 Task: Get the traffic updates for the RFK (Triborough) Bridge.
Action: Mouse moved to (103, 70)
Screenshot: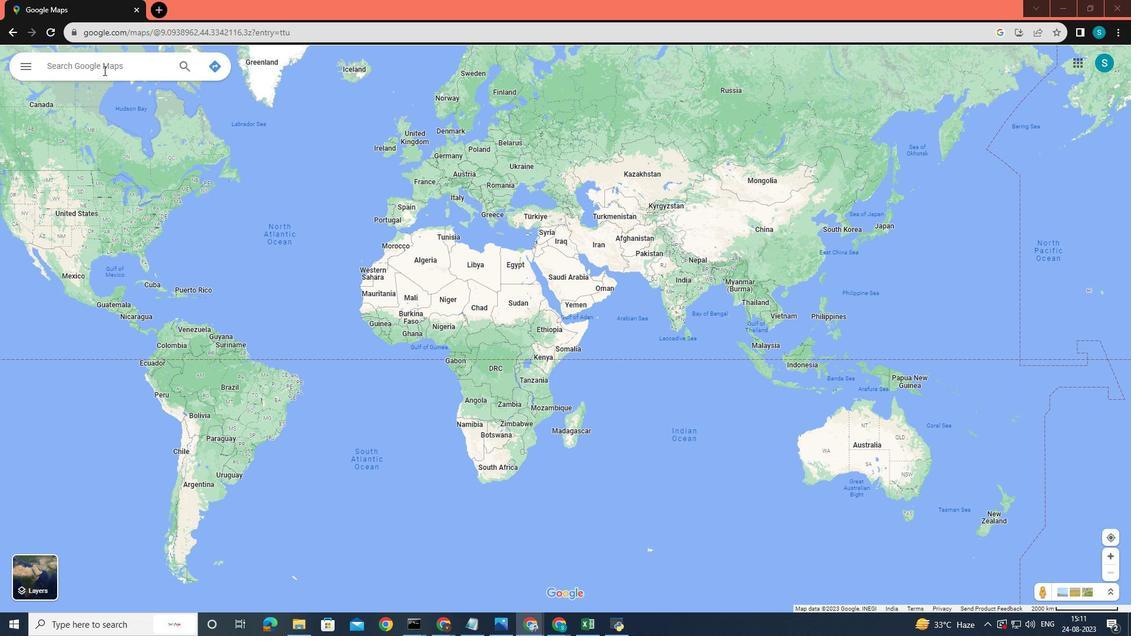 
Action: Mouse pressed left at (103, 70)
Screenshot: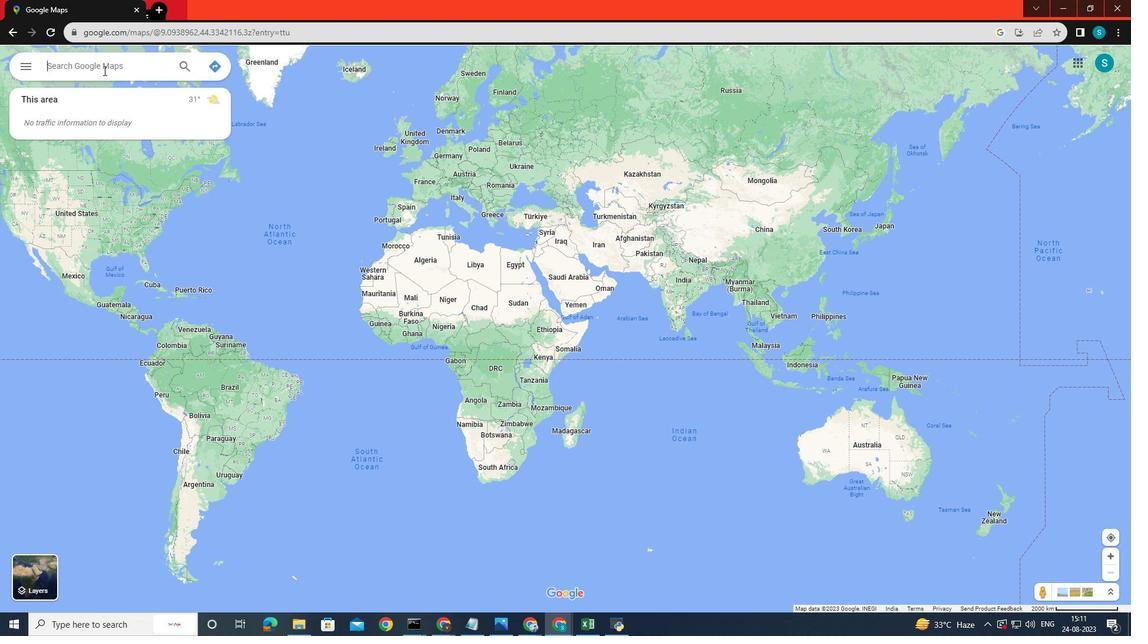 
Action: Key pressed <Key.shift><Key.shift><Key.shift>RFK<Key.space><Key.shift_r><Key.shift_r>(<Key.shift>Triborough<Key.shift_r>)<Key.space><Key.shift>Bridge<Key.enter>
Screenshot: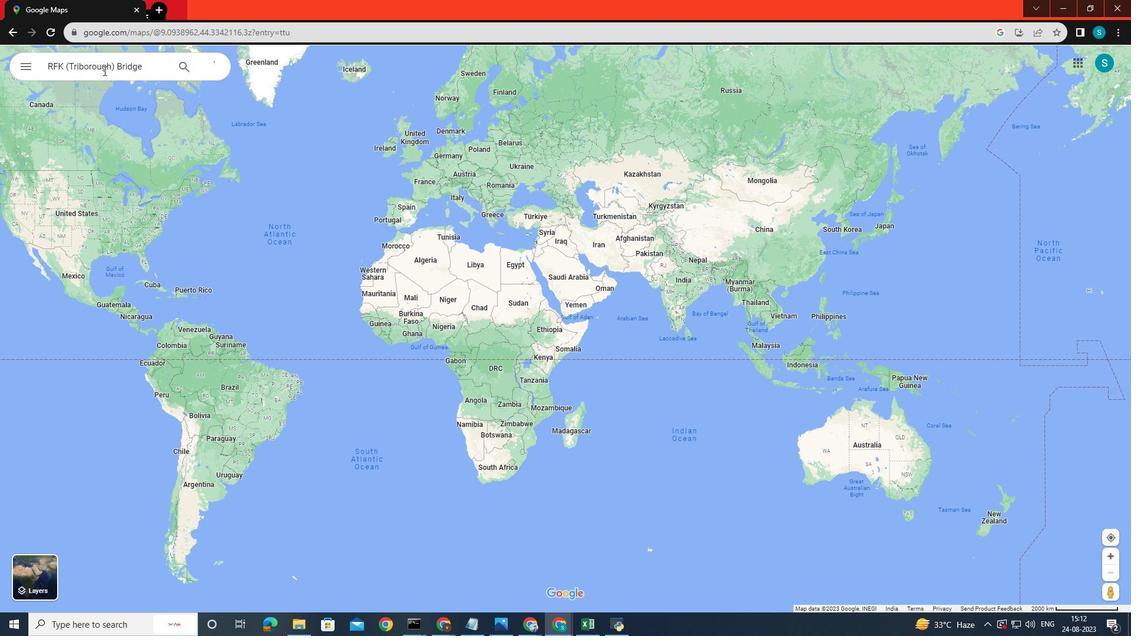 
Action: Mouse moved to (357, 584)
Screenshot: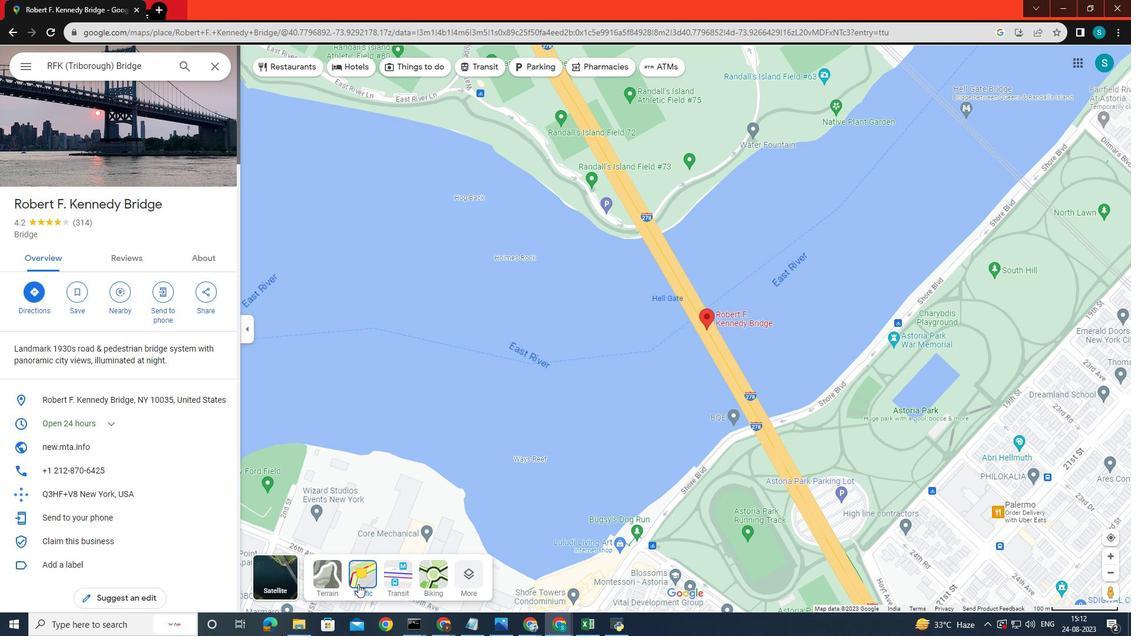 
Action: Mouse pressed left at (357, 584)
Screenshot: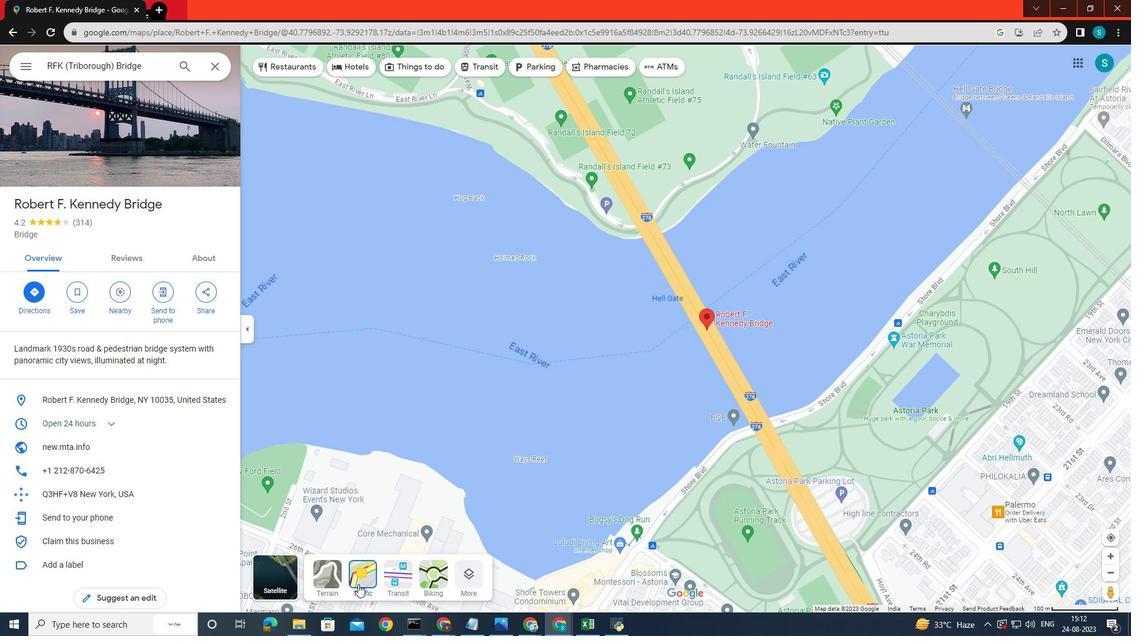 
Action: Mouse moved to (659, 365)
Screenshot: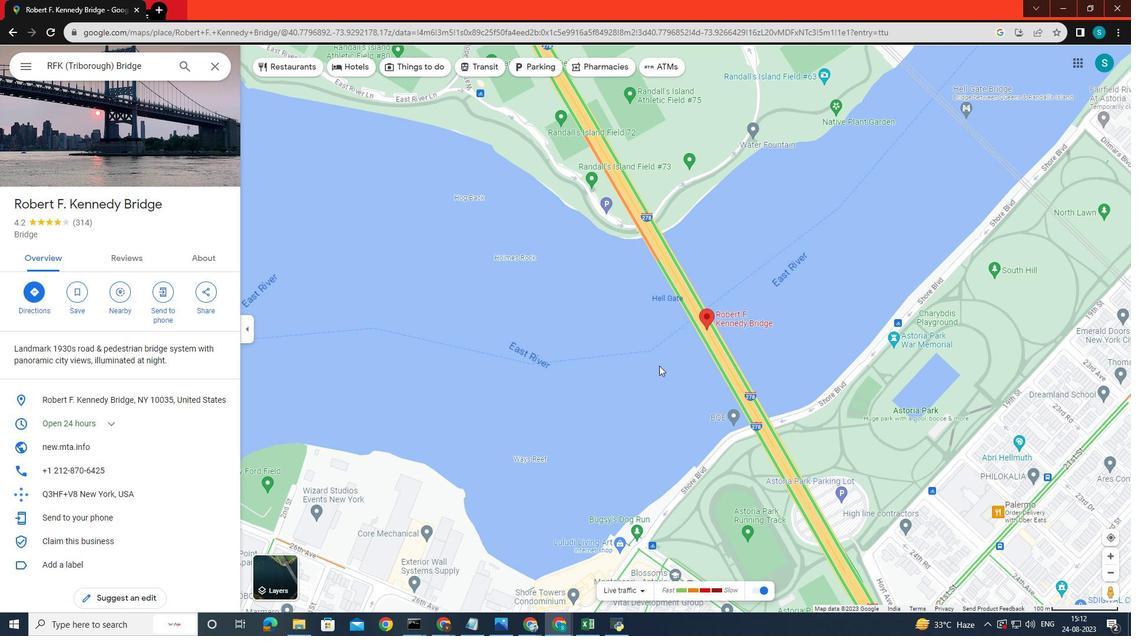 
Action: Mouse scrolled (659, 366) with delta (0, 0)
Screenshot: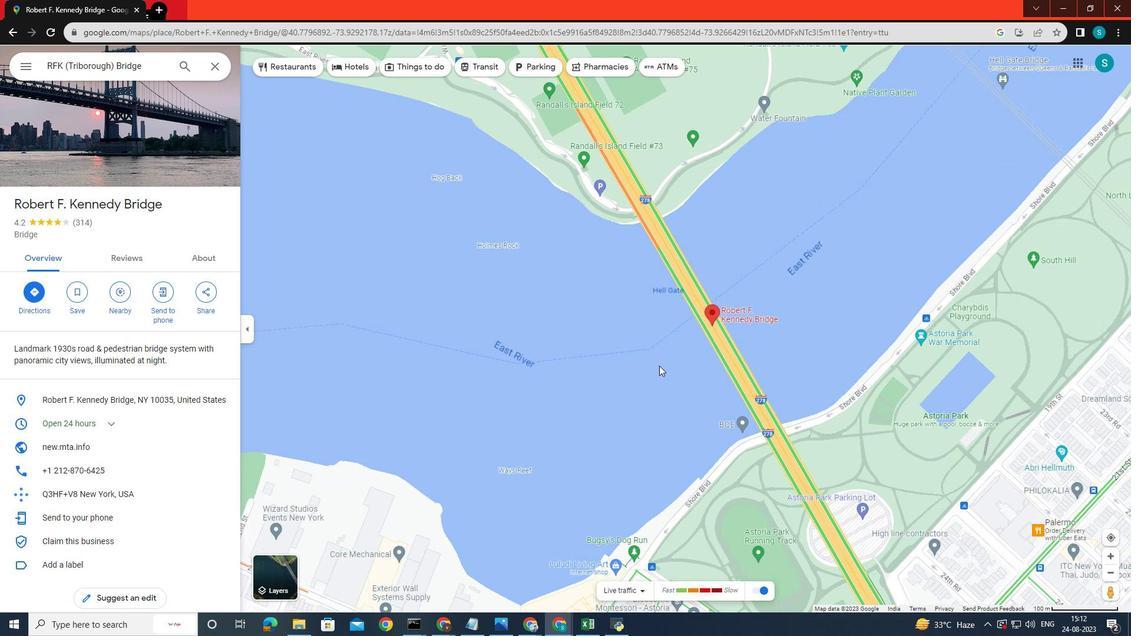 
Action: Mouse scrolled (659, 366) with delta (0, 0)
Screenshot: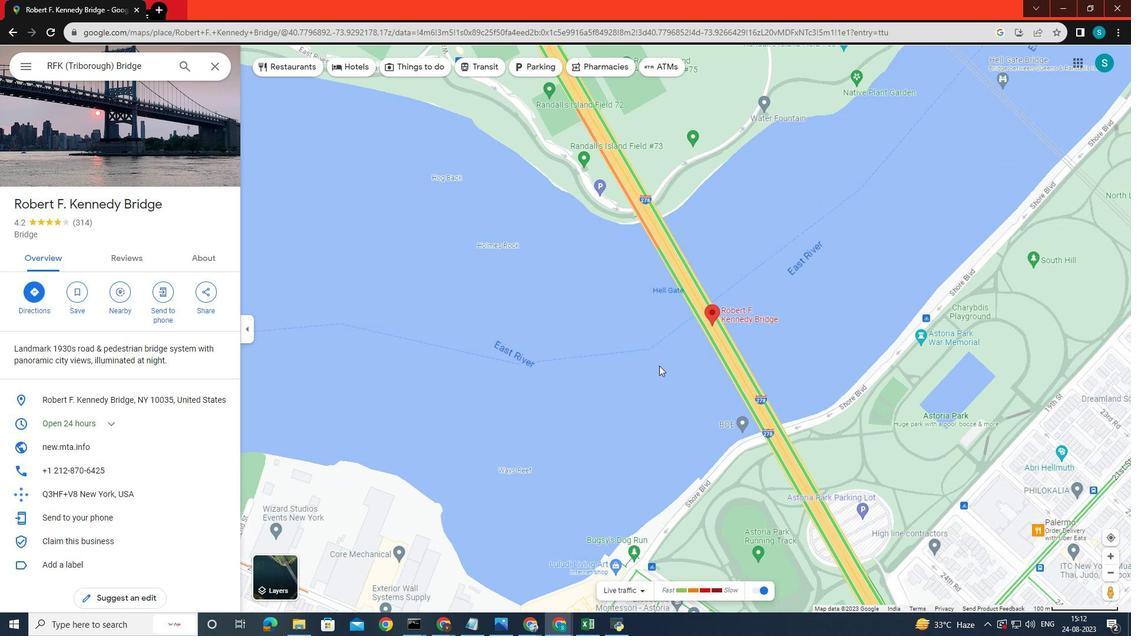 
Action: Mouse scrolled (659, 366) with delta (0, 0)
Screenshot: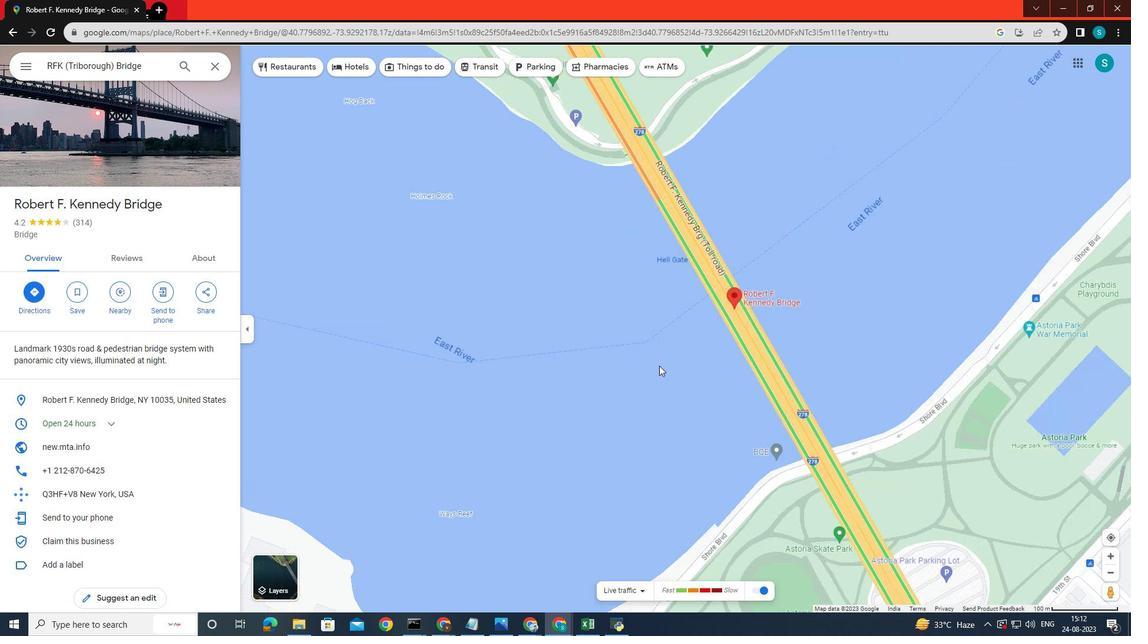 
Action: Mouse scrolled (659, 366) with delta (0, 0)
Screenshot: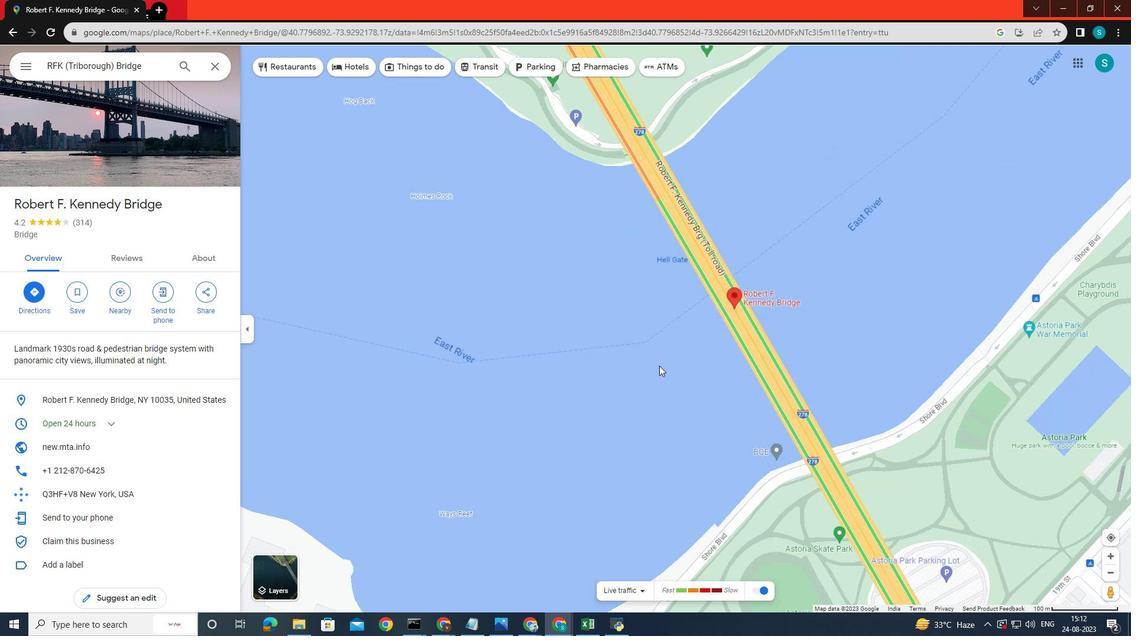
Action: Mouse scrolled (659, 366) with delta (0, 0)
Screenshot: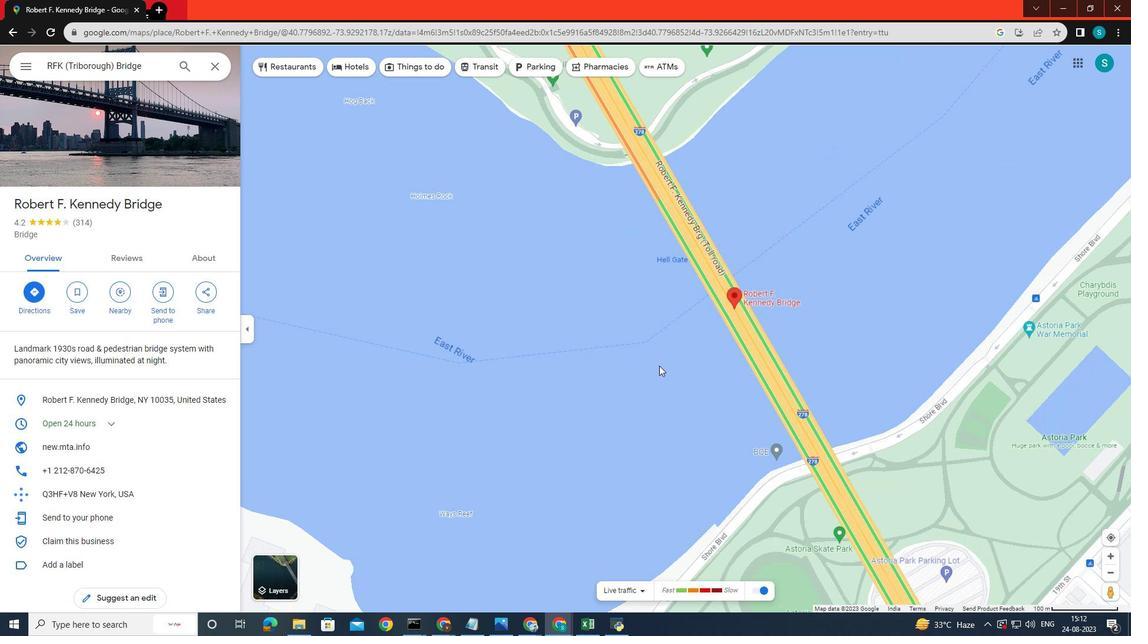 
Action: Mouse moved to (683, 302)
Screenshot: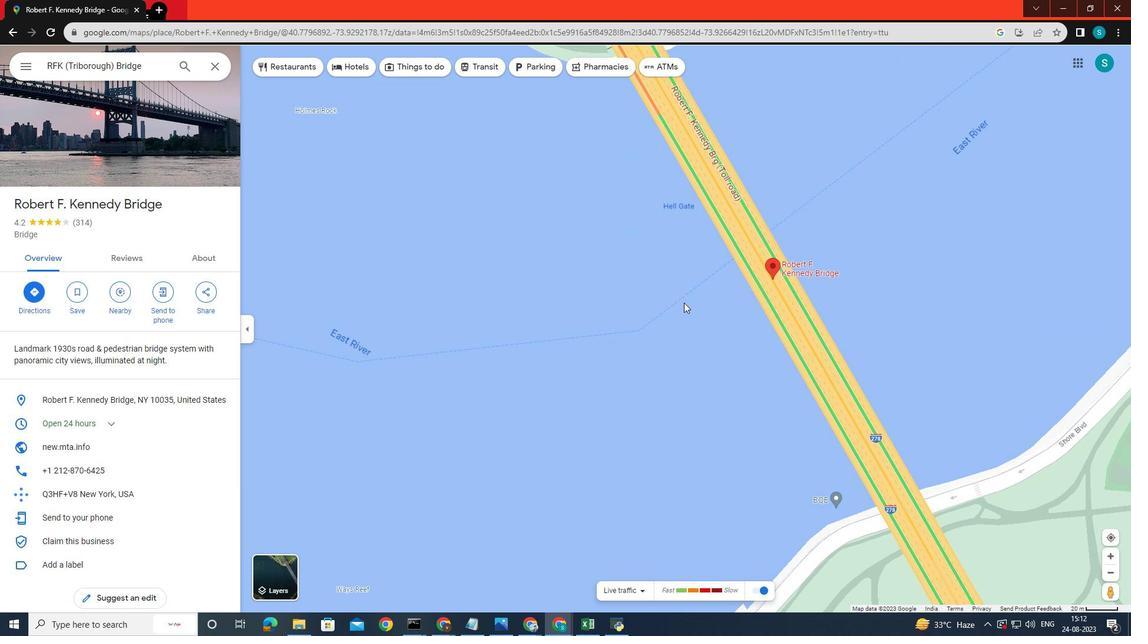 
Action: Mouse pressed left at (683, 302)
Screenshot: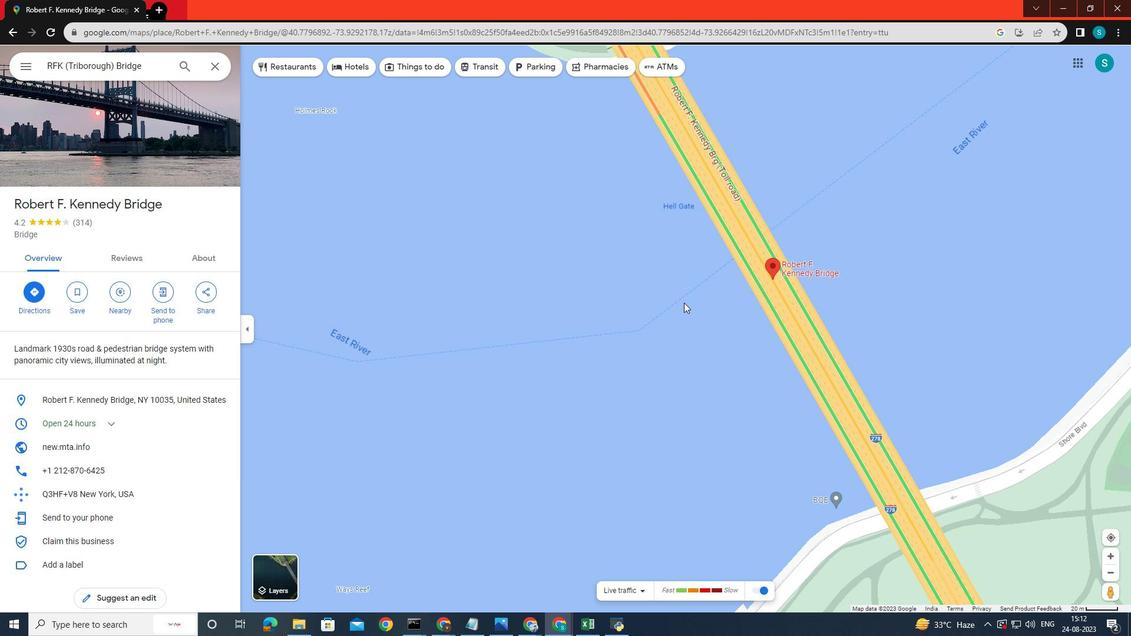 
Action: Mouse moved to (660, 306)
Screenshot: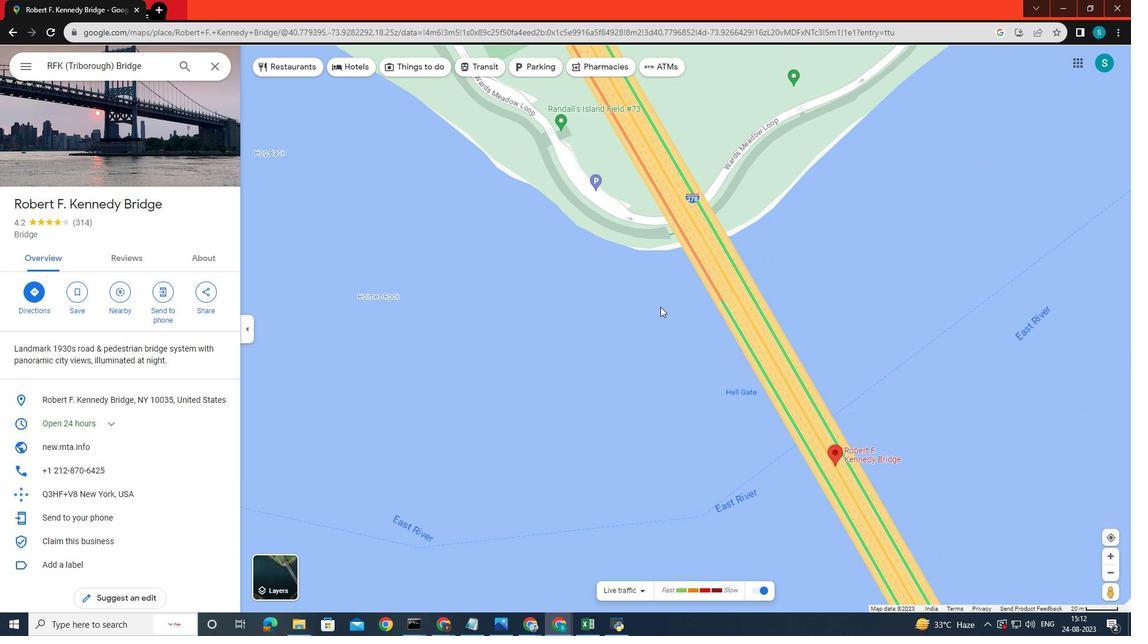 
Action: Mouse scrolled (660, 307) with delta (0, 0)
Screenshot: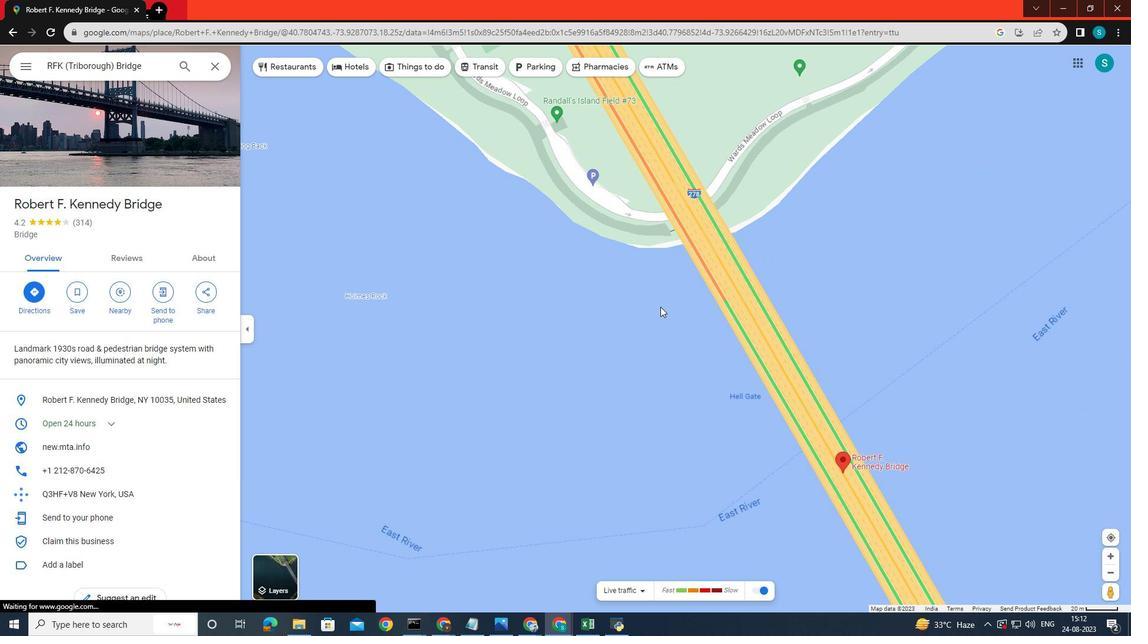 
Action: Mouse scrolled (660, 307) with delta (0, 0)
Screenshot: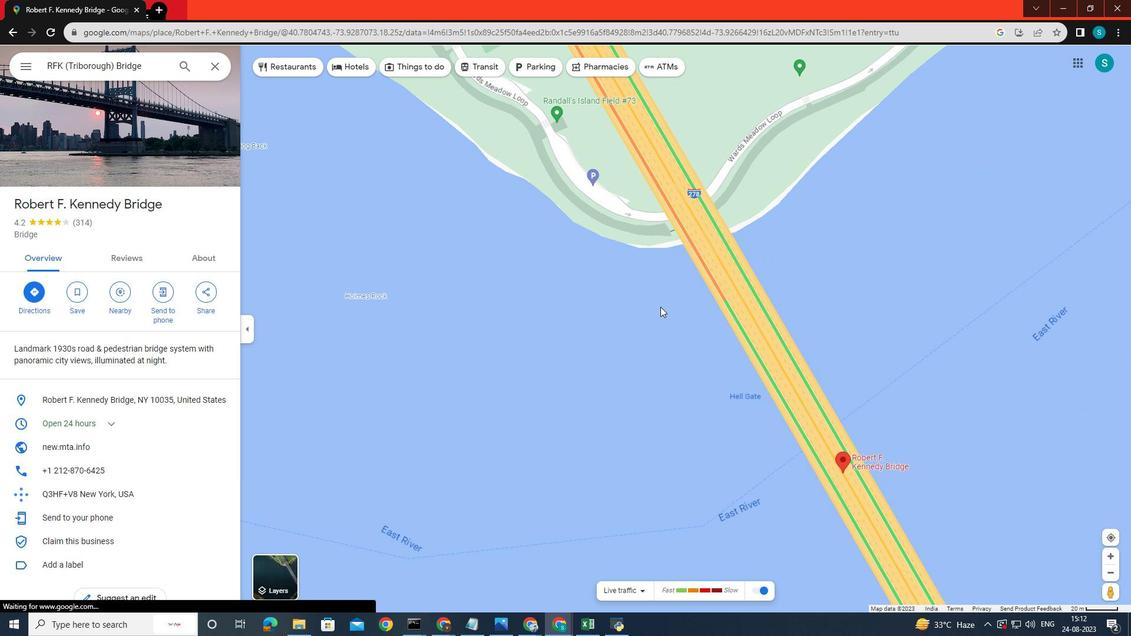
Action: Mouse scrolled (660, 307) with delta (0, 0)
Screenshot: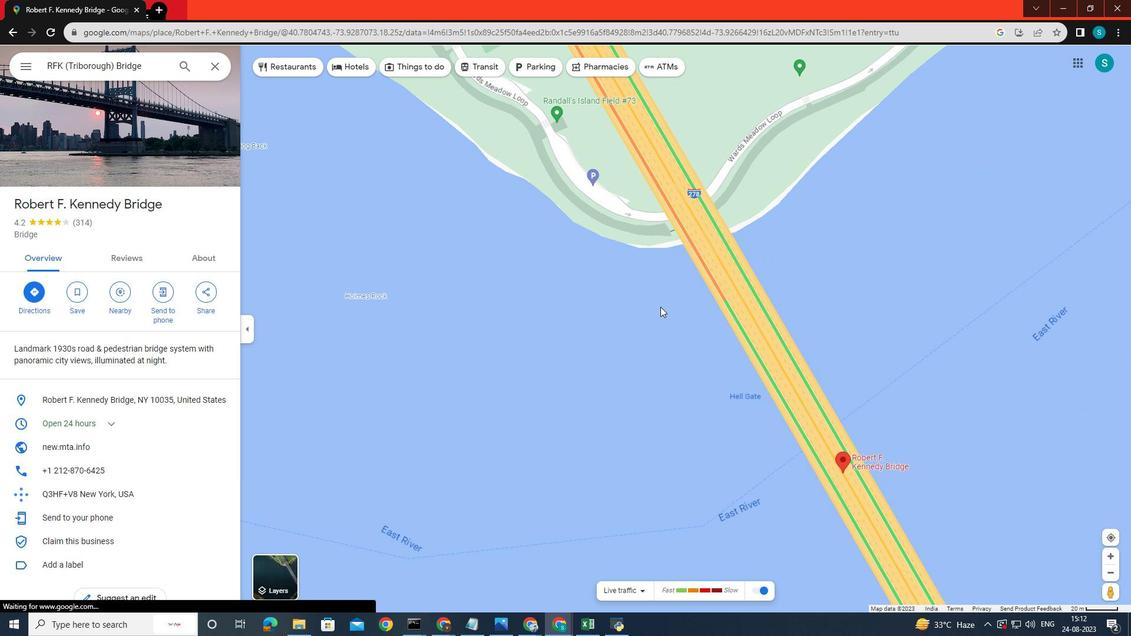 
Action: Mouse scrolled (660, 307) with delta (0, 0)
Screenshot: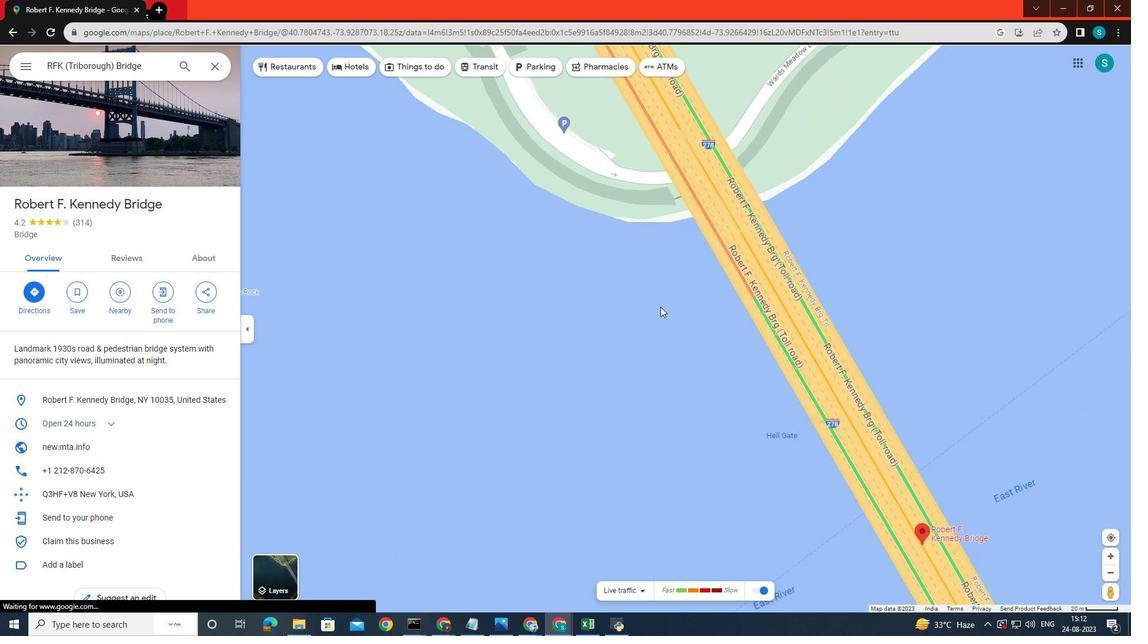 
Action: Mouse scrolled (660, 307) with delta (0, 0)
Screenshot: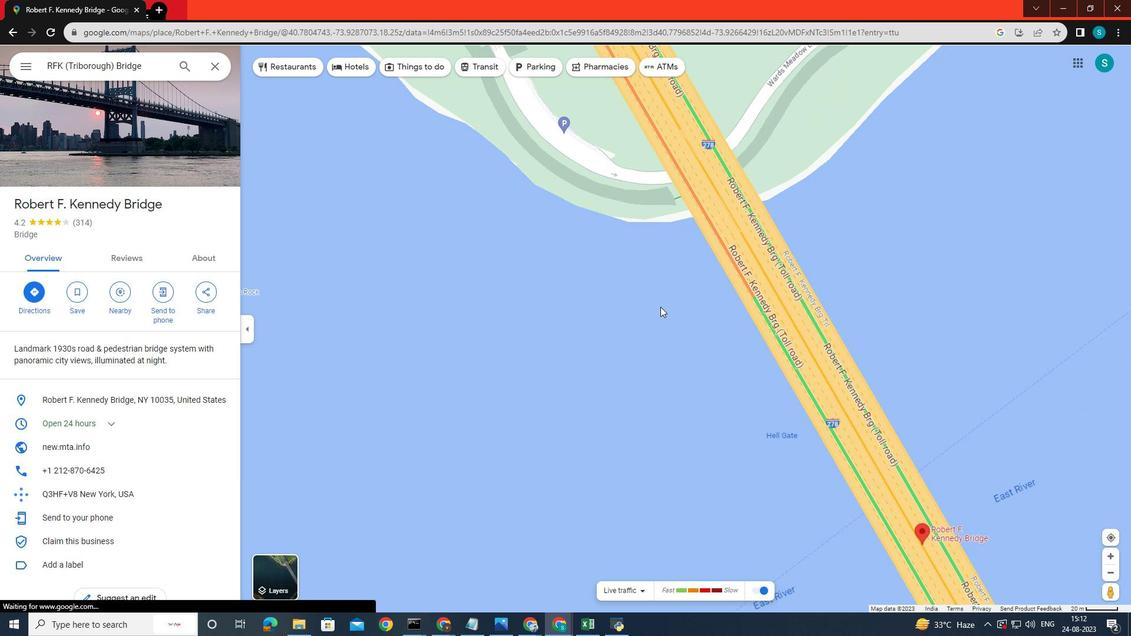 
Action: Mouse scrolled (660, 307) with delta (0, 0)
Screenshot: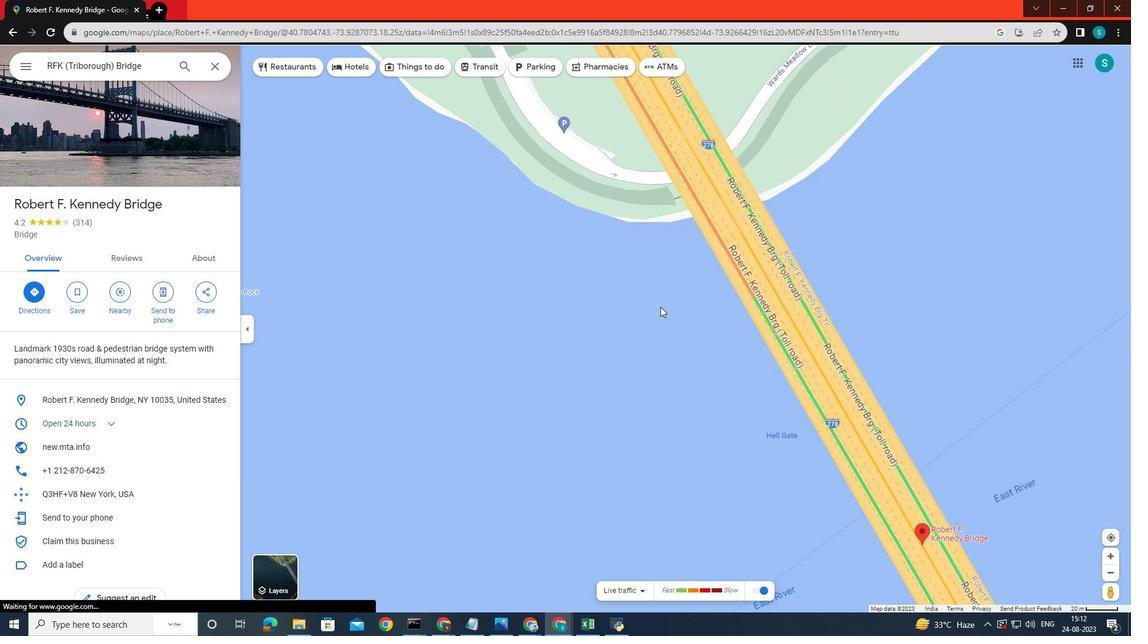 
Action: Mouse moved to (736, 252)
Screenshot: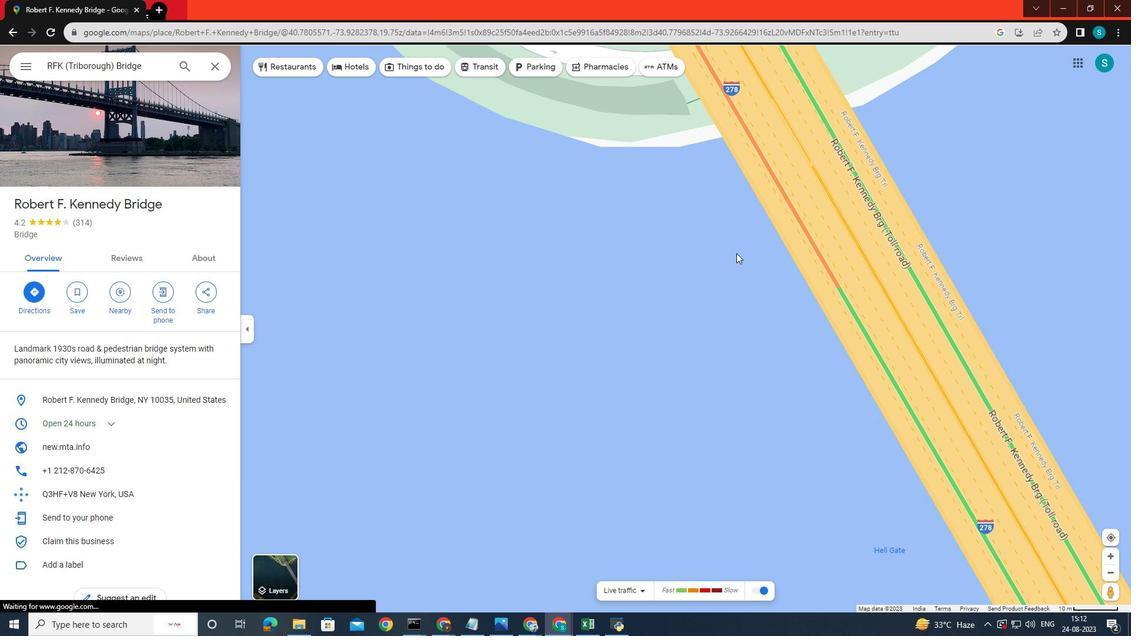 
Action: Mouse pressed left at (736, 252)
Screenshot: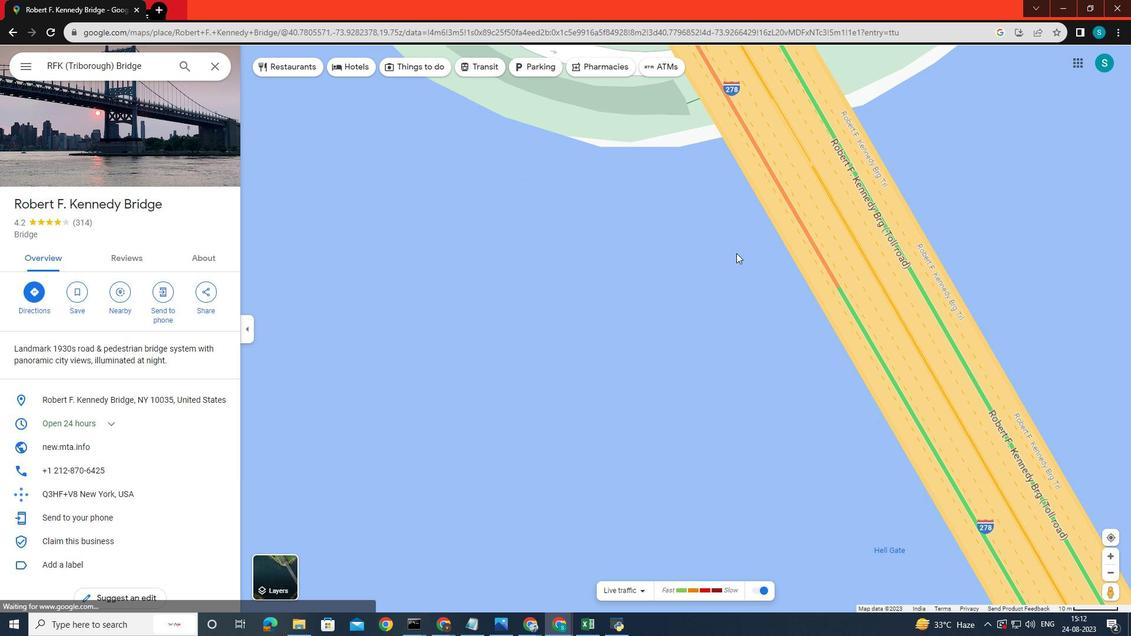 
Action: Mouse moved to (790, 275)
Screenshot: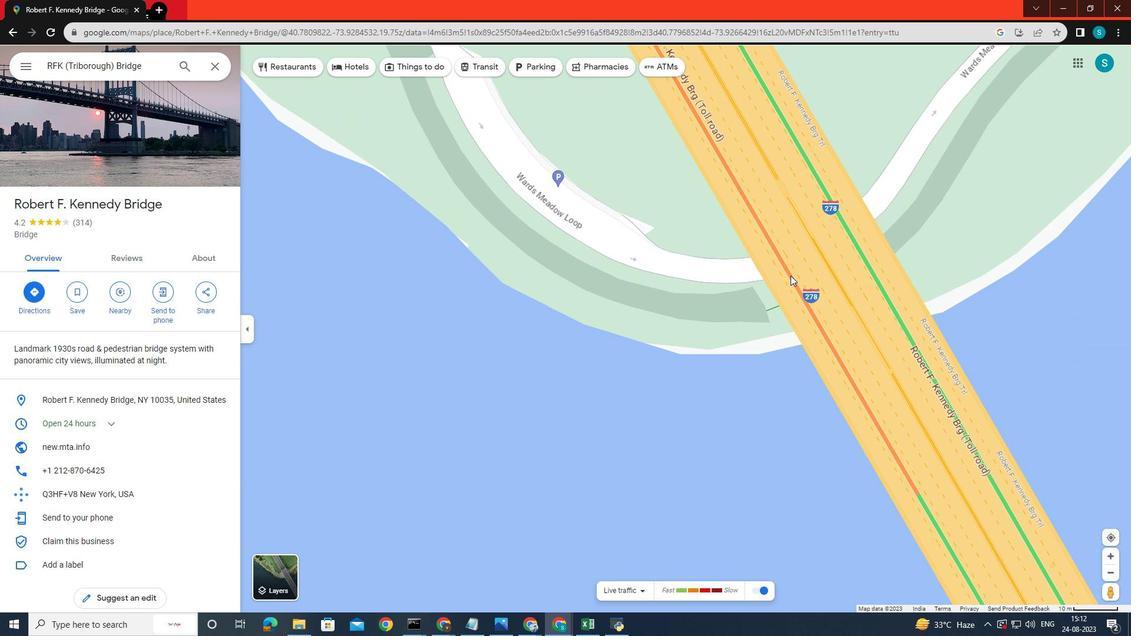 
Action: Mouse pressed left at (790, 275)
Screenshot: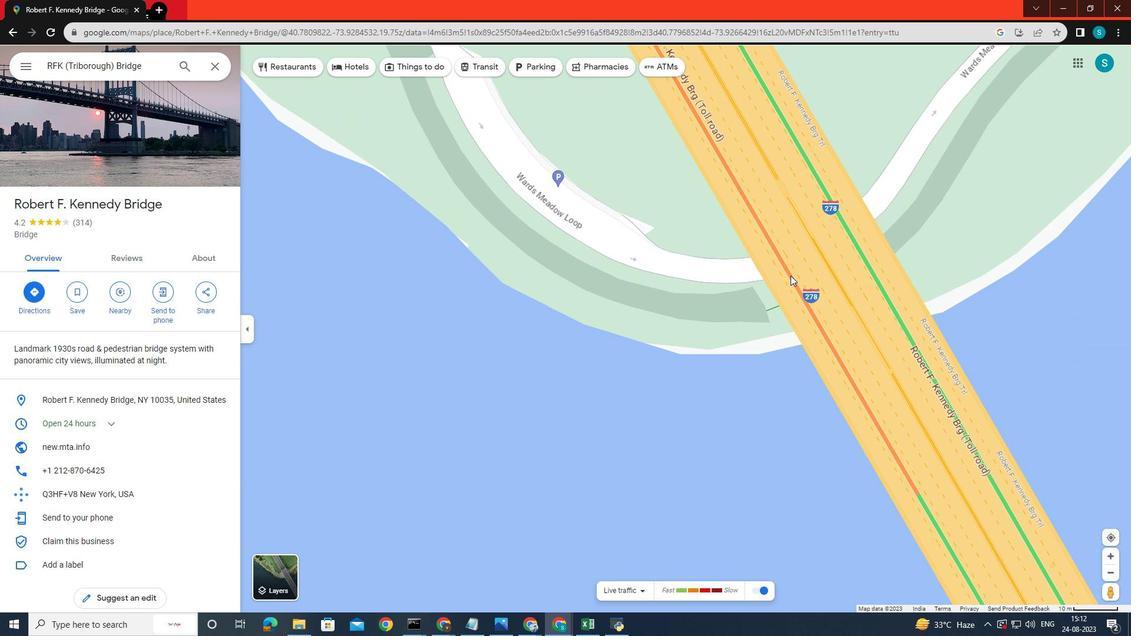 
Action: Mouse moved to (758, 262)
Screenshot: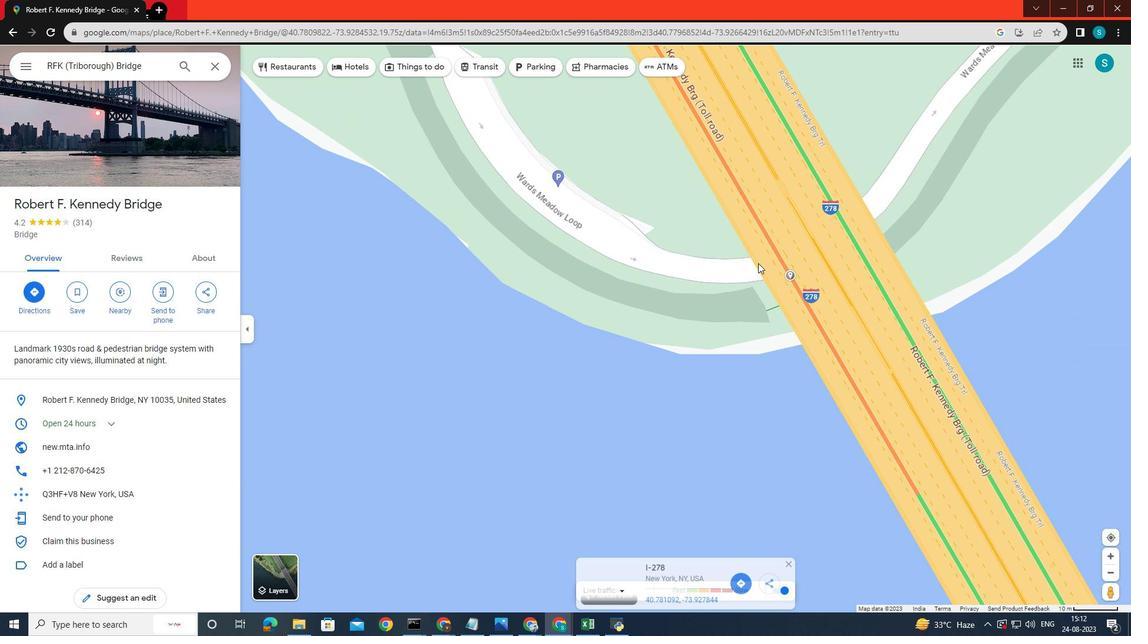 
Action: Mouse pressed left at (758, 262)
Screenshot: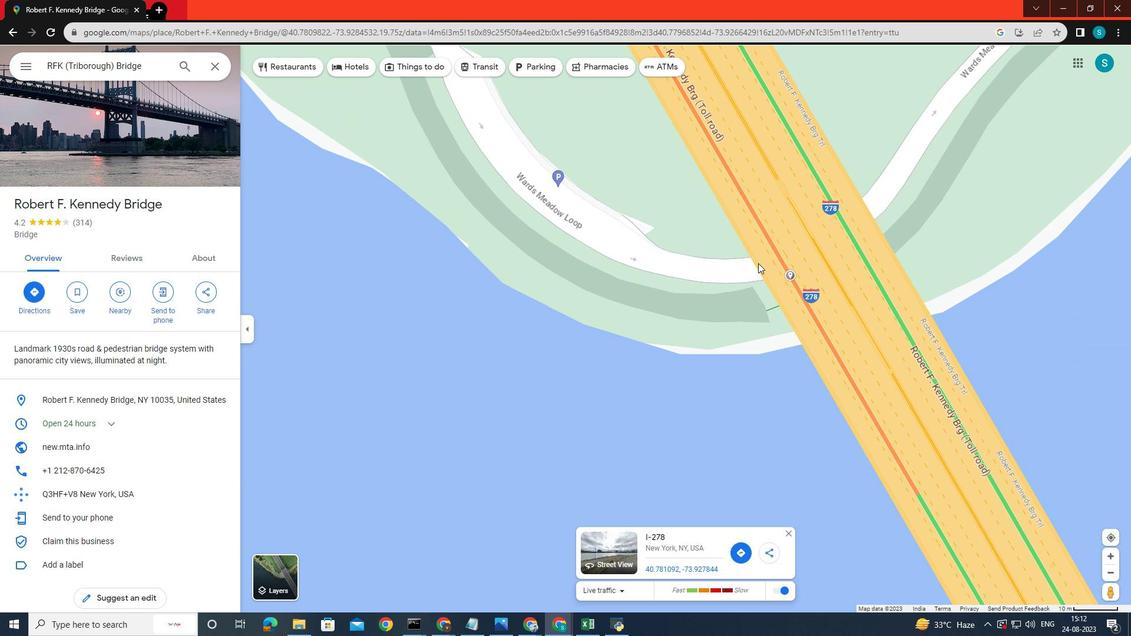 
Action: Mouse moved to (787, 334)
Screenshot: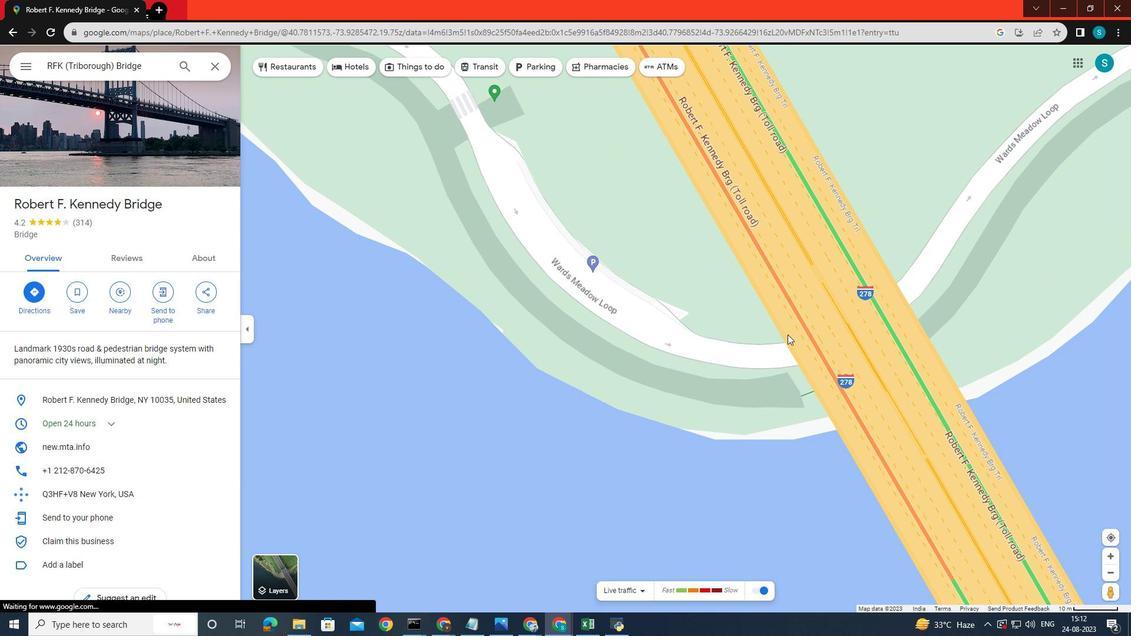 
Action: Mouse scrolled (787, 333) with delta (0, 0)
Screenshot: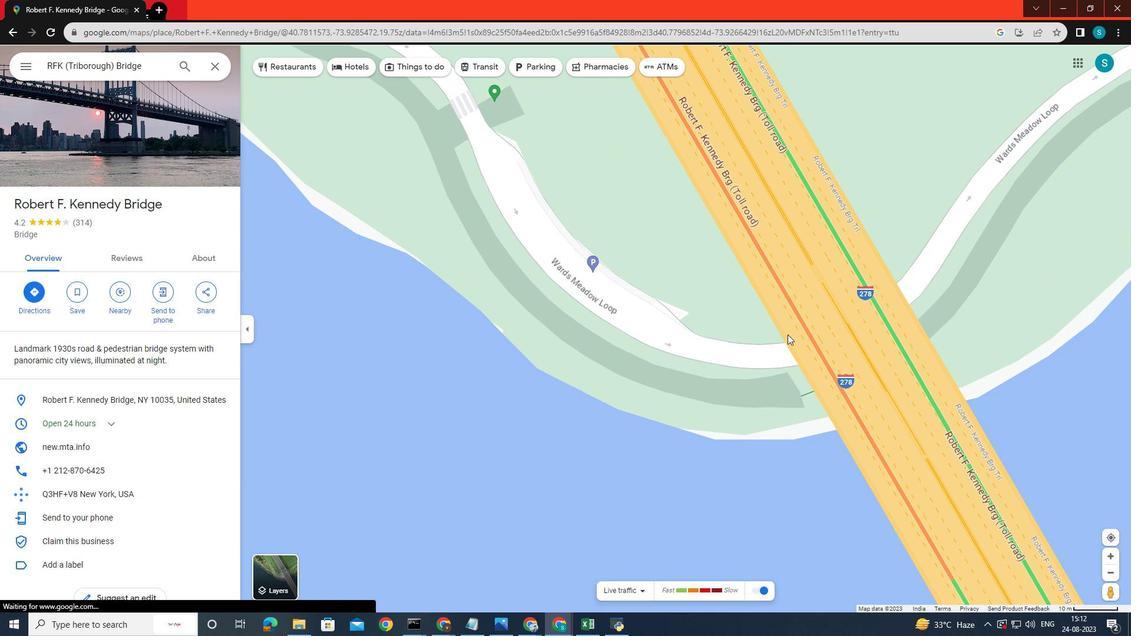 
Action: Mouse scrolled (787, 333) with delta (0, 0)
Screenshot: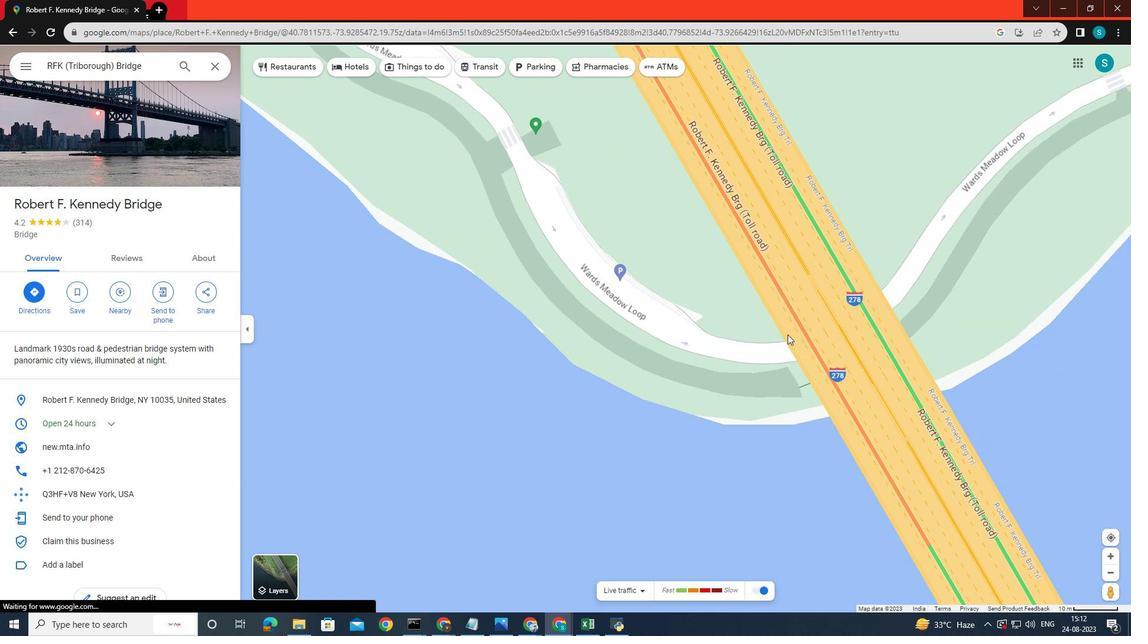 
Action: Mouse scrolled (787, 333) with delta (0, 0)
Screenshot: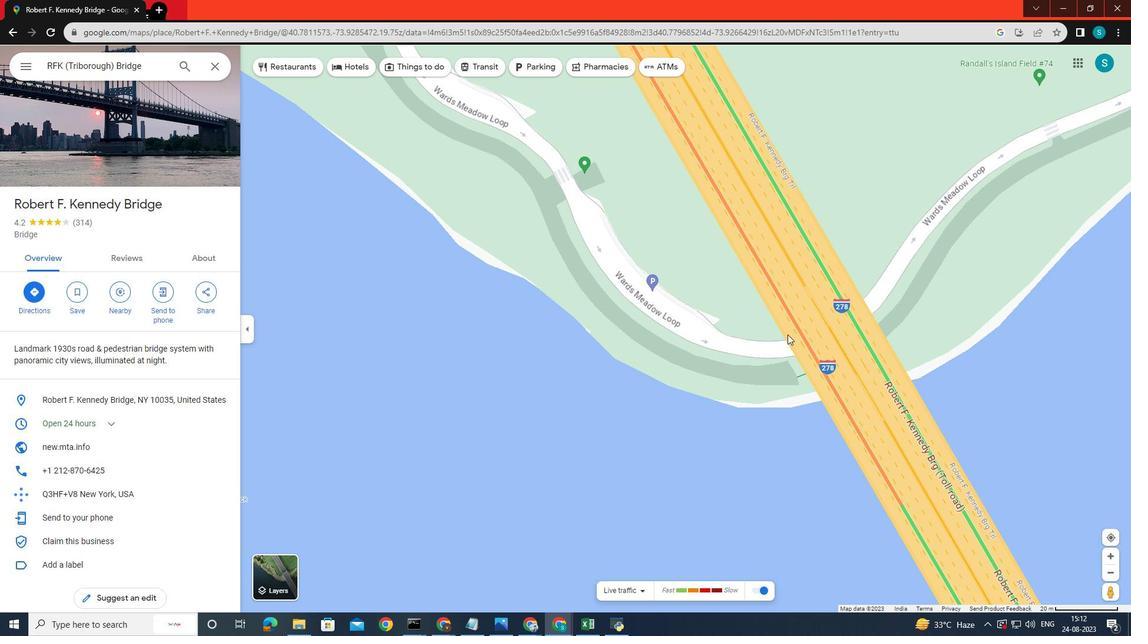 
Action: Mouse scrolled (787, 333) with delta (0, 0)
Screenshot: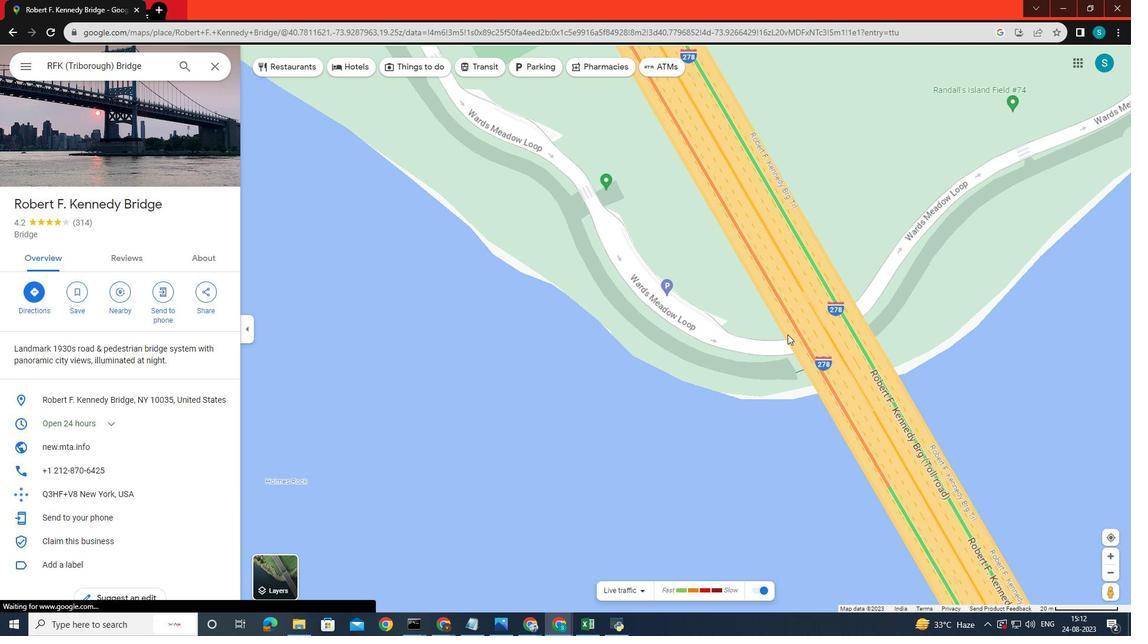 
Action: Mouse moved to (771, 290)
Screenshot: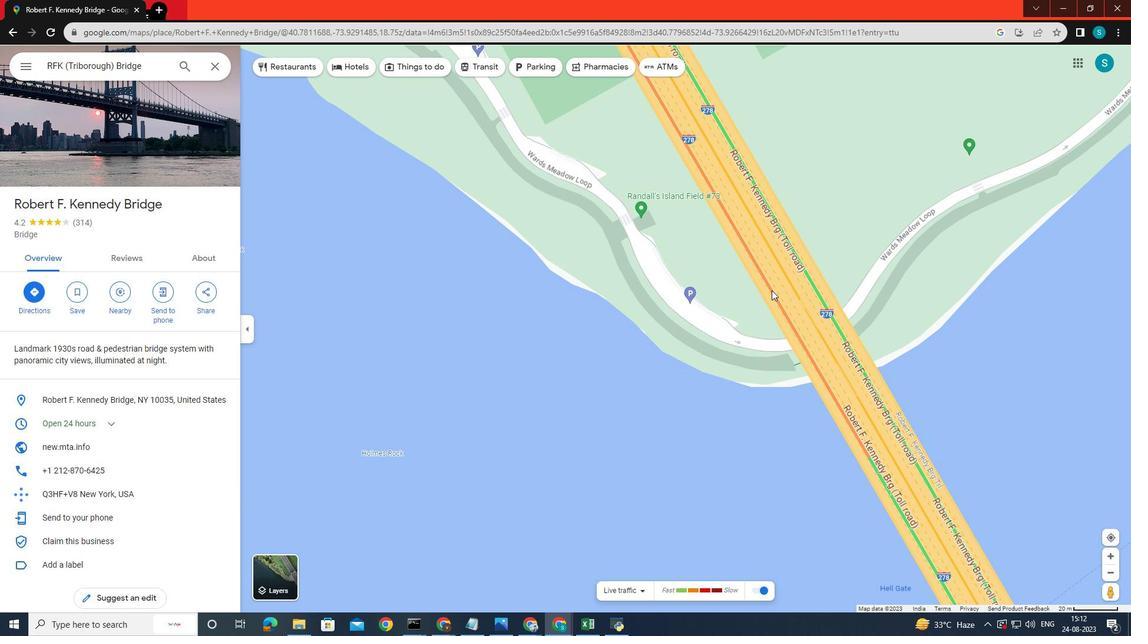 
Action: Mouse pressed left at (771, 290)
Screenshot: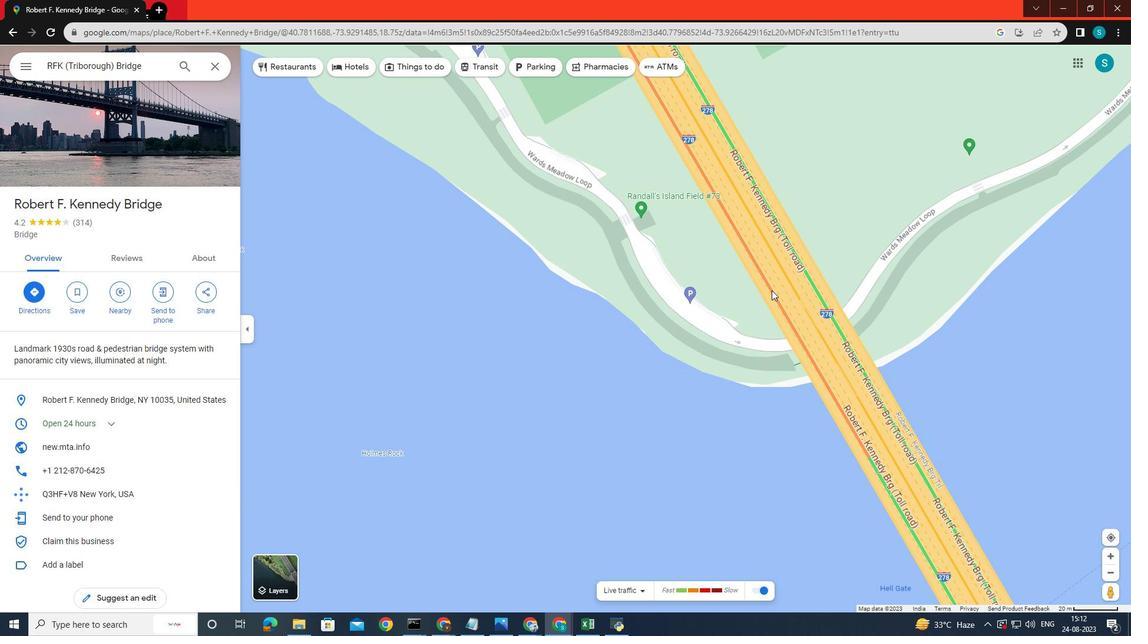 
Action: Mouse moved to (641, 593)
Screenshot: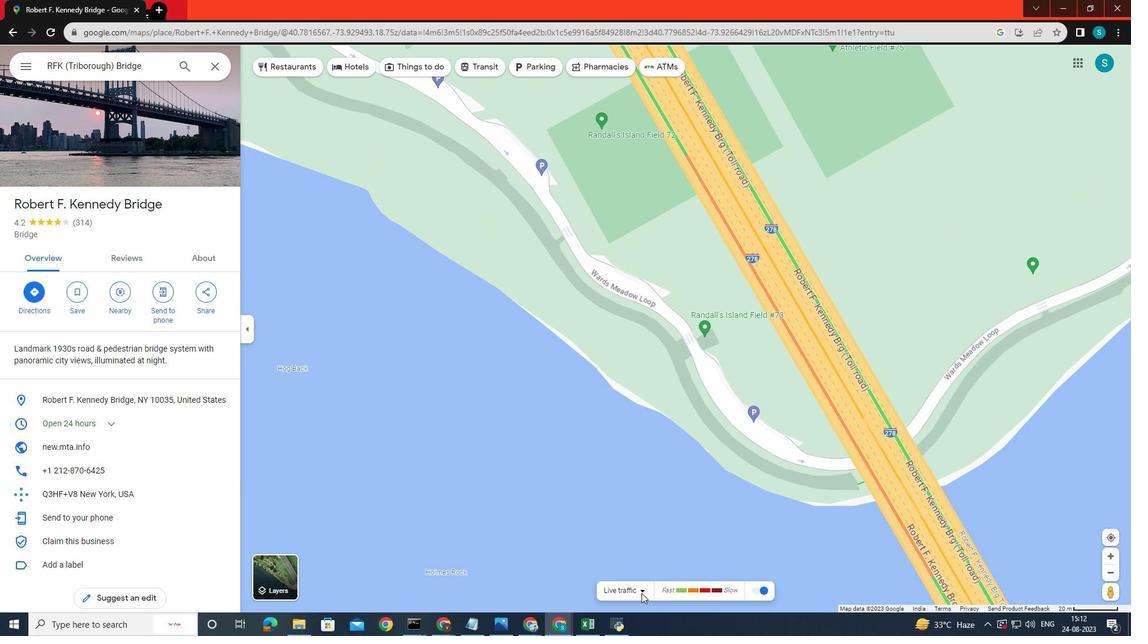 
Action: Mouse pressed left at (641, 593)
Screenshot: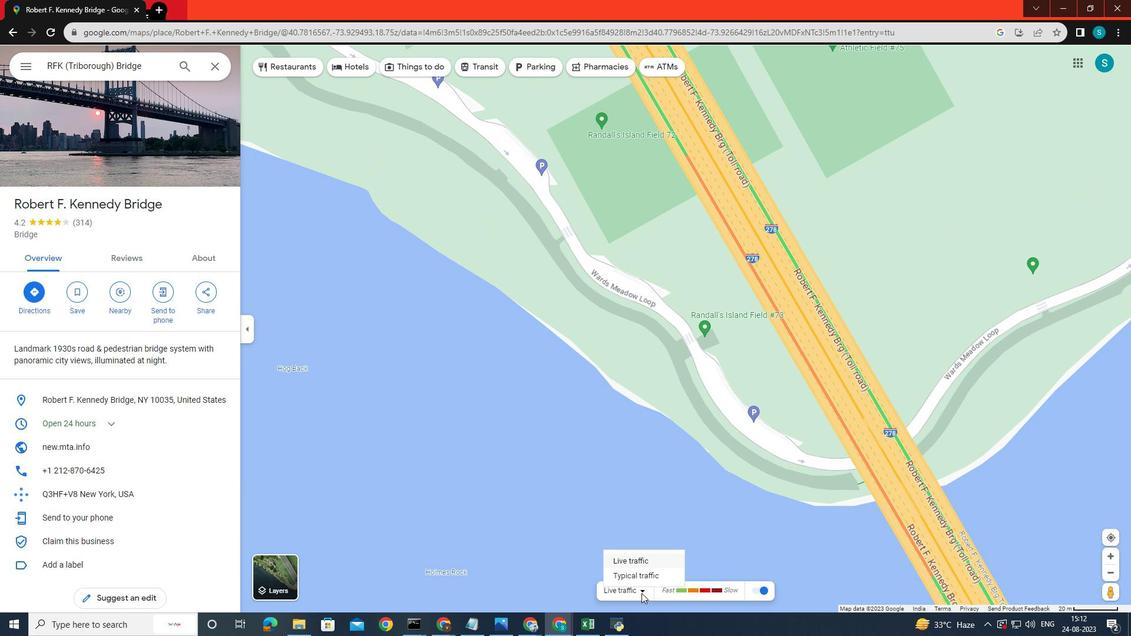 
Action: Mouse moved to (639, 558)
Screenshot: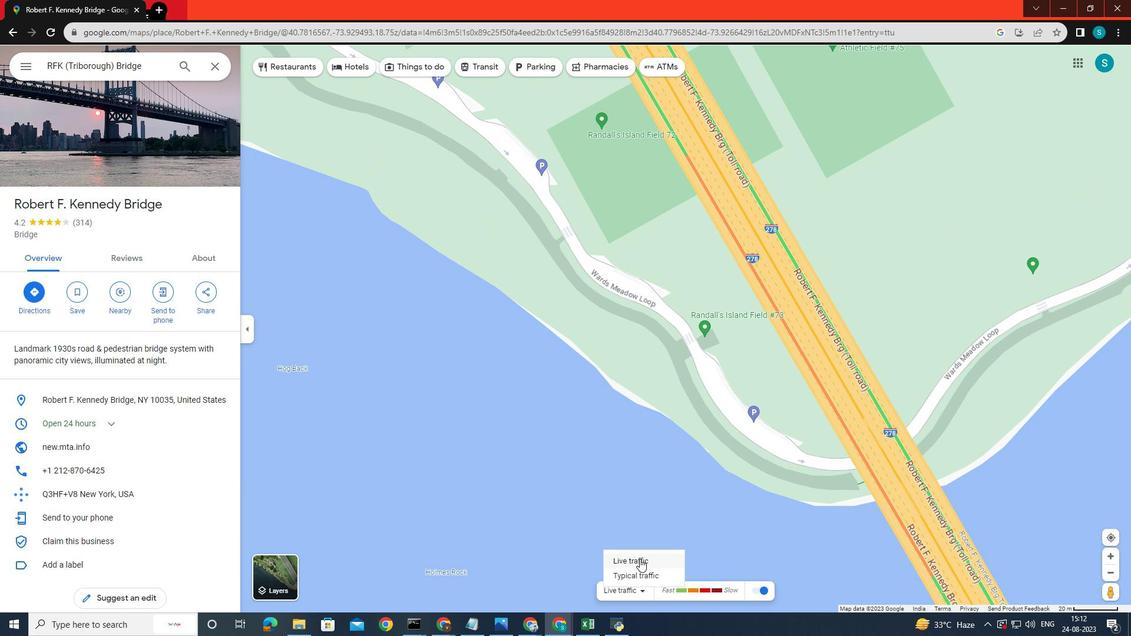 
Action: Mouse pressed left at (639, 558)
Screenshot: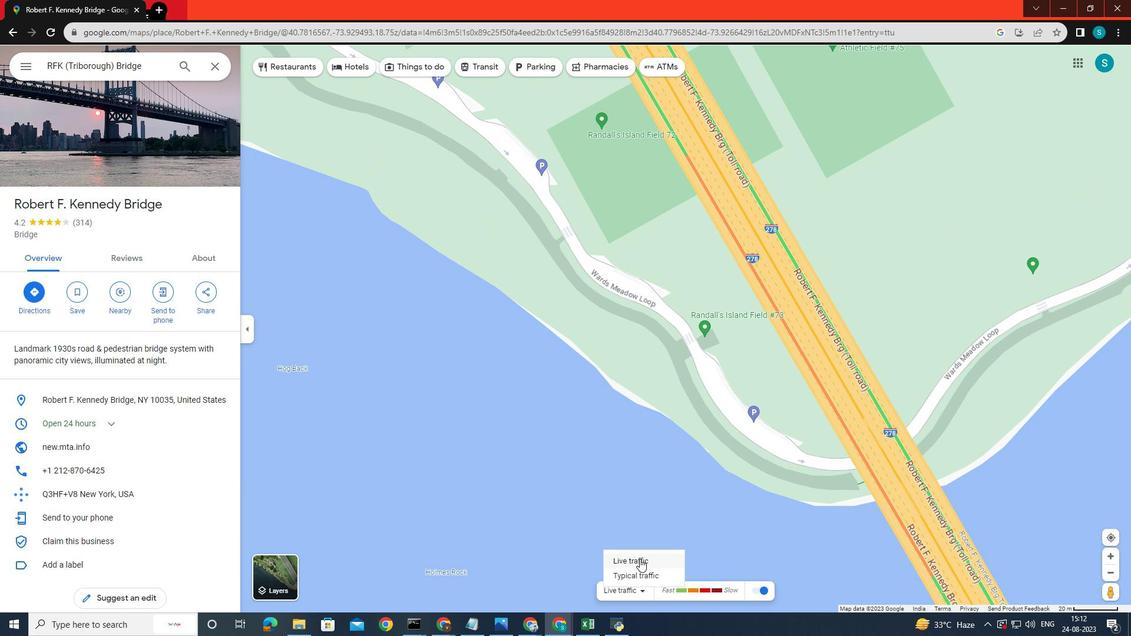 
Action: Mouse moved to (675, 531)
Screenshot: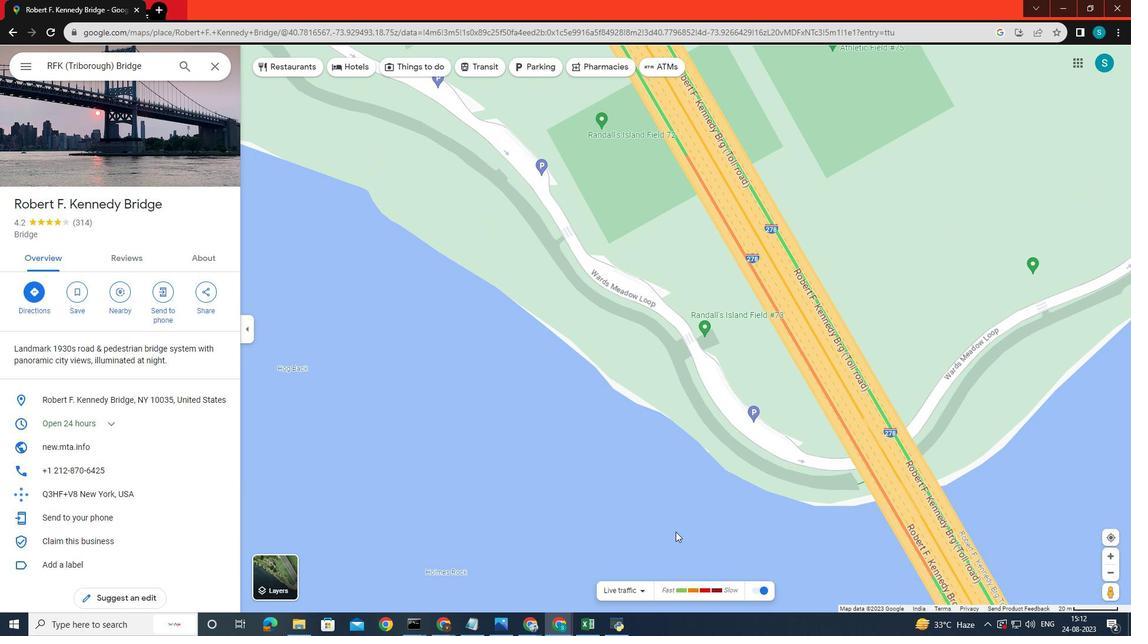 
Action: Mouse scrolled (675, 531) with delta (0, 0)
Screenshot: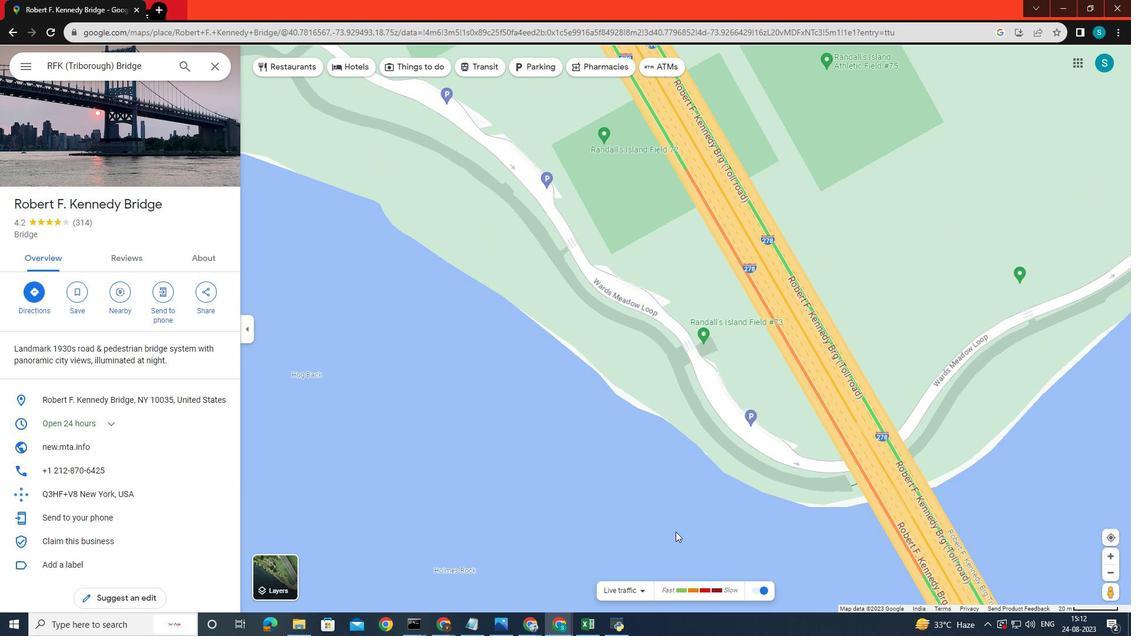
Action: Mouse scrolled (675, 531) with delta (0, 0)
Screenshot: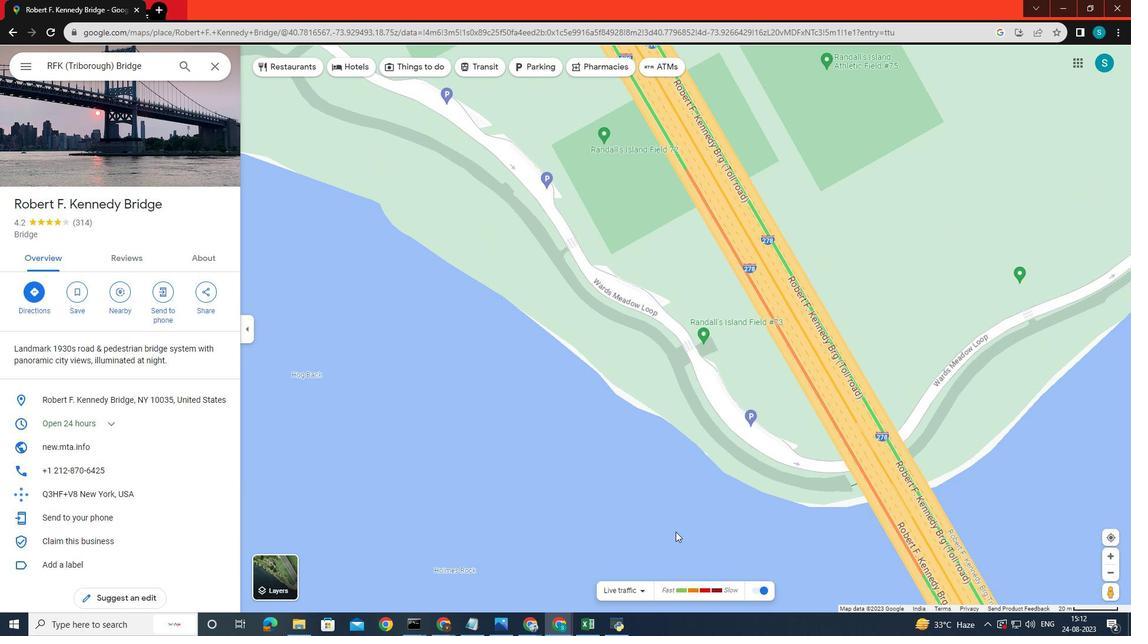
Action: Mouse scrolled (675, 531) with delta (0, 0)
Screenshot: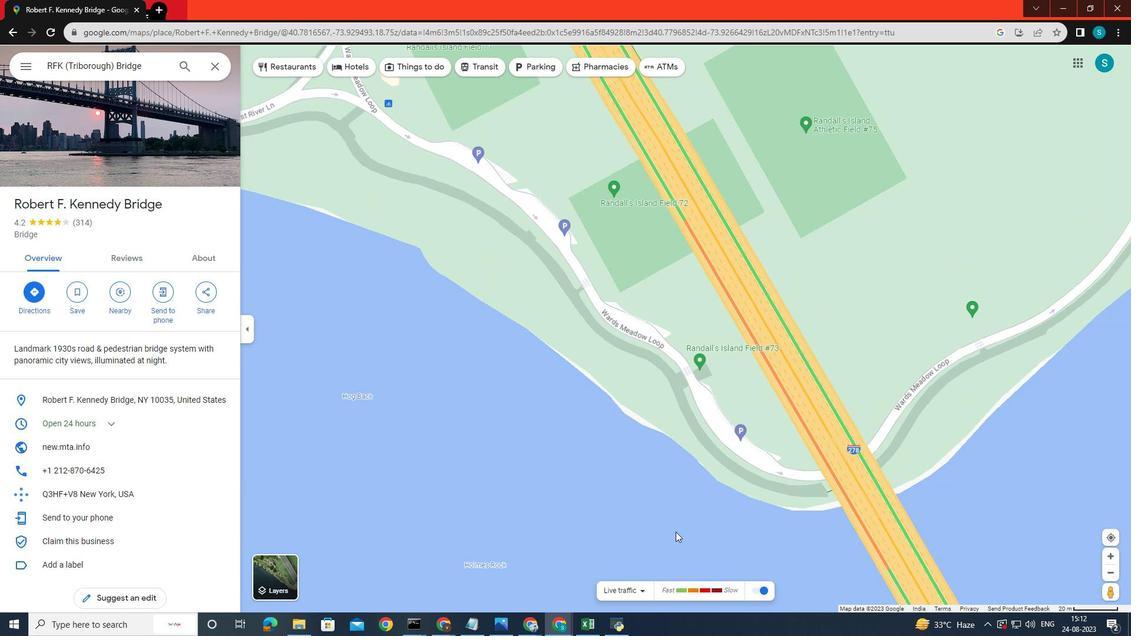
Action: Mouse scrolled (675, 531) with delta (0, 0)
Screenshot: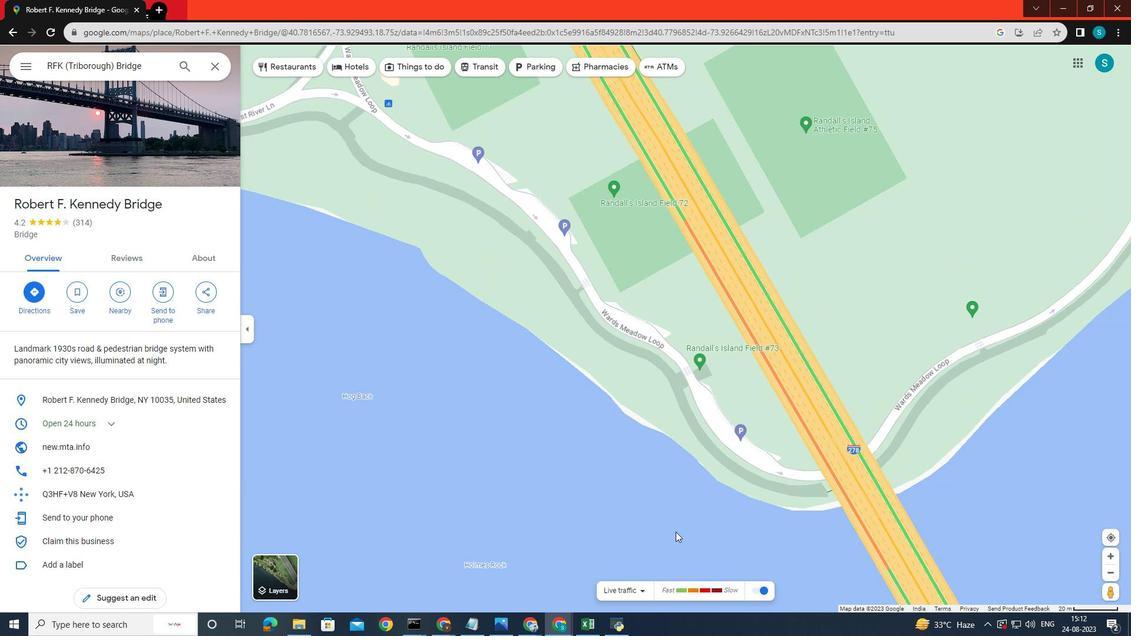 
Action: Mouse scrolled (675, 531) with delta (0, 0)
Screenshot: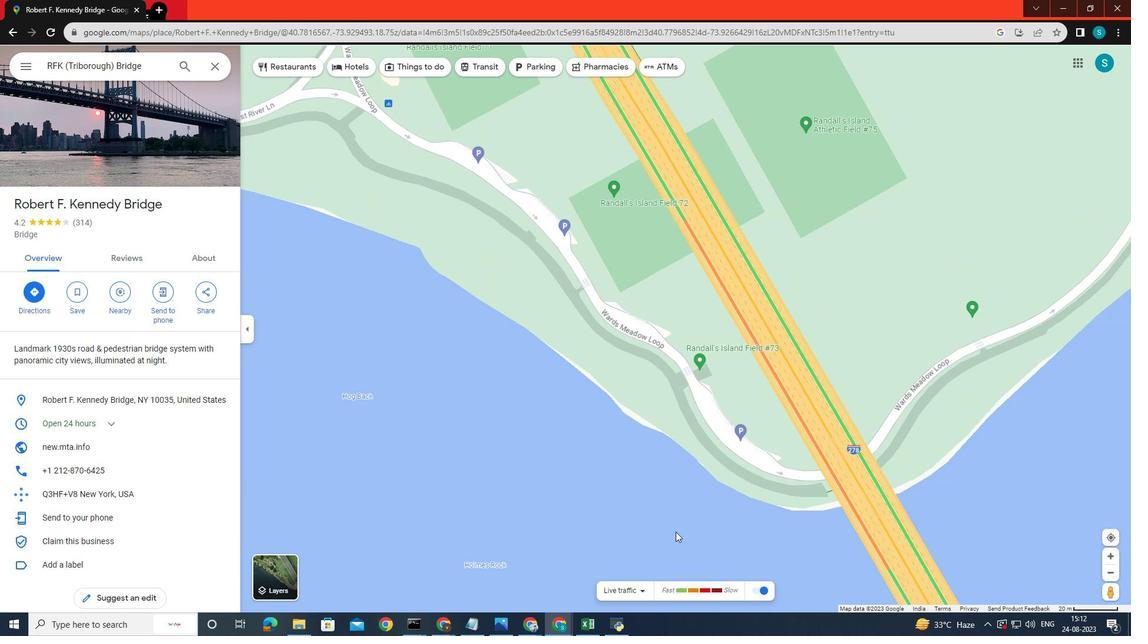 
Action: Mouse moved to (695, 504)
Screenshot: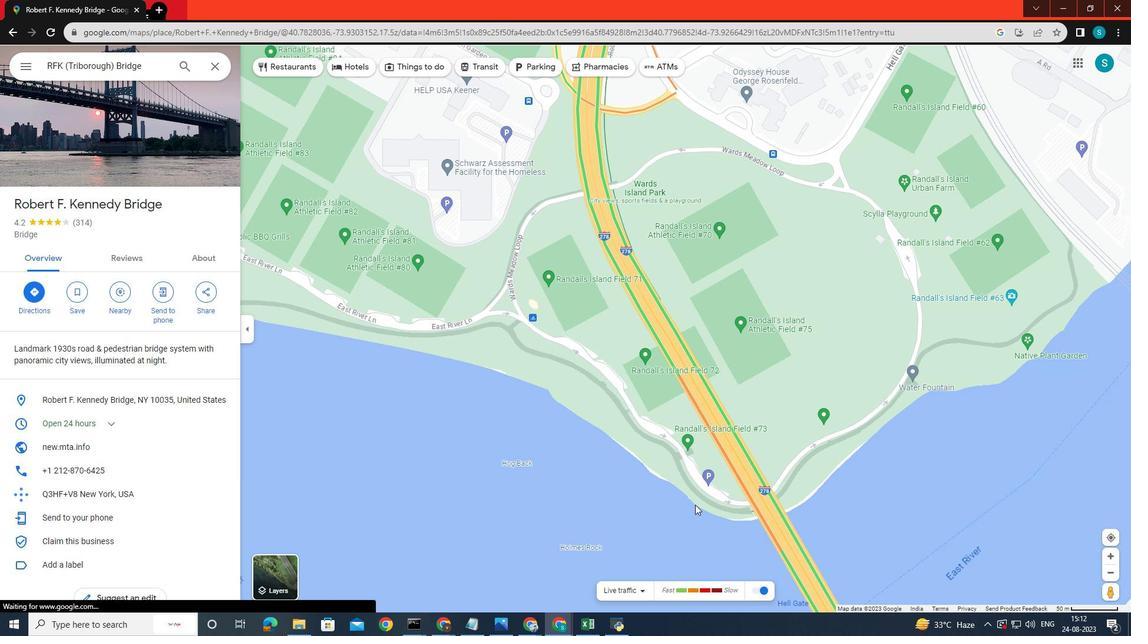 
Action: Mouse scrolled (695, 504) with delta (0, 0)
Screenshot: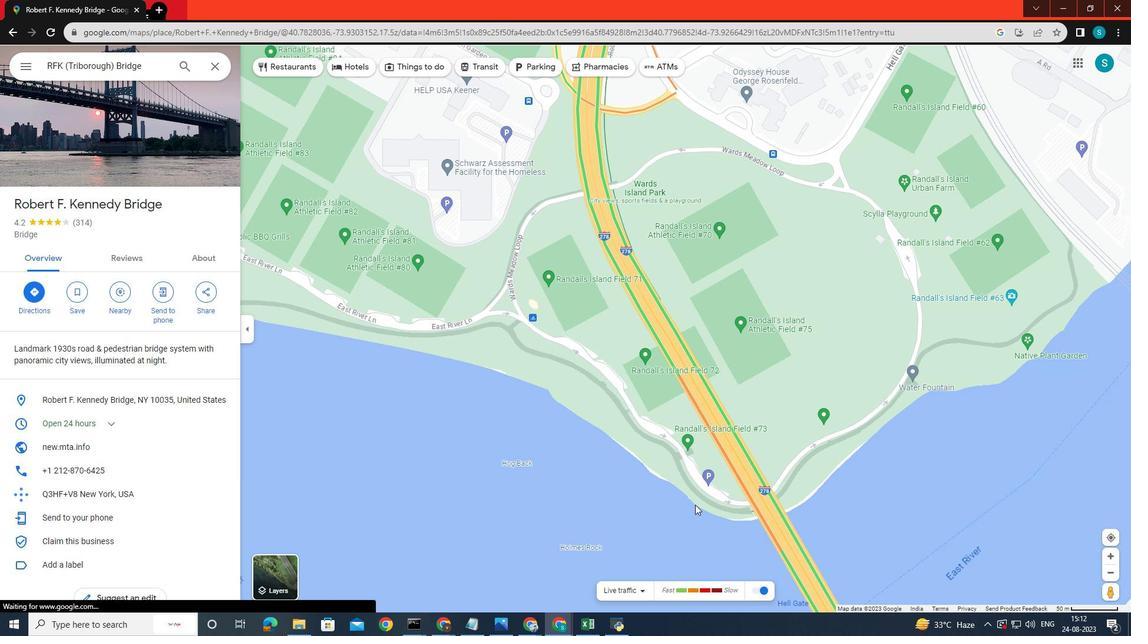 
Action: Mouse scrolled (695, 504) with delta (0, 0)
Screenshot: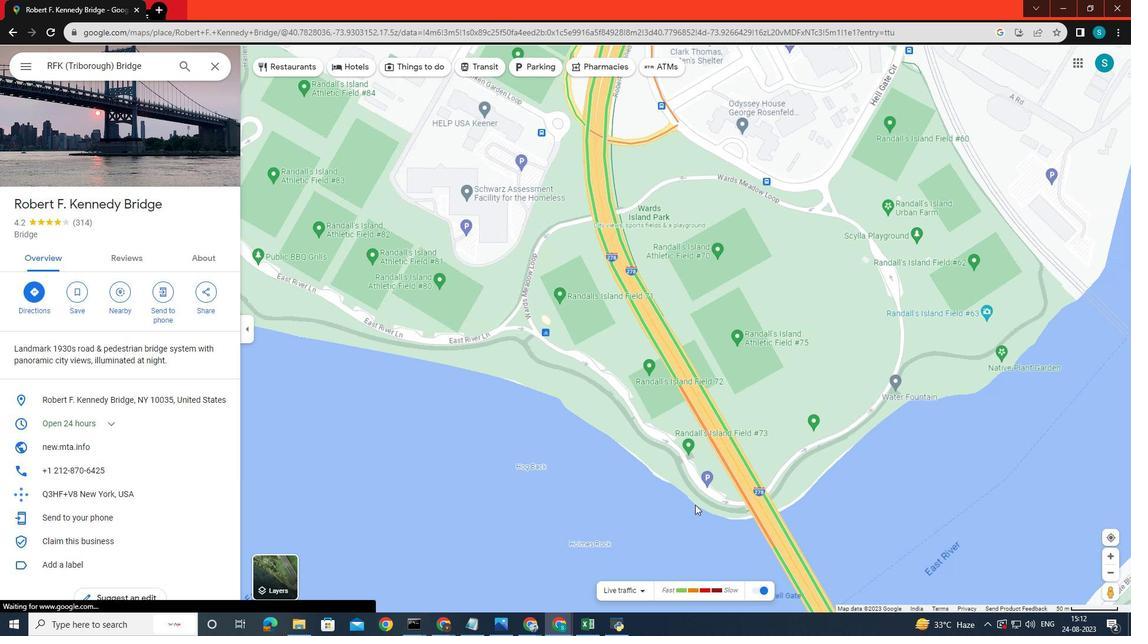 
Action: Mouse scrolled (695, 504) with delta (0, 0)
Screenshot: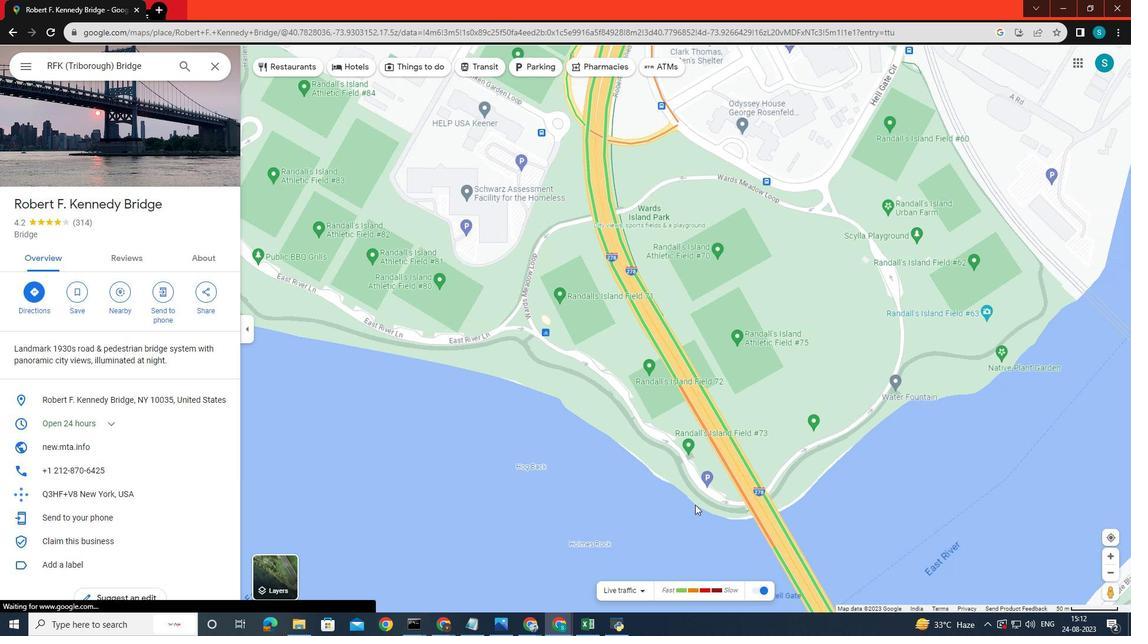 
Action: Mouse scrolled (695, 504) with delta (0, 0)
Screenshot: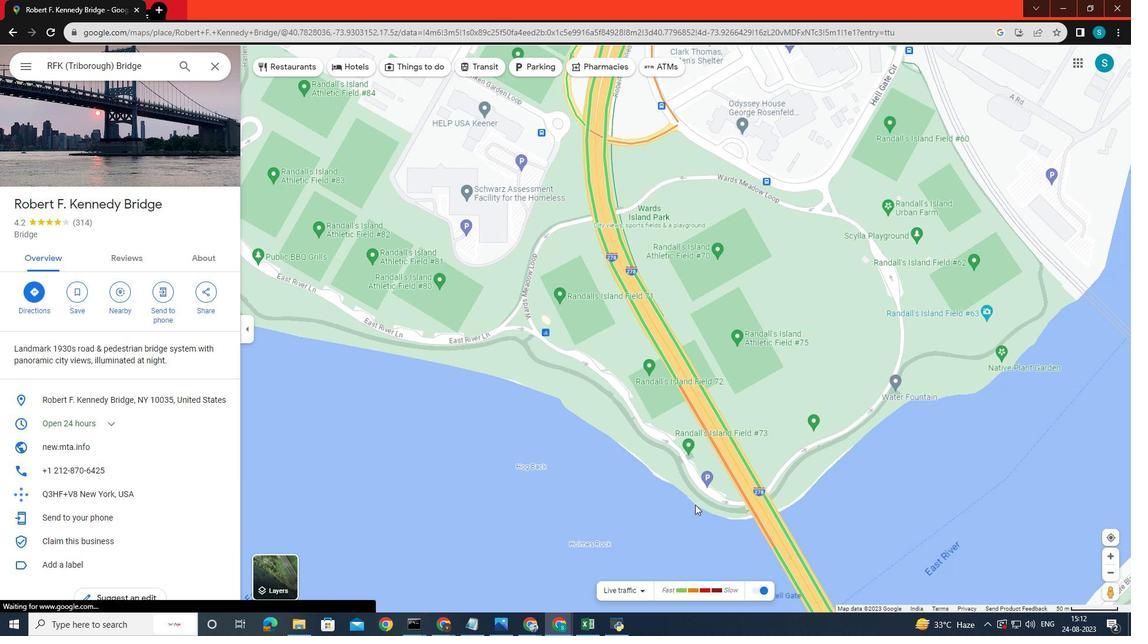 
Action: Mouse moved to (722, 502)
Screenshot: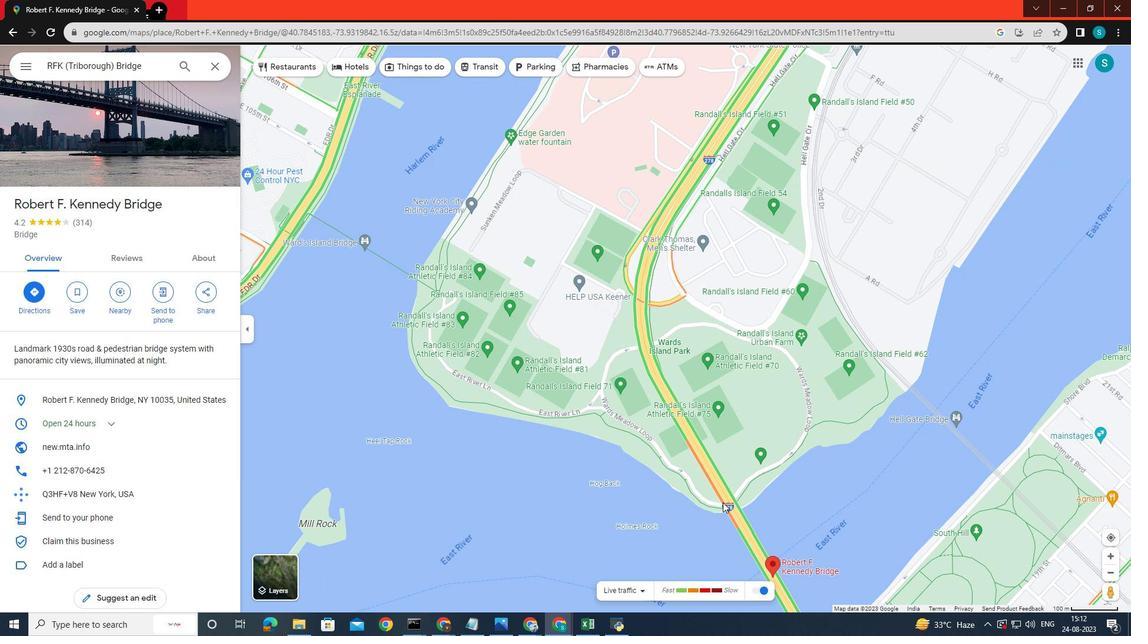 
Action: Mouse pressed left at (722, 502)
Screenshot: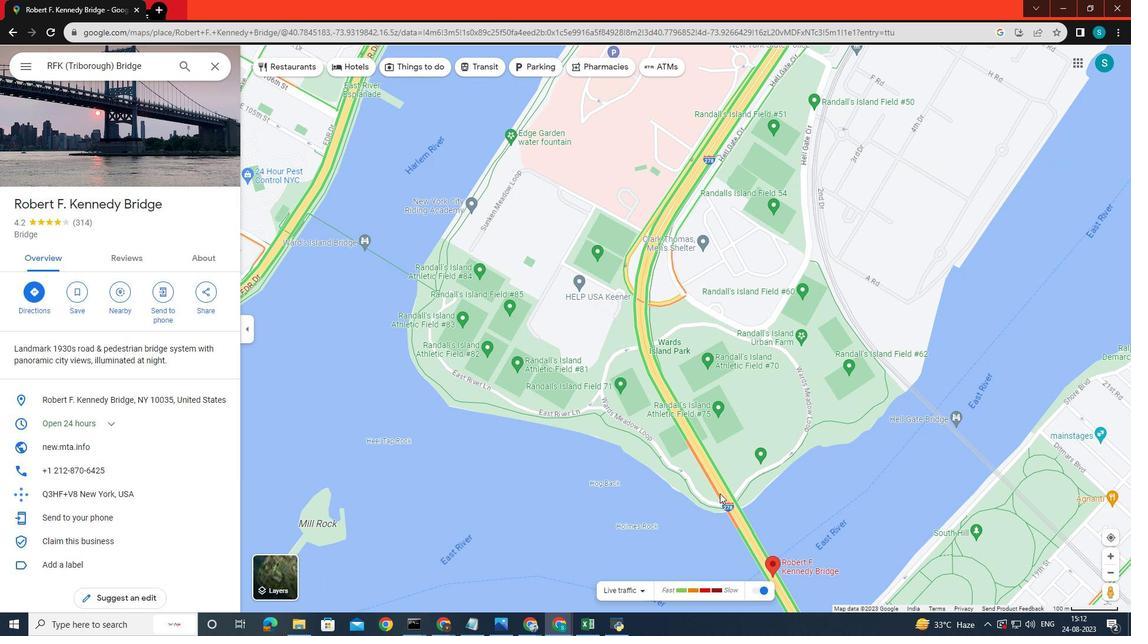 
Action: Mouse moved to (771, 476)
Screenshot: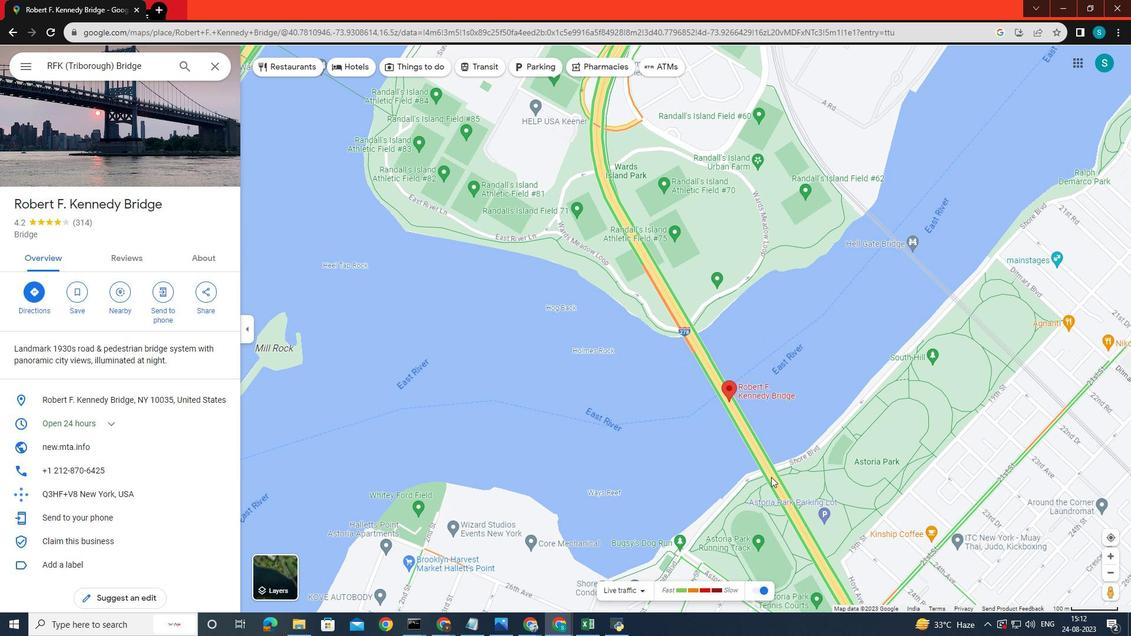 
Action: Mouse scrolled (771, 476) with delta (0, 0)
Screenshot: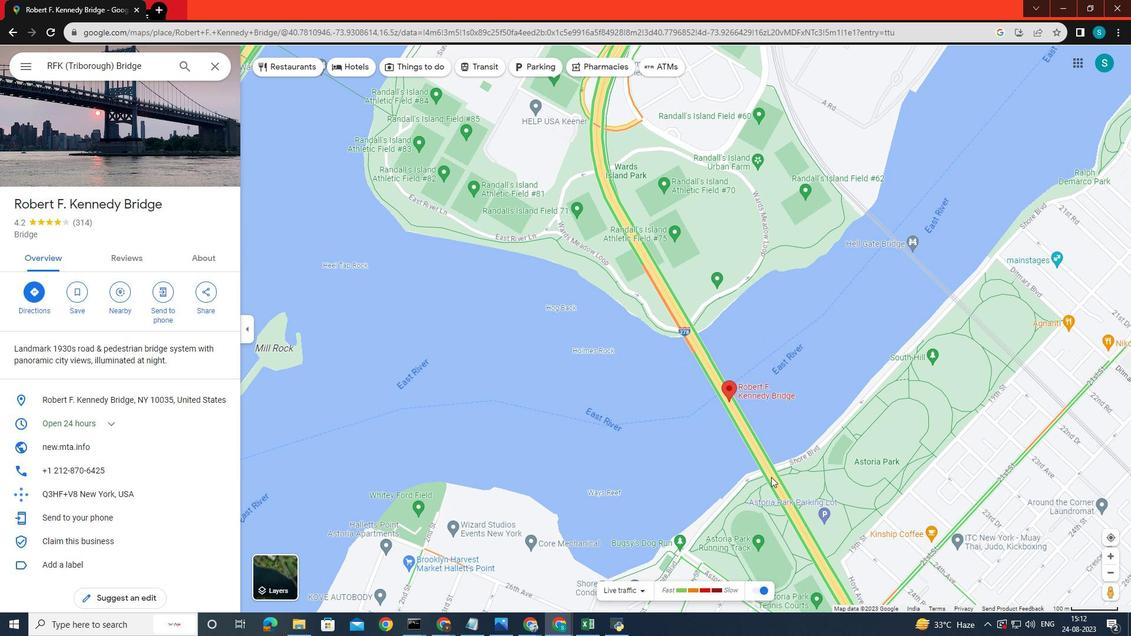 
Action: Mouse scrolled (771, 476) with delta (0, 0)
Screenshot: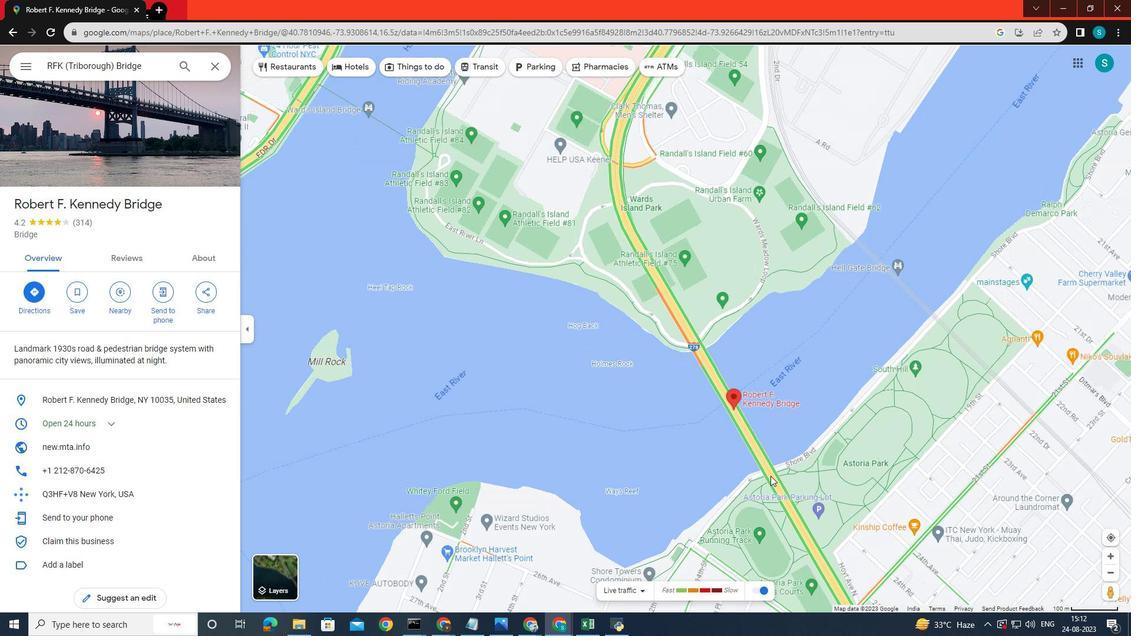 
Action: Mouse scrolled (771, 476) with delta (0, 0)
Screenshot: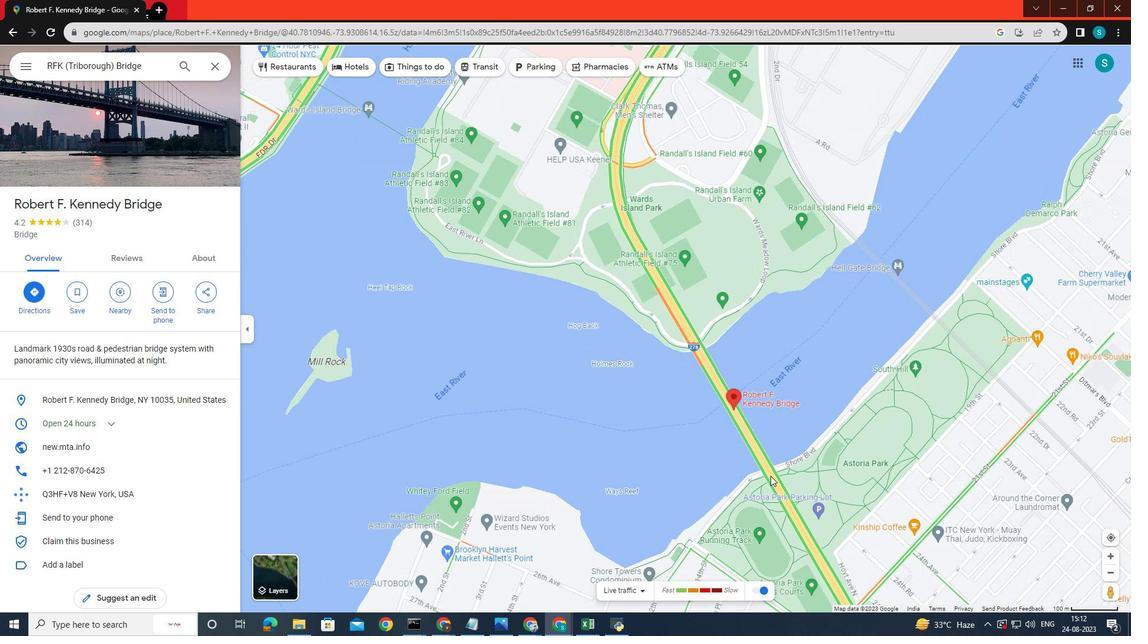 
Action: Mouse moved to (770, 475)
Screenshot: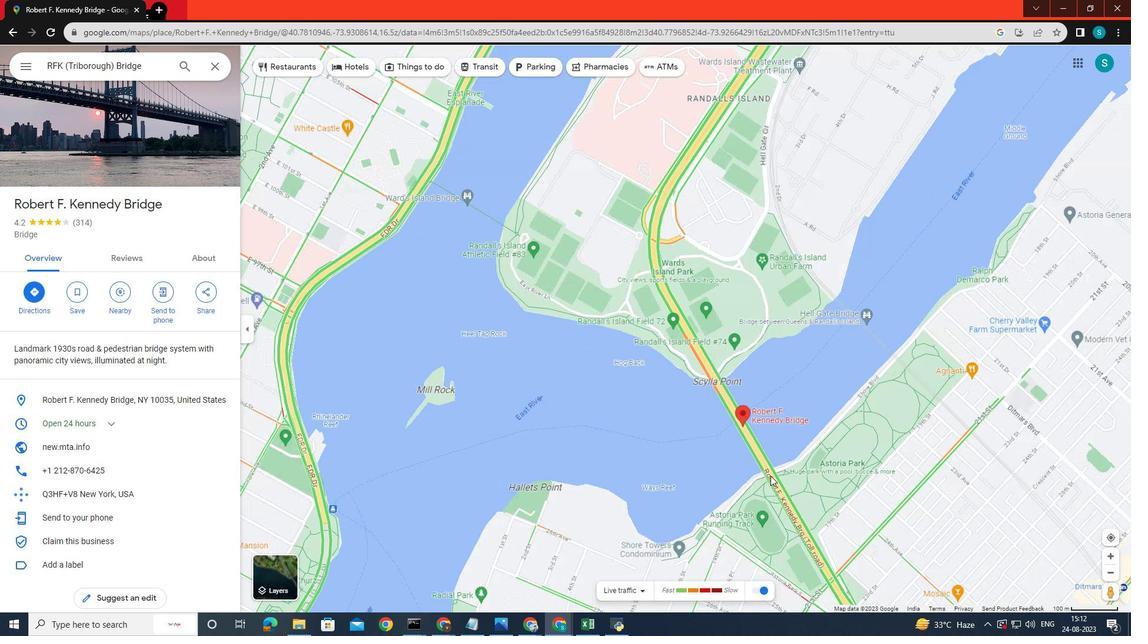 
Action: Mouse scrolled (770, 476) with delta (0, 0)
Screenshot: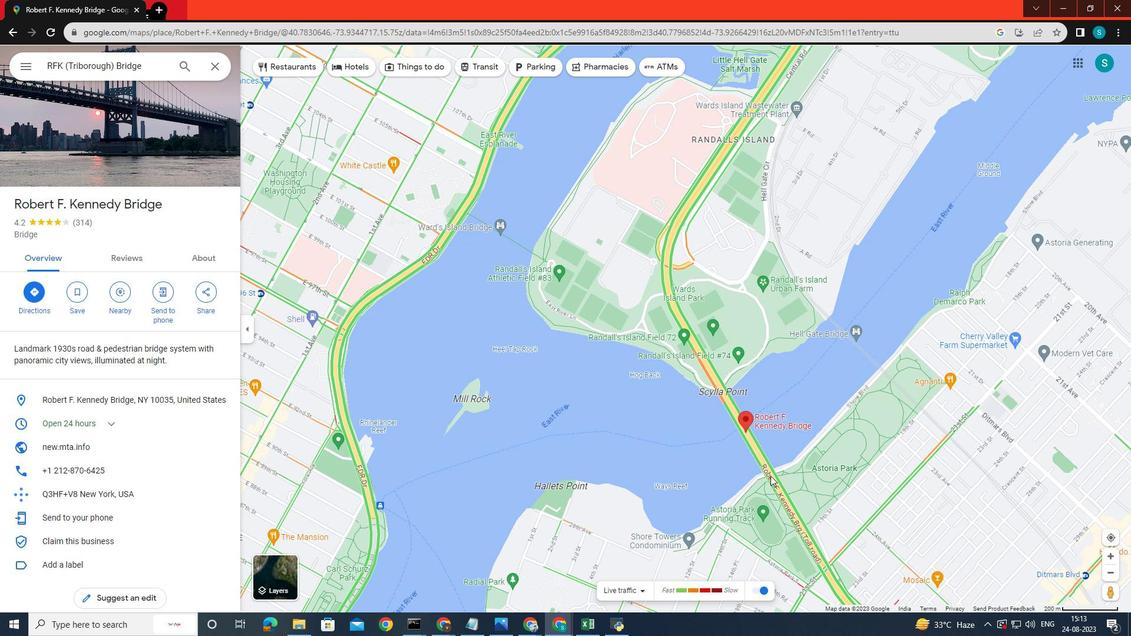 
Action: Mouse scrolled (770, 476) with delta (0, 0)
Screenshot: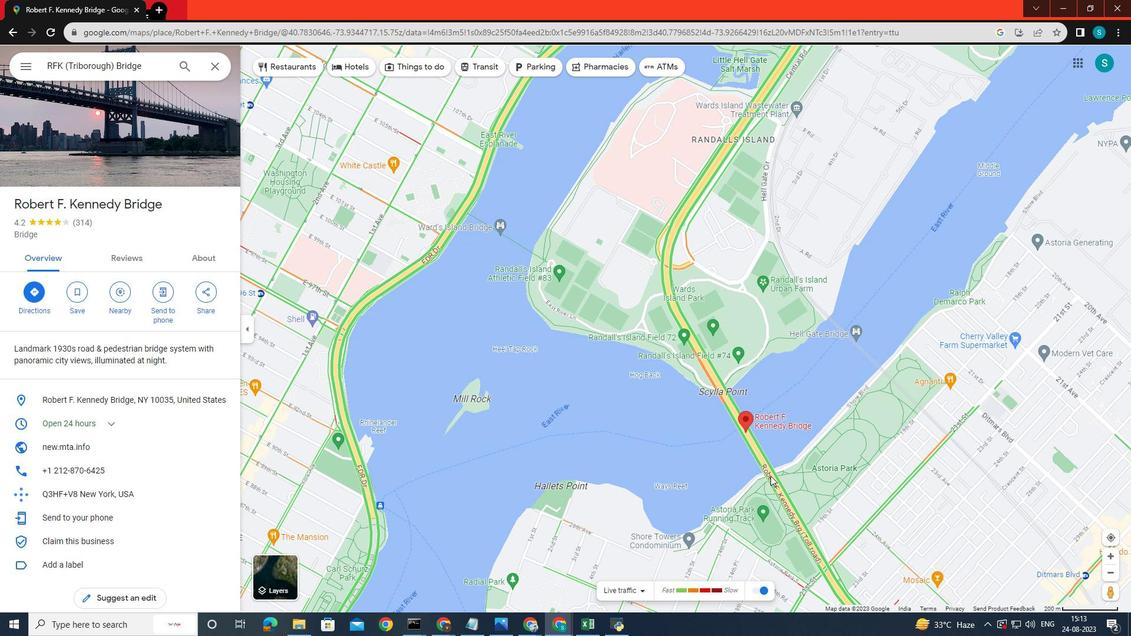 
Action: Mouse scrolled (770, 476) with delta (0, 0)
Screenshot: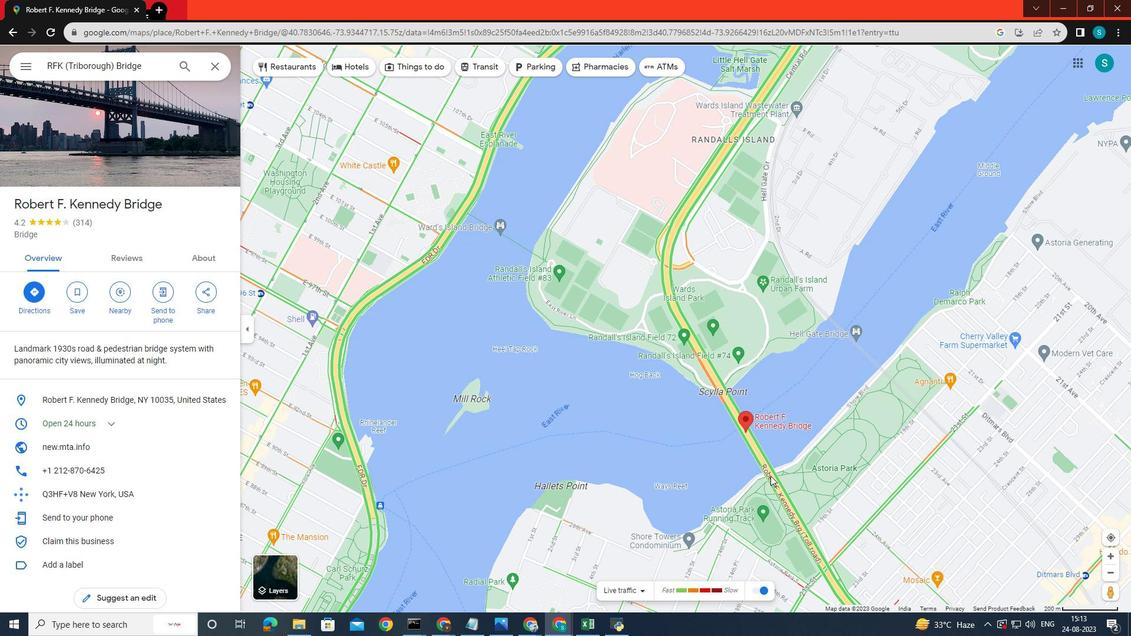 
Action: Mouse scrolled (770, 476) with delta (0, 0)
Screenshot: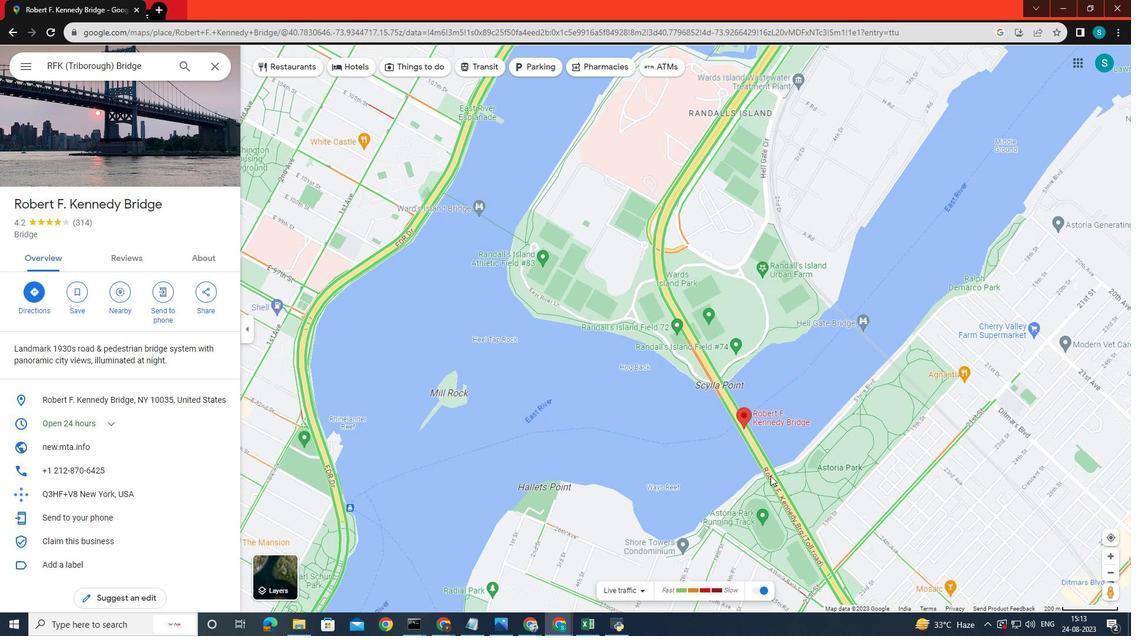 
Action: Mouse moved to (815, 527)
Screenshot: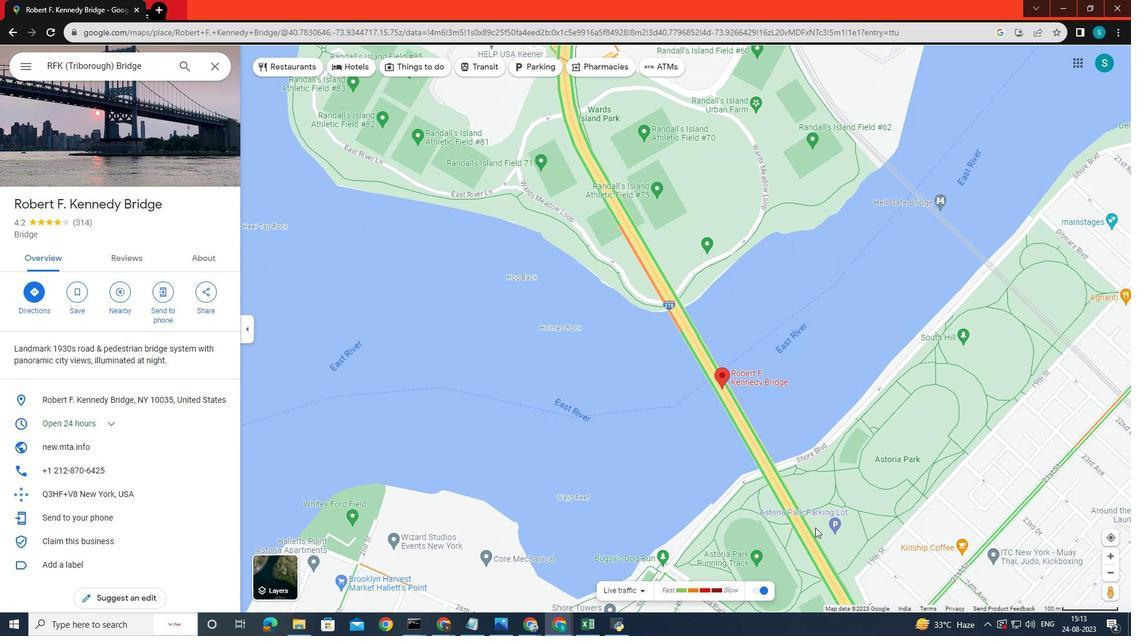 
Action: Mouse pressed left at (815, 527)
Screenshot: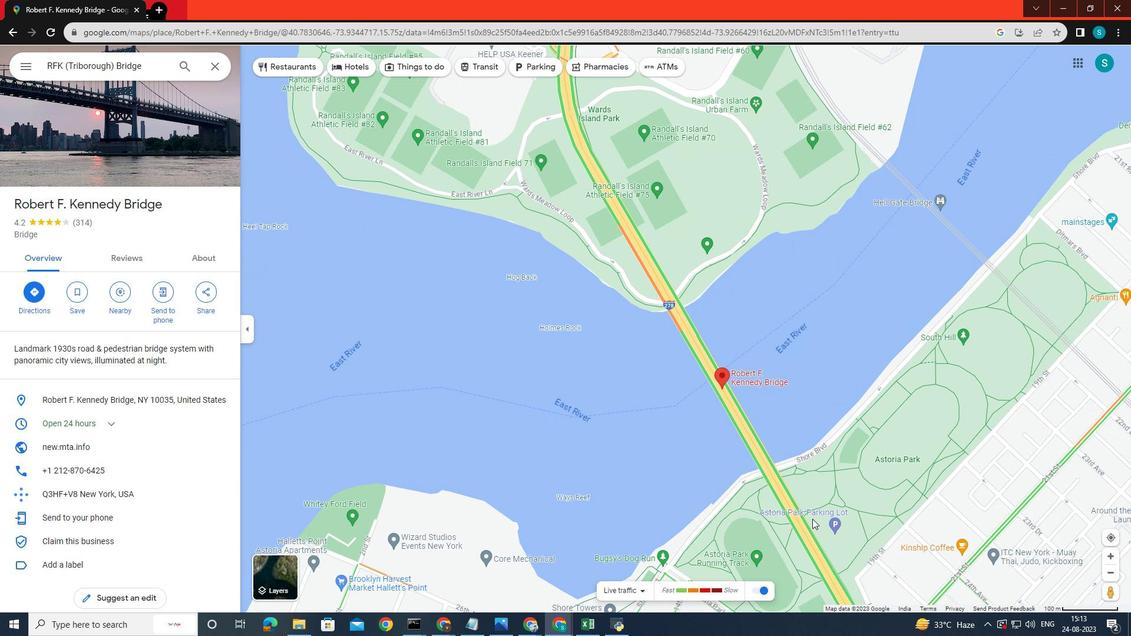 
Action: Mouse moved to (817, 475)
Screenshot: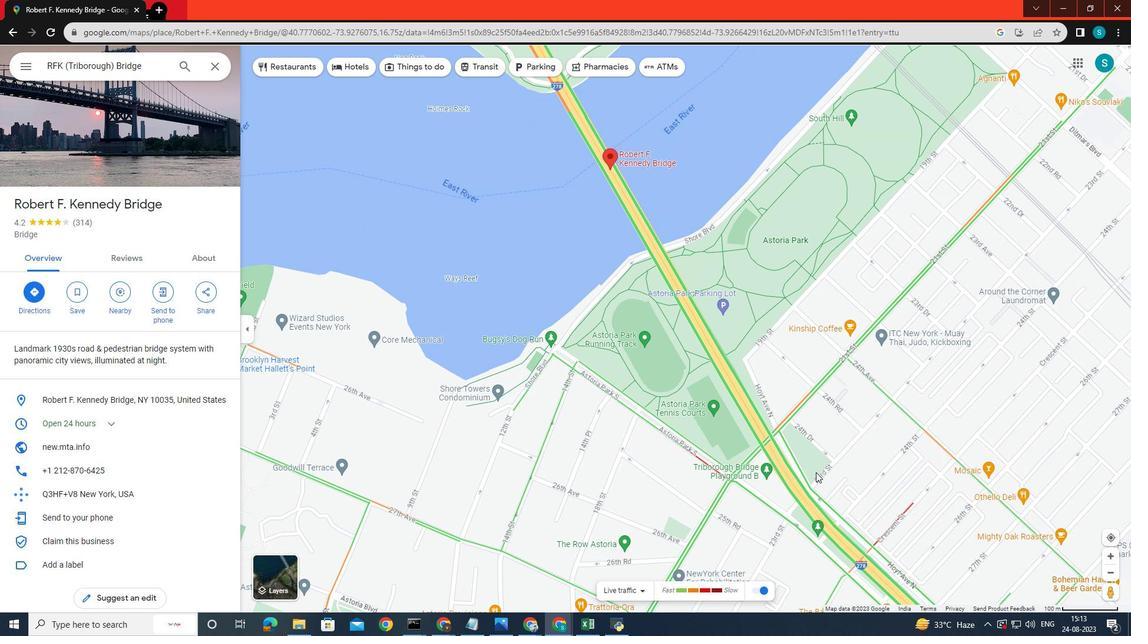 
Action: Mouse pressed left at (817, 475)
Screenshot: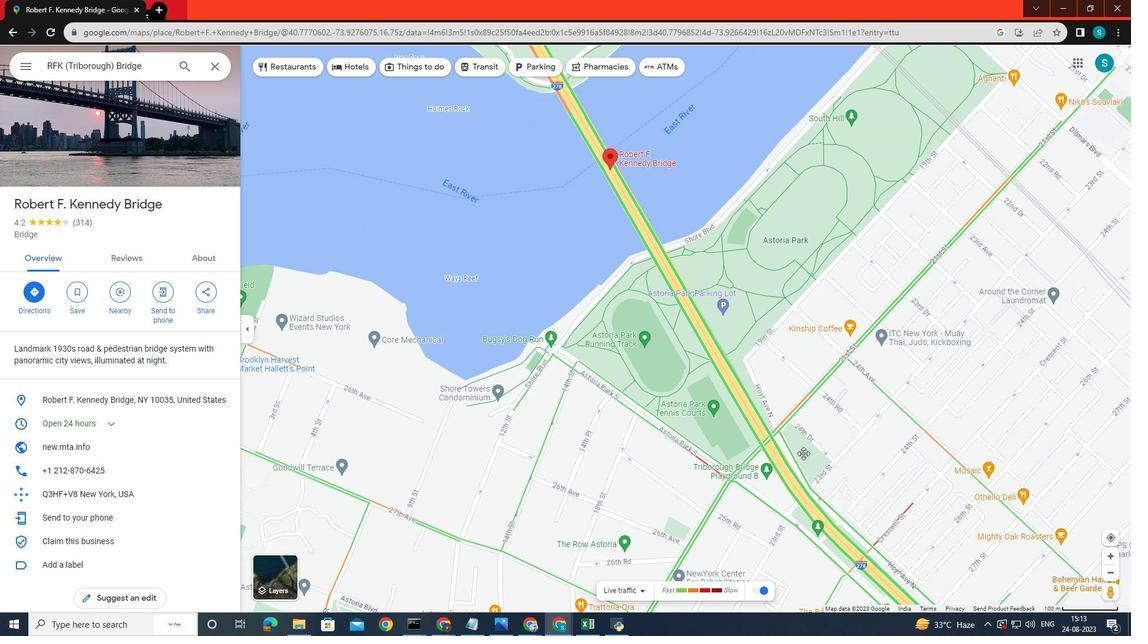 
Action: Mouse moved to (902, 468)
Screenshot: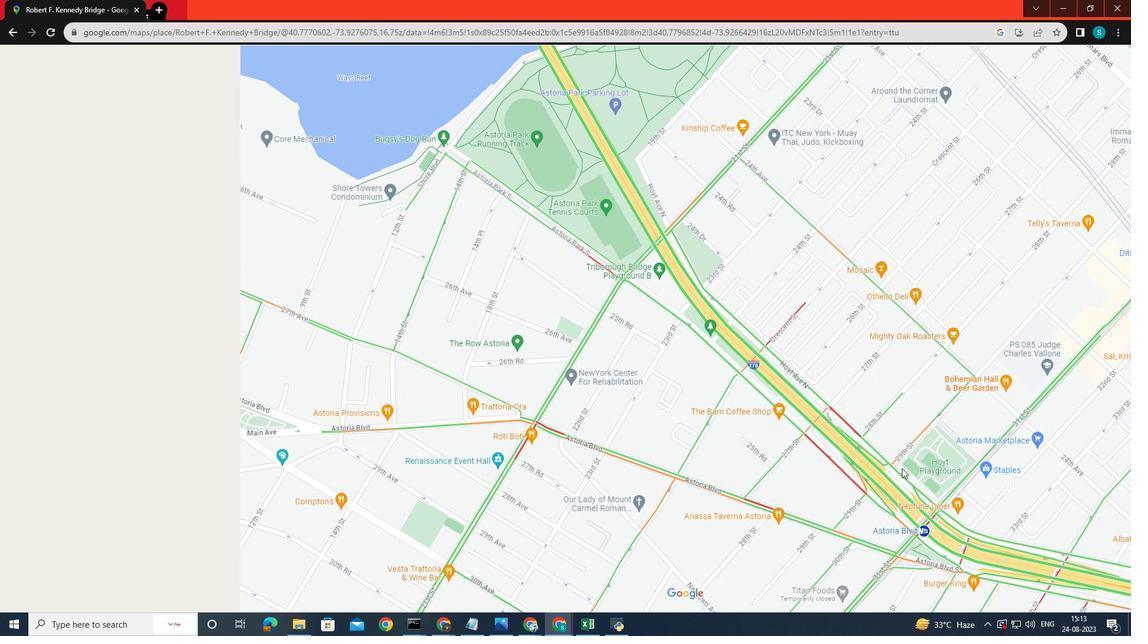 
Action: Mouse pressed left at (902, 468)
Screenshot: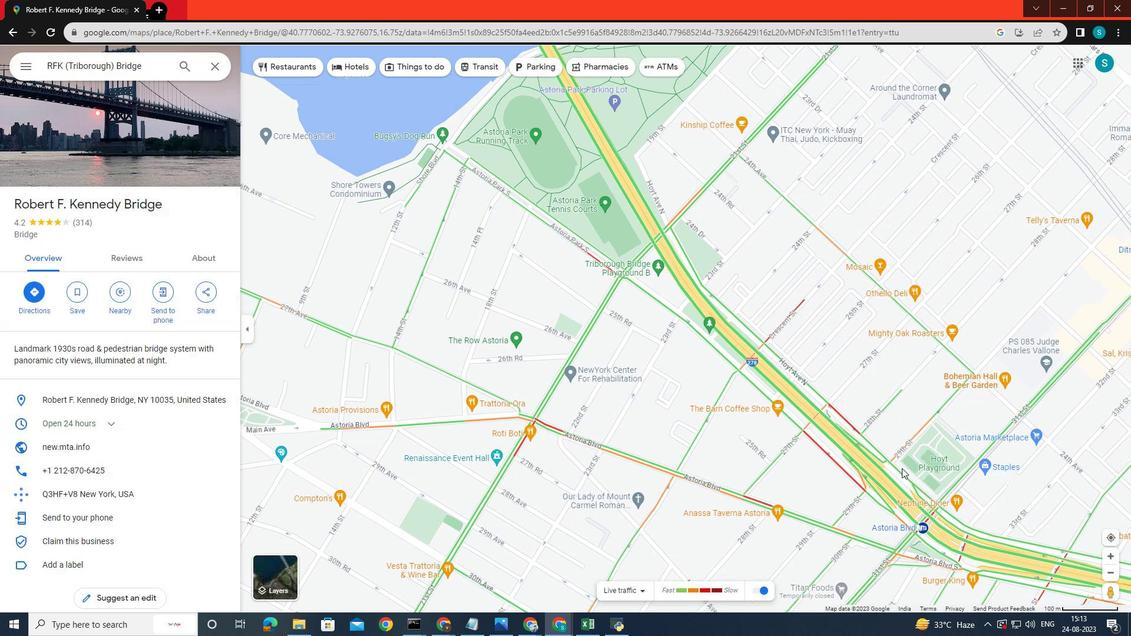 
Action: Mouse moved to (1014, 446)
Screenshot: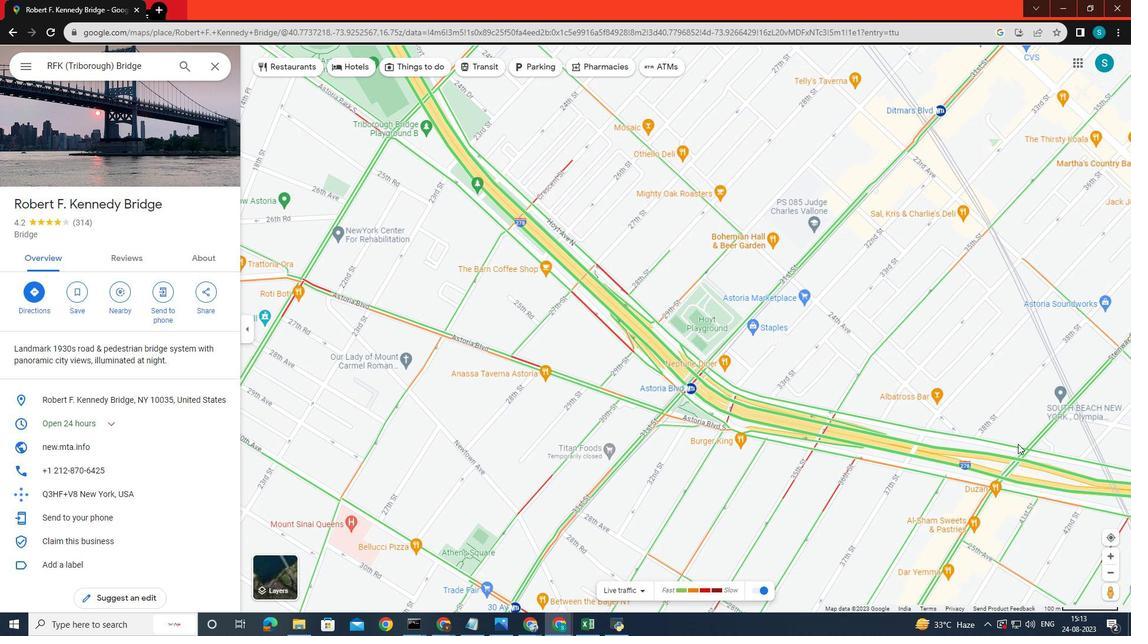 
Action: Mouse pressed left at (1014, 446)
Screenshot: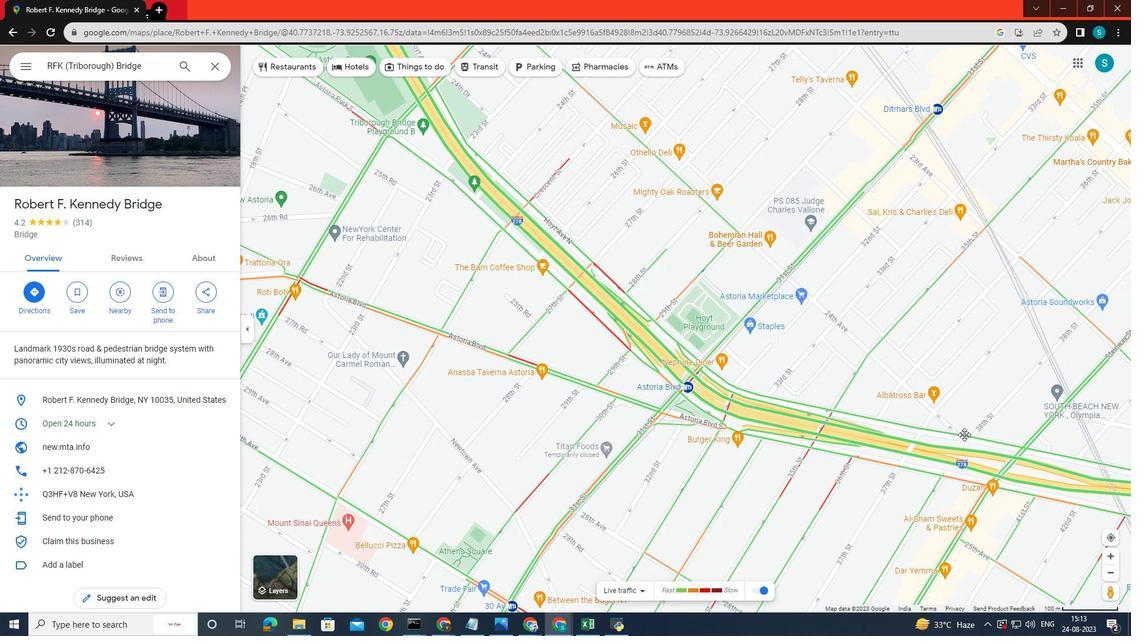 
Action: Mouse moved to (1081, 450)
Screenshot: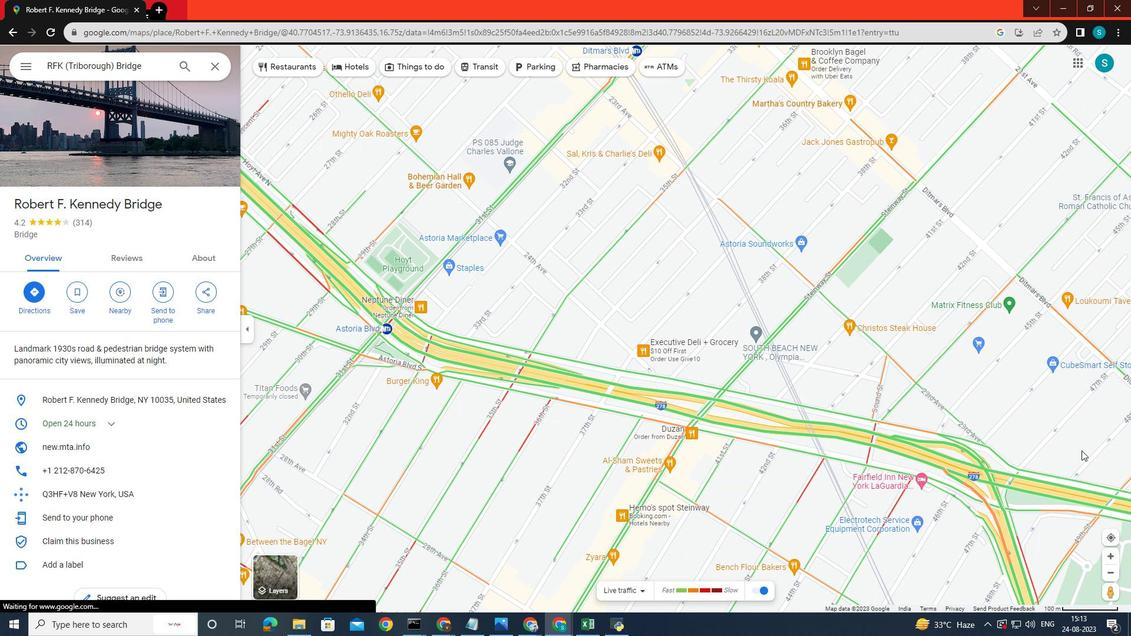 
Action: Mouse pressed left at (1081, 450)
Screenshot: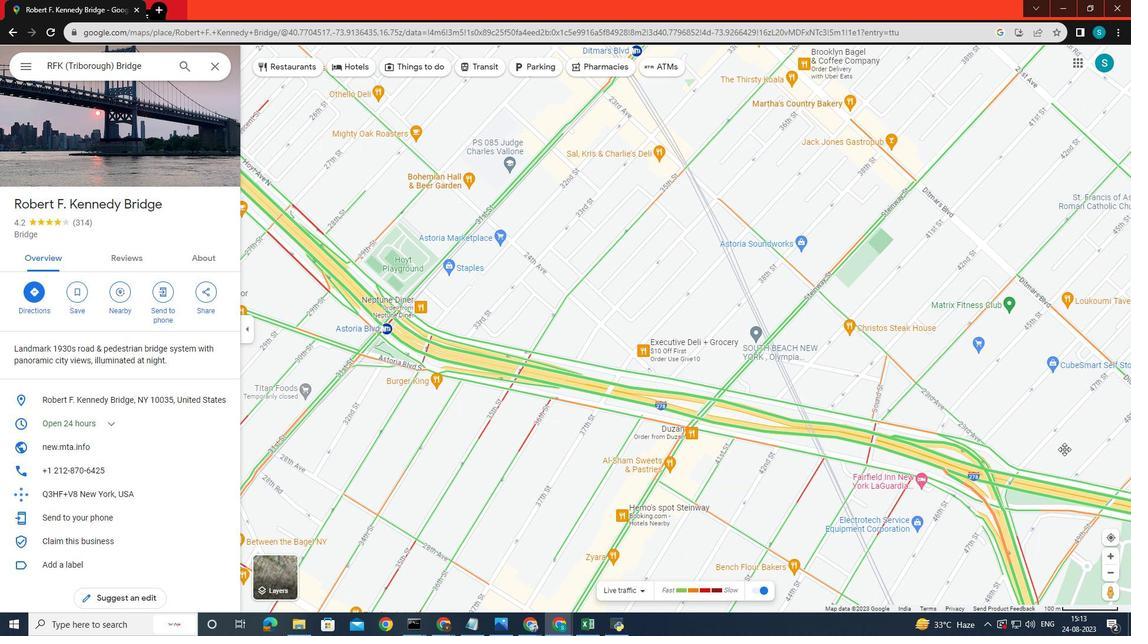 
Action: Mouse moved to (499, 380)
Screenshot: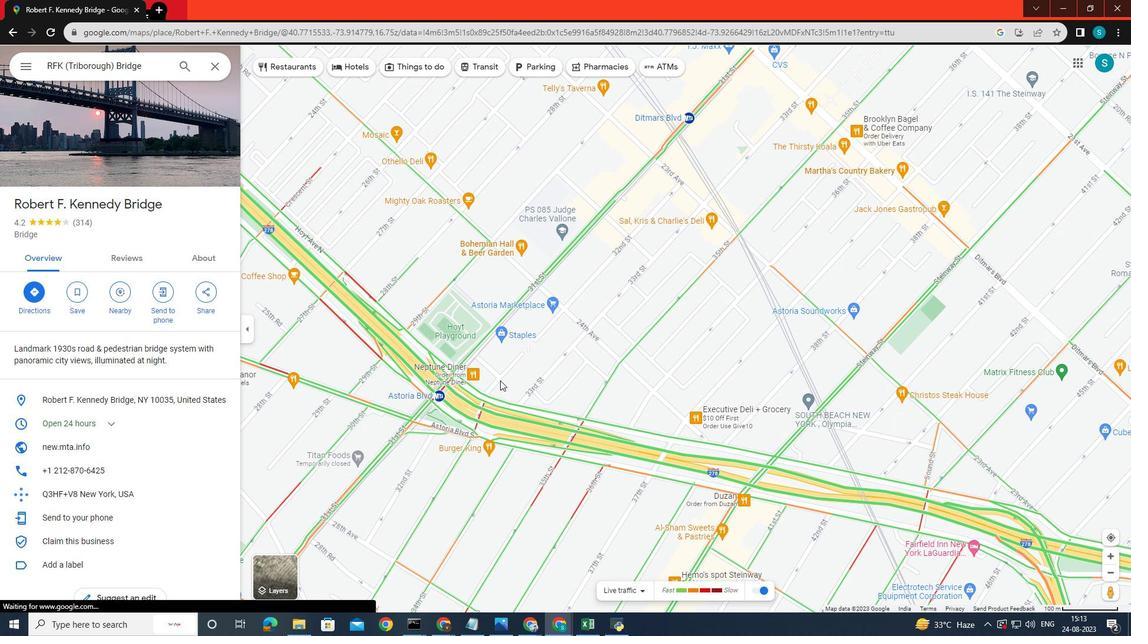 
Action: Mouse pressed left at (499, 380)
Screenshot: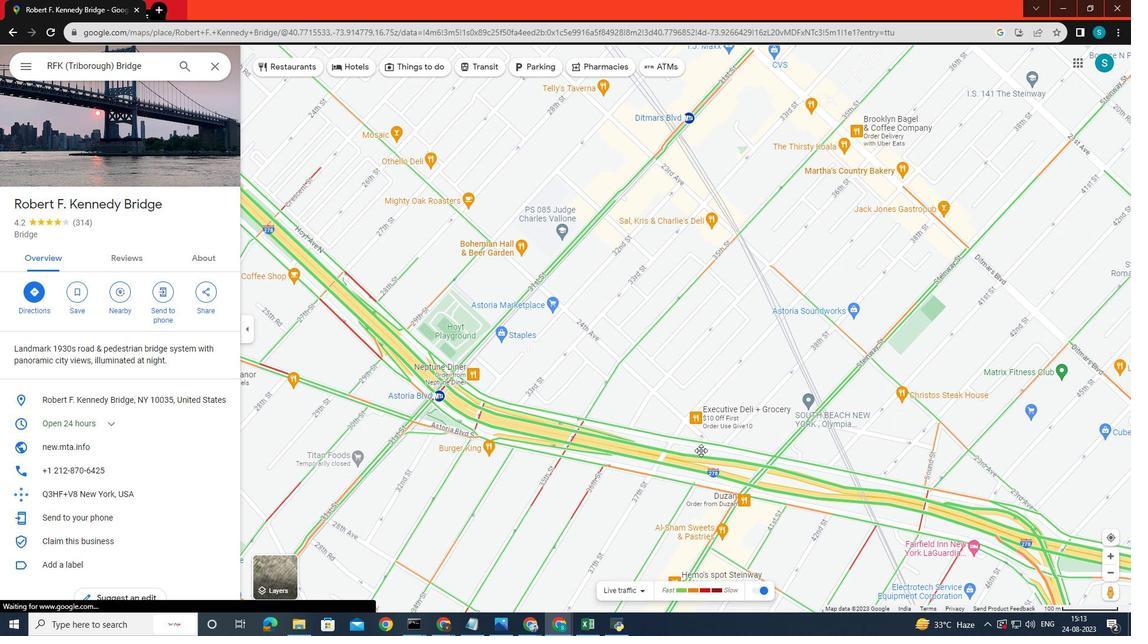 
Action: Mouse moved to (797, 411)
Screenshot: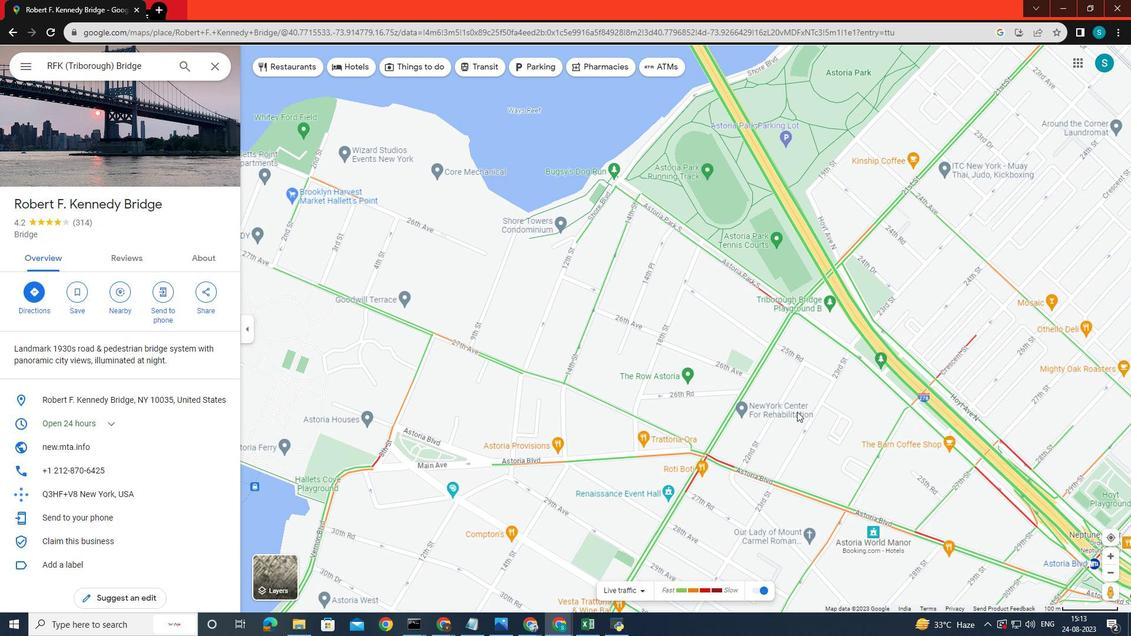 
Action: Mouse scrolled (797, 410) with delta (0, 0)
Screenshot: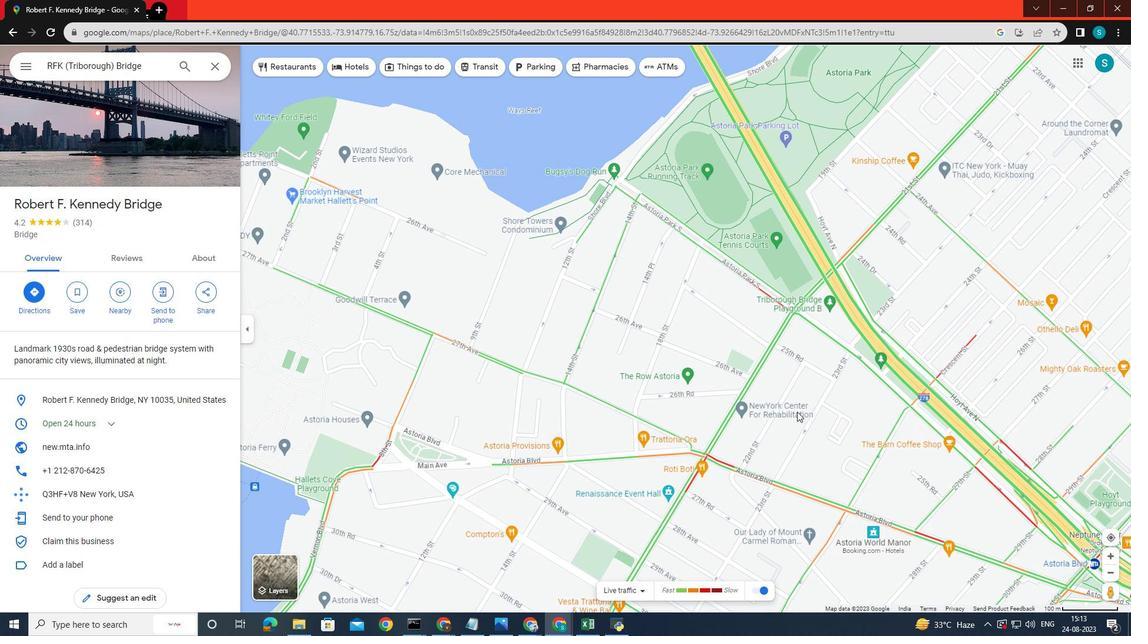 
Action: Mouse scrolled (797, 410) with delta (0, 0)
Screenshot: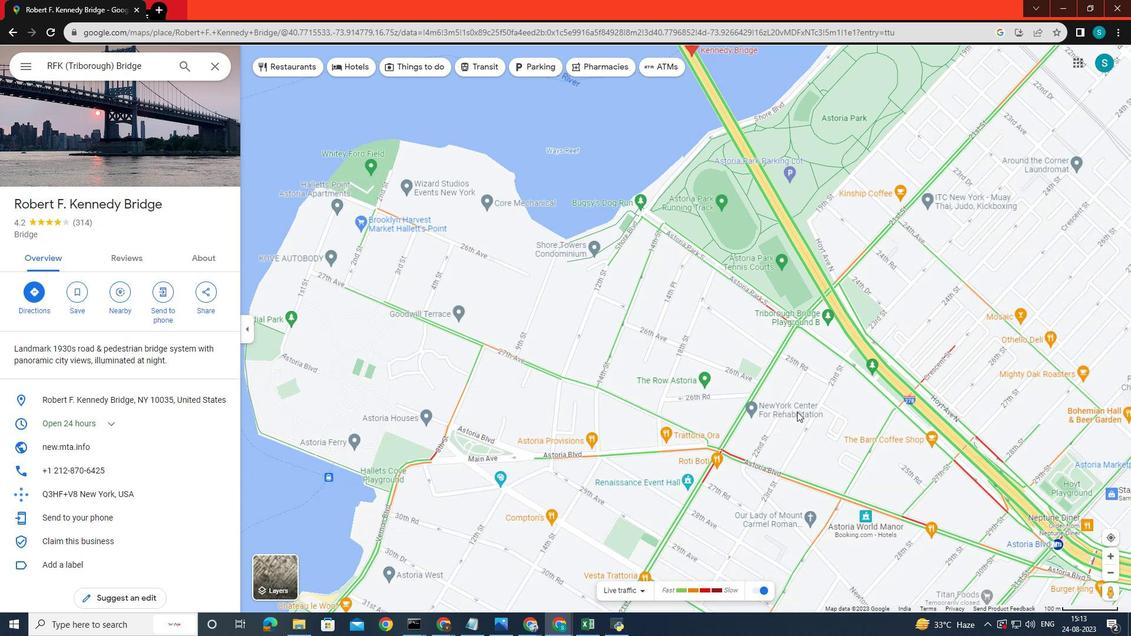 
Action: Mouse scrolled (797, 410) with delta (0, 0)
Screenshot: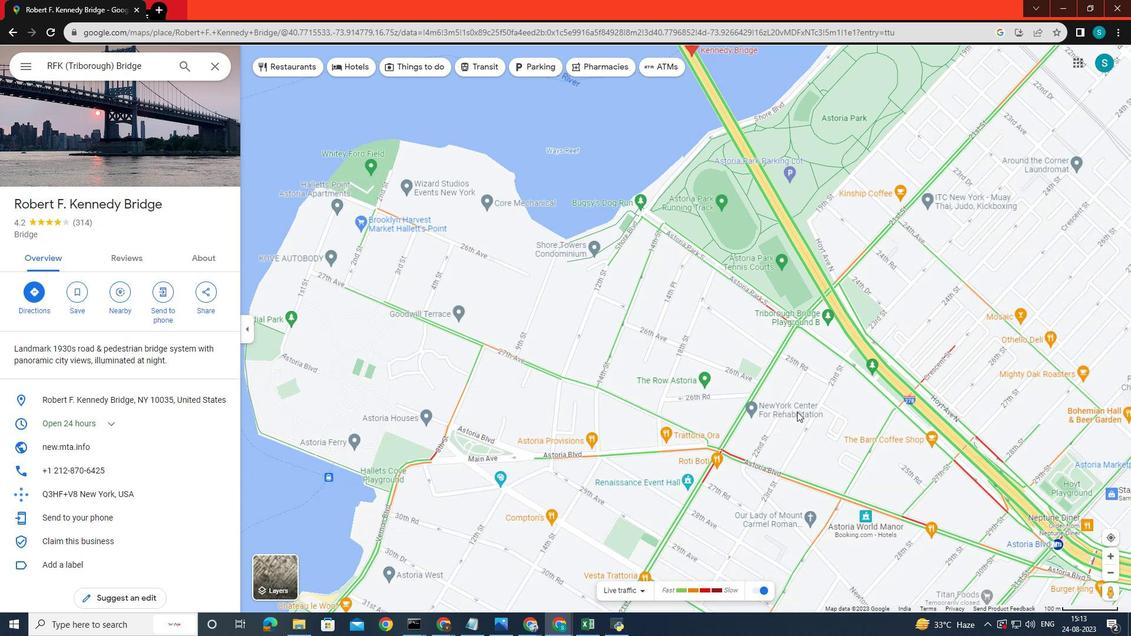 
Action: Mouse scrolled (797, 410) with delta (0, 0)
Screenshot: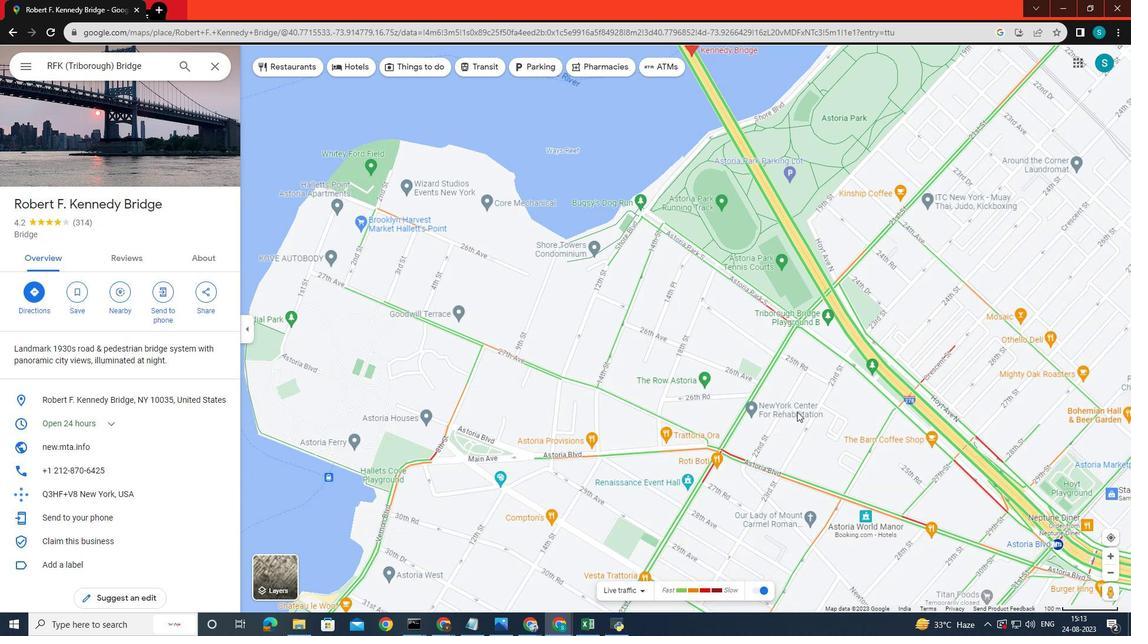 
Action: Mouse scrolled (797, 410) with delta (0, 0)
Screenshot: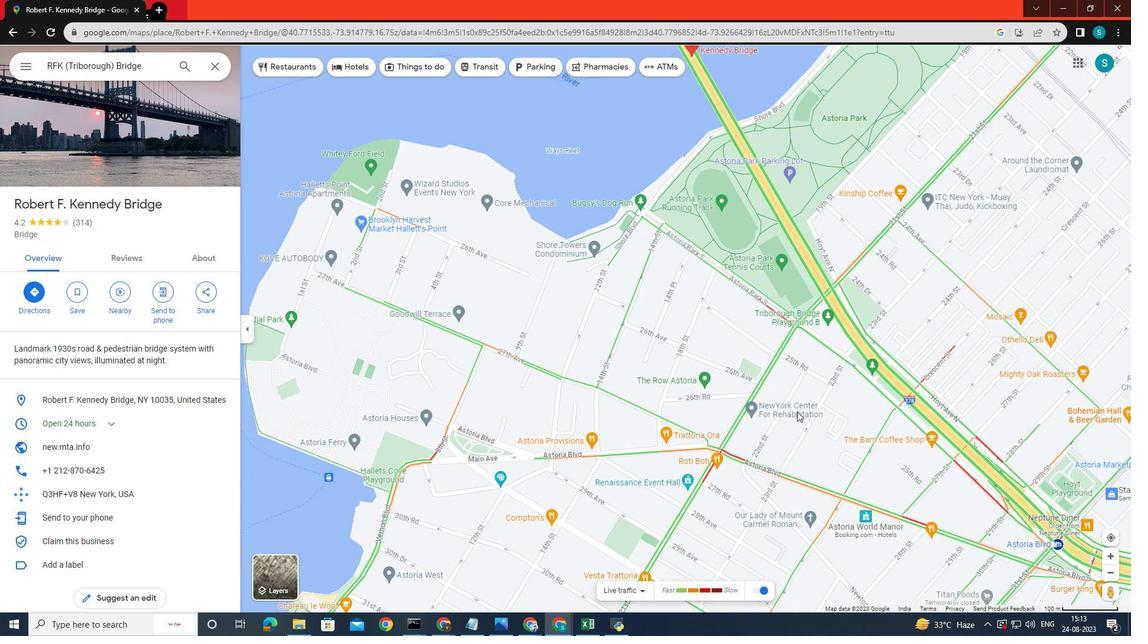
Action: Mouse scrolled (797, 412) with delta (0, 0)
Screenshot: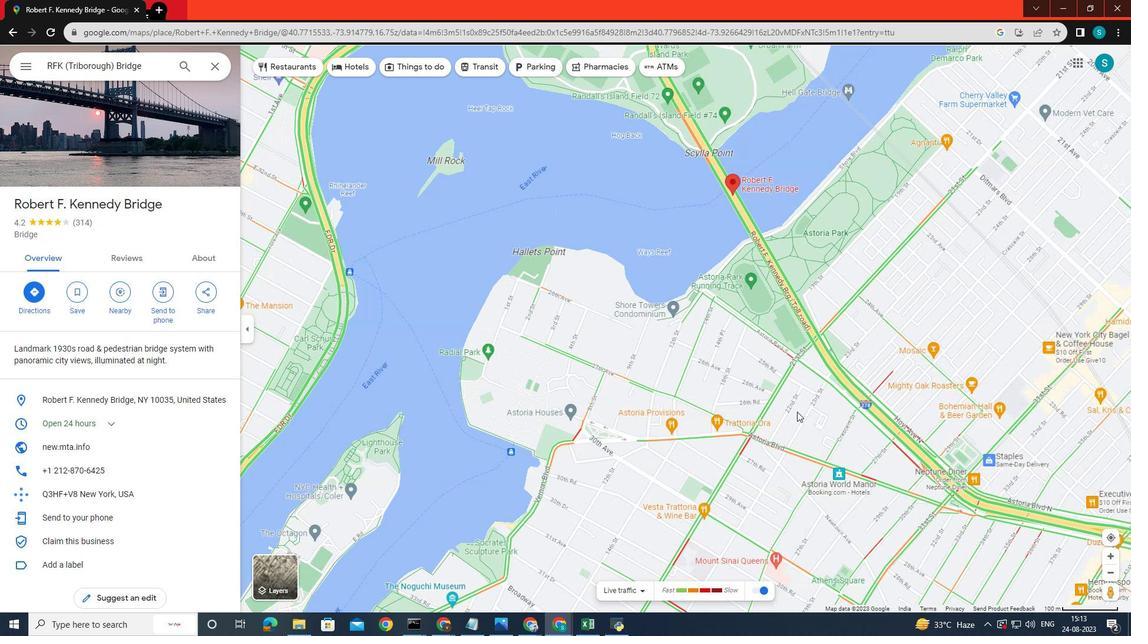 
Action: Mouse scrolled (797, 410) with delta (0, 0)
Screenshot: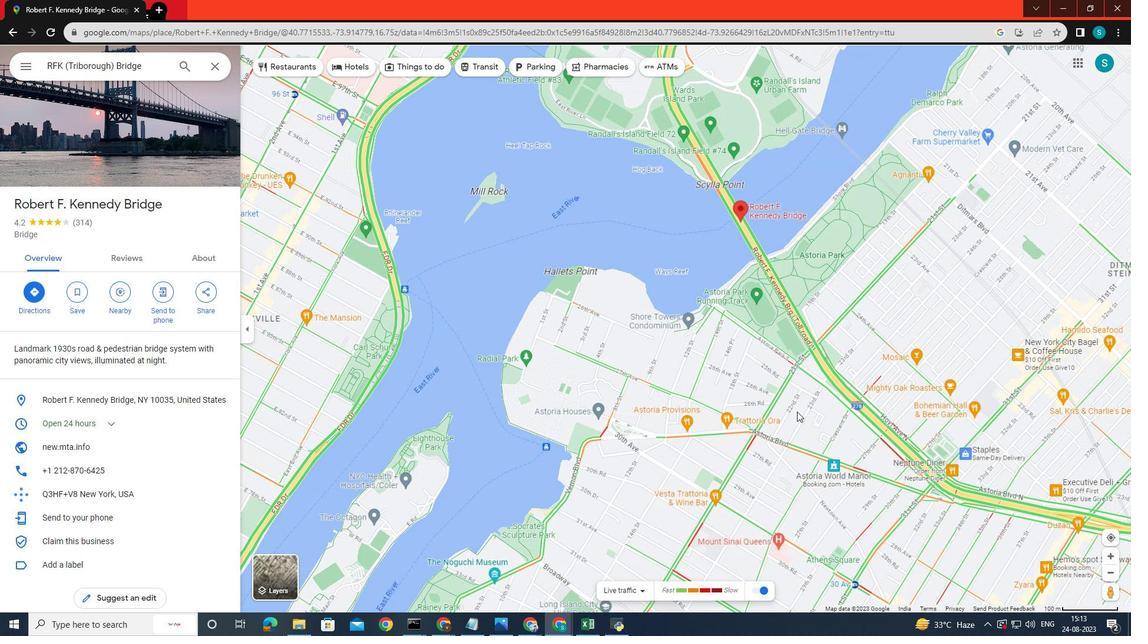 
Action: Mouse scrolled (797, 410) with delta (0, 0)
Screenshot: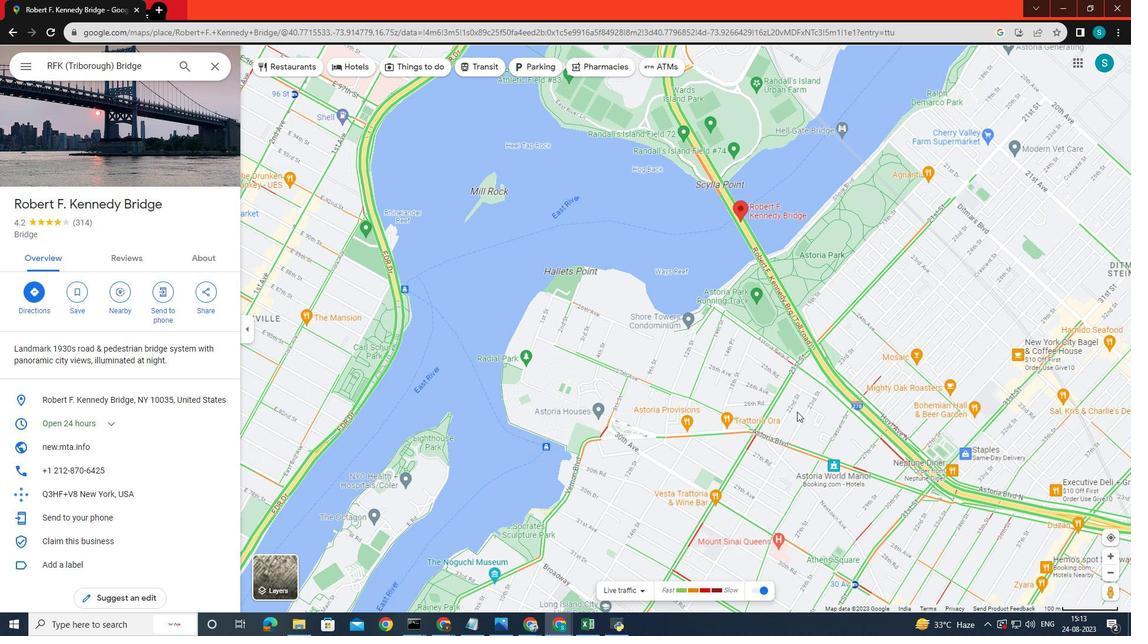 
Action: Mouse scrolled (797, 410) with delta (0, 0)
Screenshot: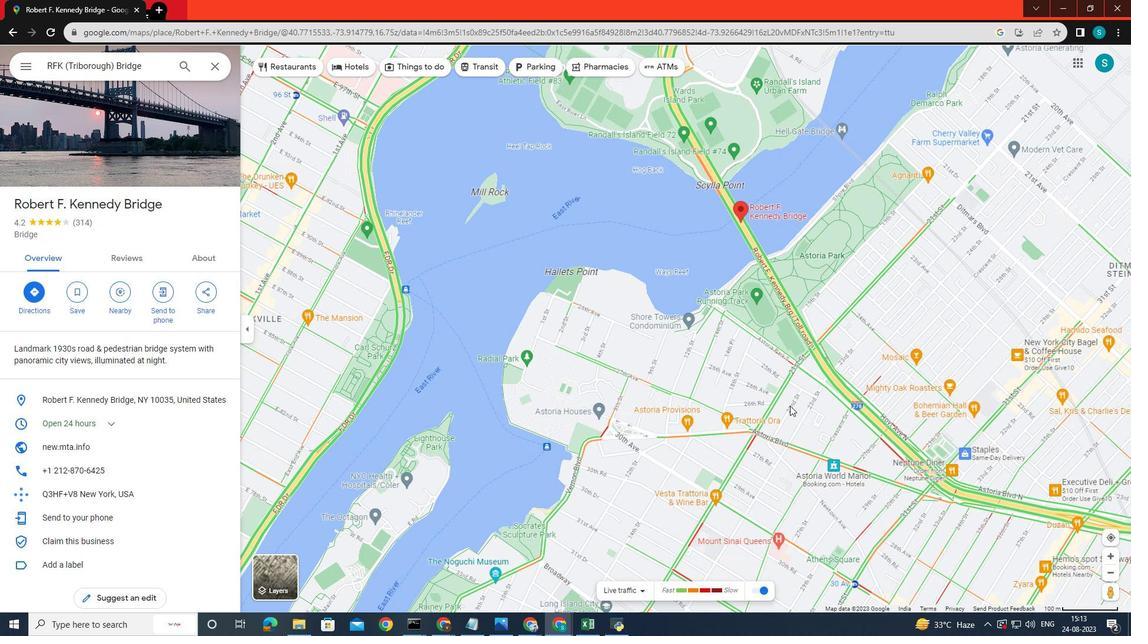 
Action: Mouse moved to (762, 317)
Screenshot: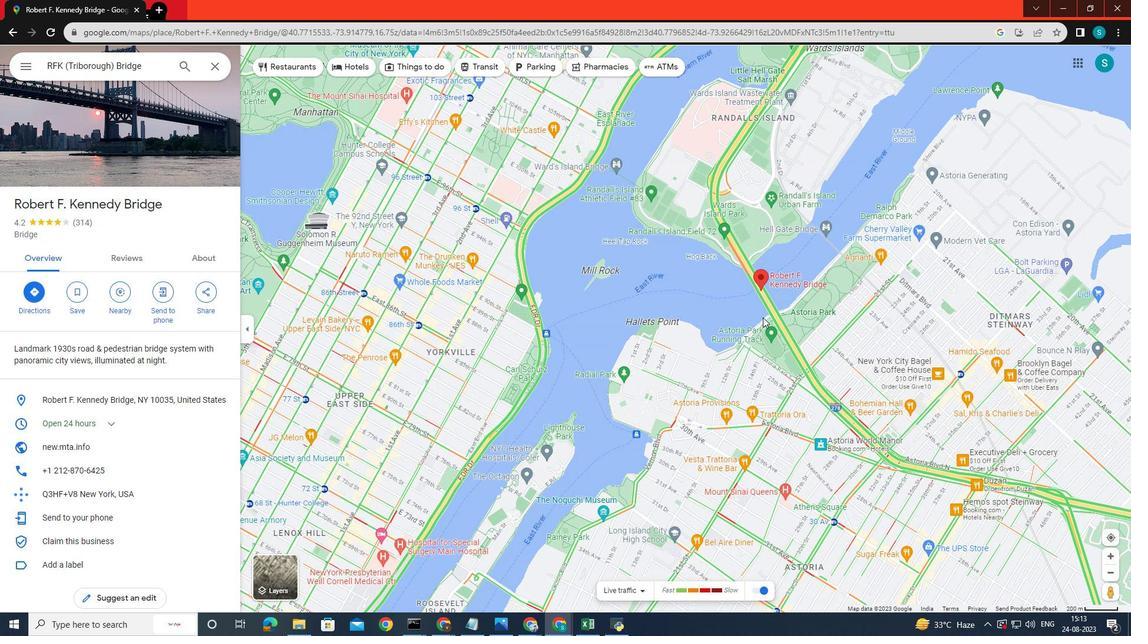 
Action: Mouse scrolled (762, 316) with delta (0, 0)
Screenshot: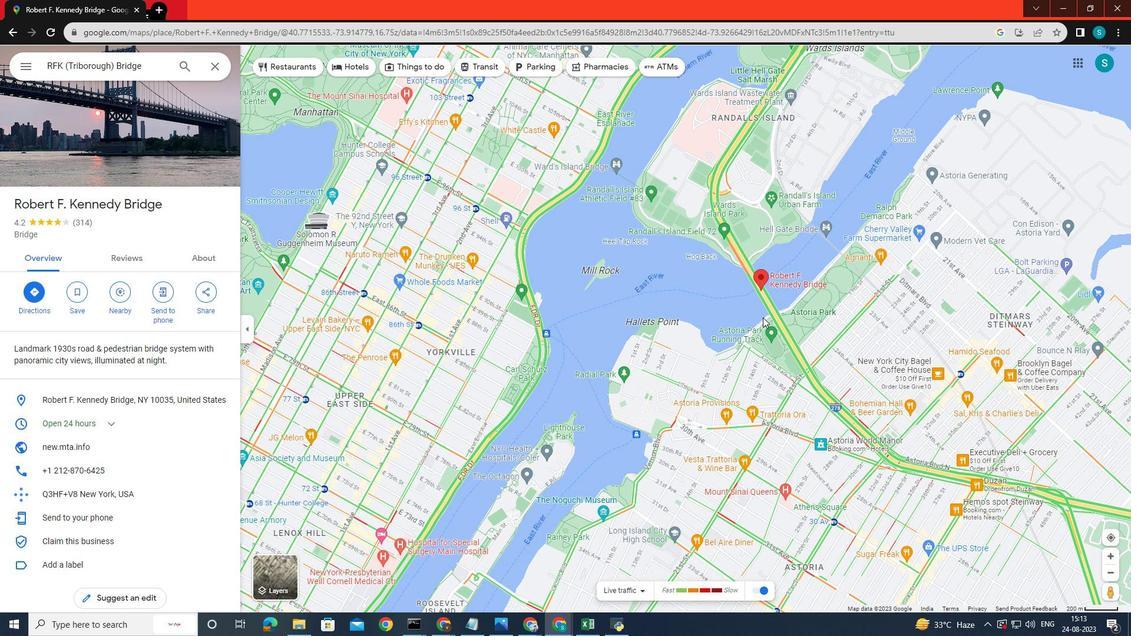 
Action: Mouse scrolled (762, 316) with delta (0, 0)
Screenshot: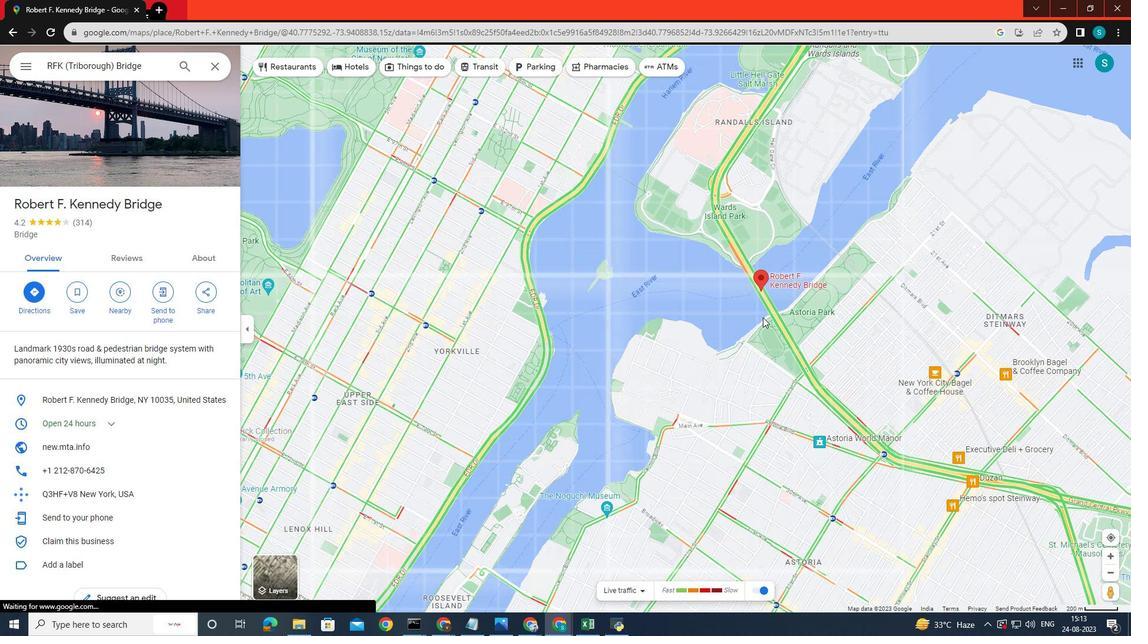 
Action: Mouse scrolled (762, 316) with delta (0, 0)
Screenshot: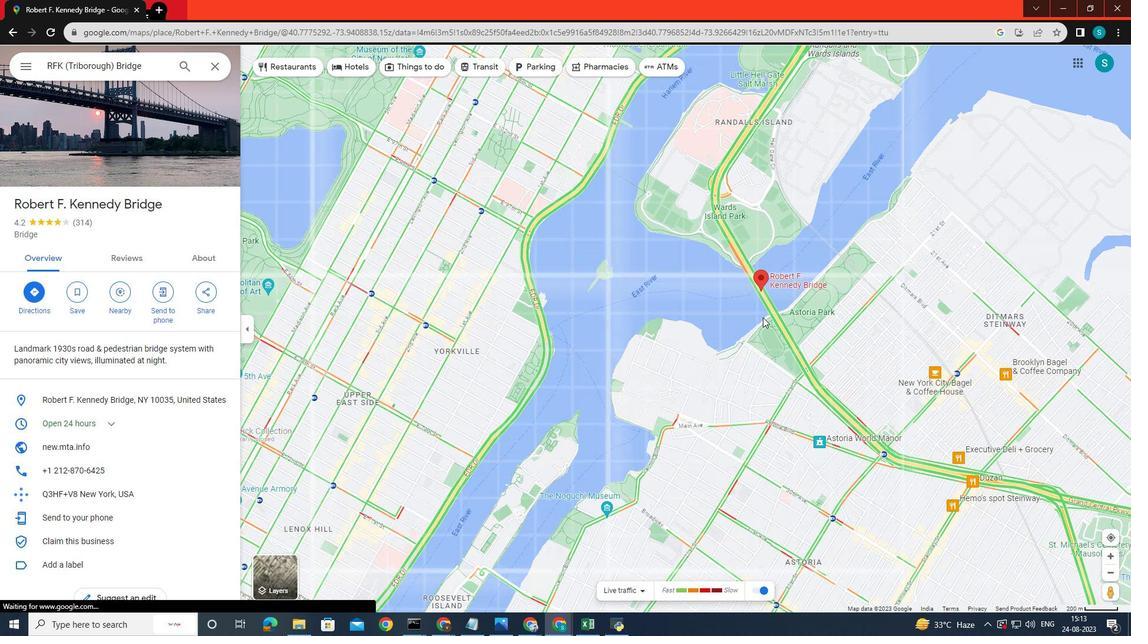 
Action: Mouse moved to (734, 271)
Screenshot: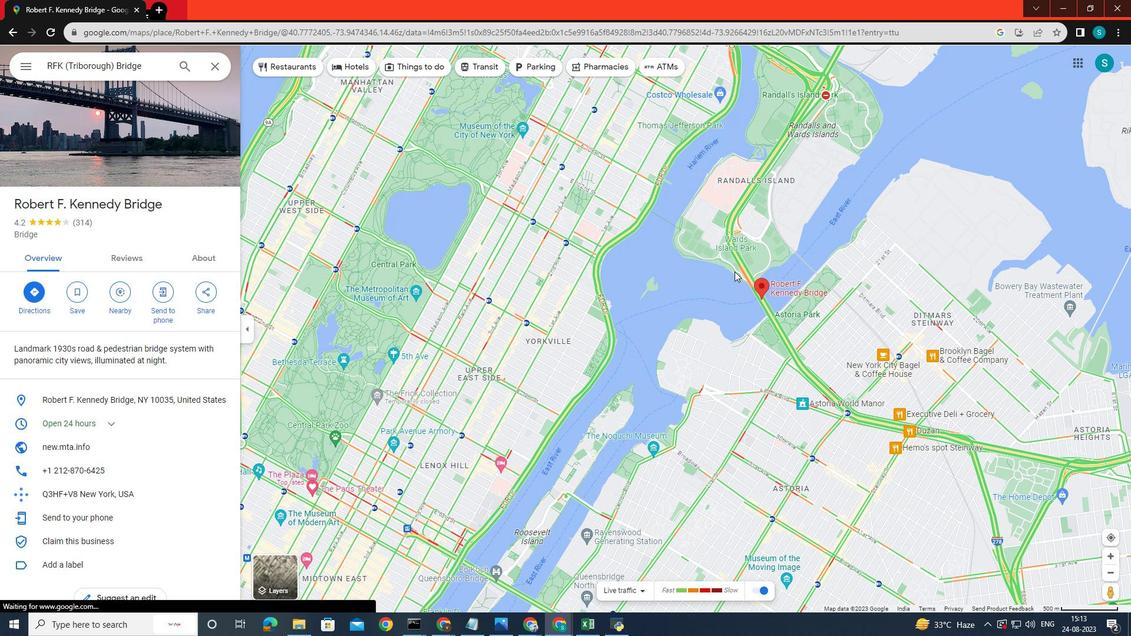 
Action: Mouse scrolled (734, 270) with delta (0, 0)
Screenshot: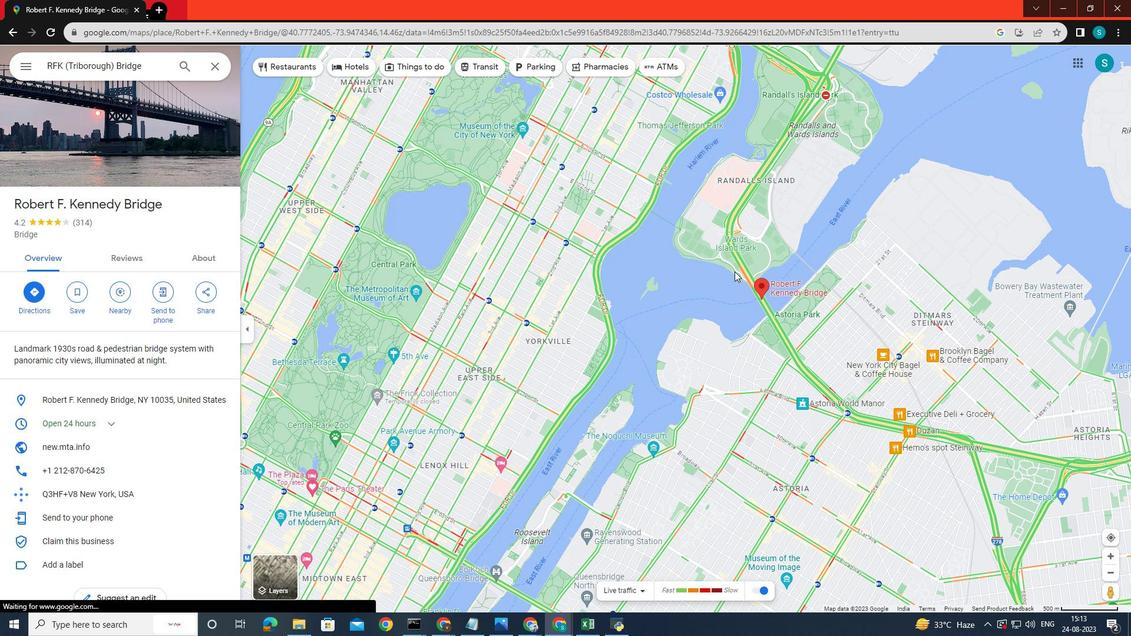 
Action: Mouse scrolled (734, 270) with delta (0, 0)
Screenshot: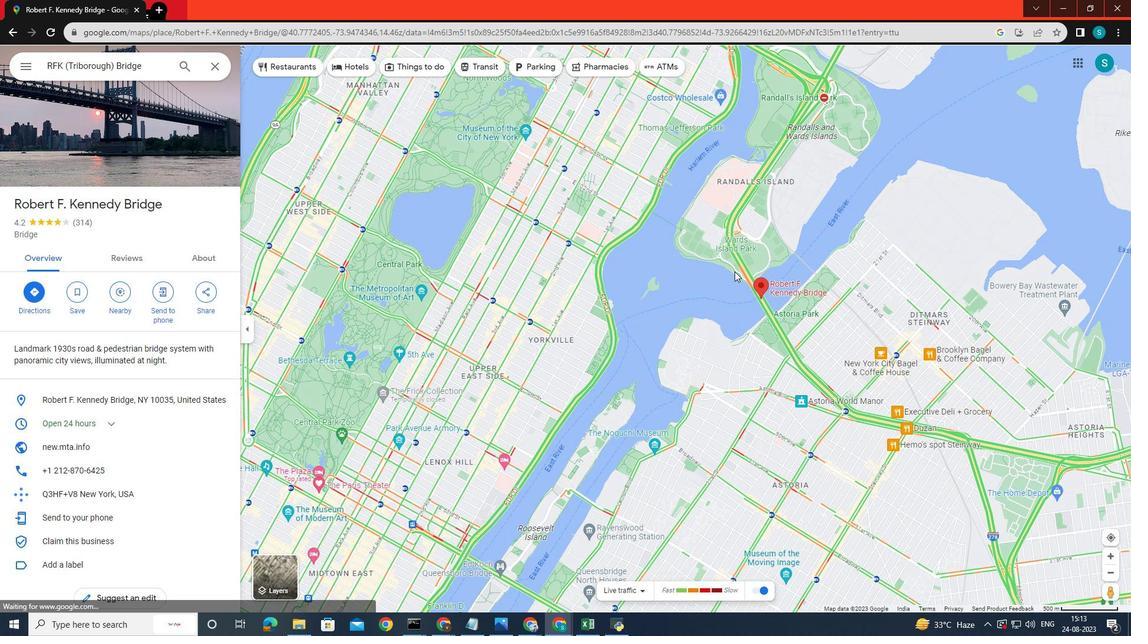 
Action: Mouse moved to (705, 270)
Screenshot: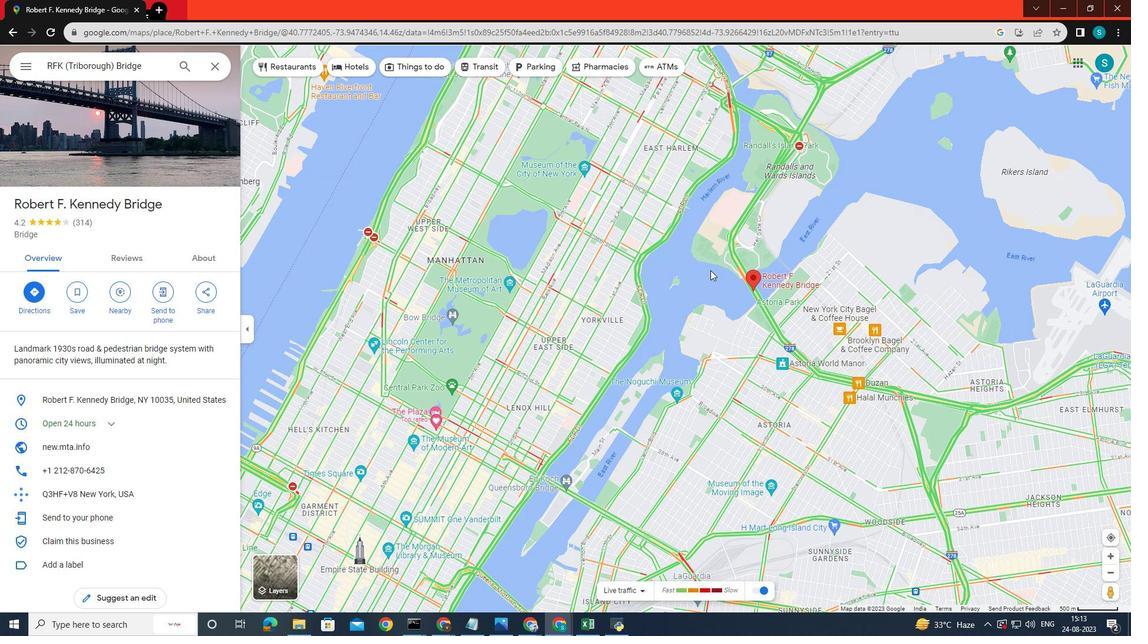 
Action: Mouse pressed left at (705, 270)
Screenshot: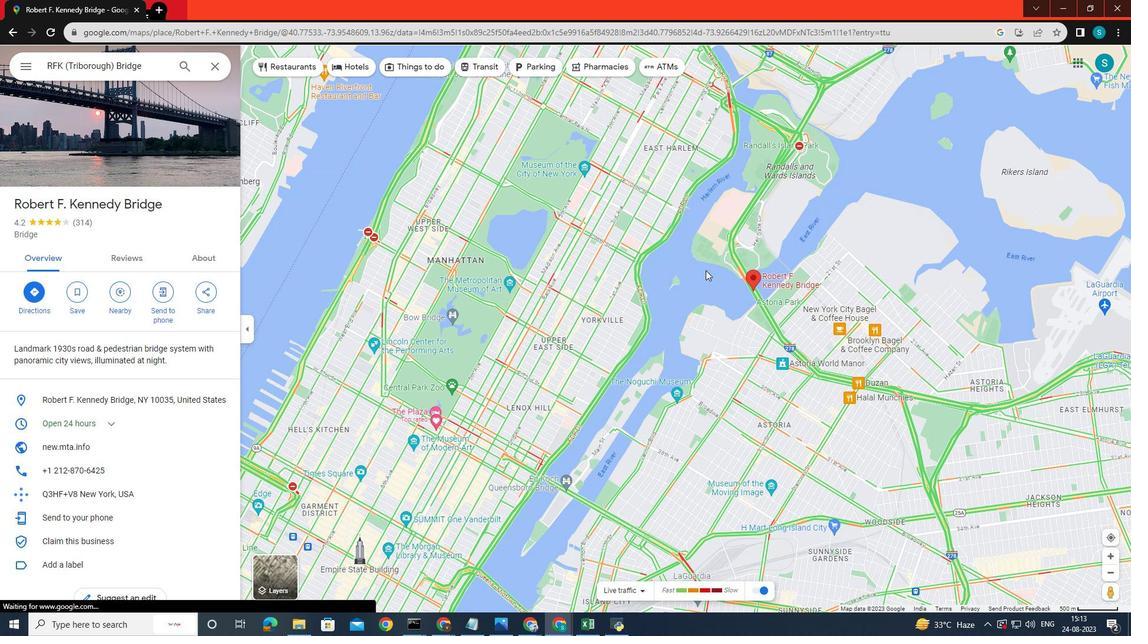 
Action: Mouse moved to (712, 320)
Screenshot: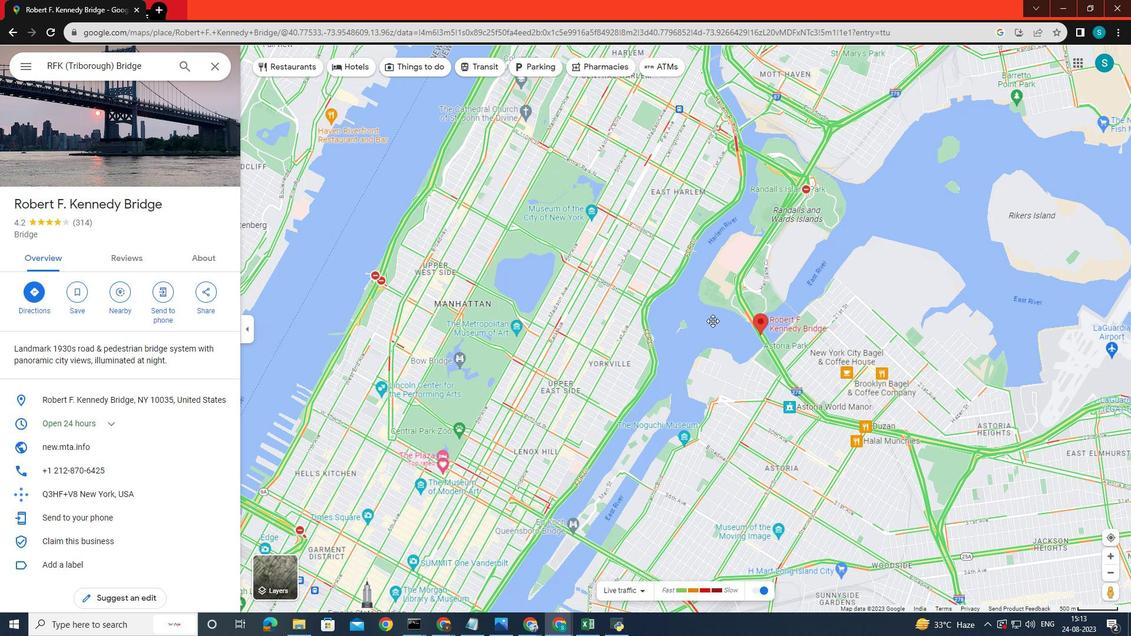 
Action: Mouse scrolled (712, 320) with delta (0, 0)
Screenshot: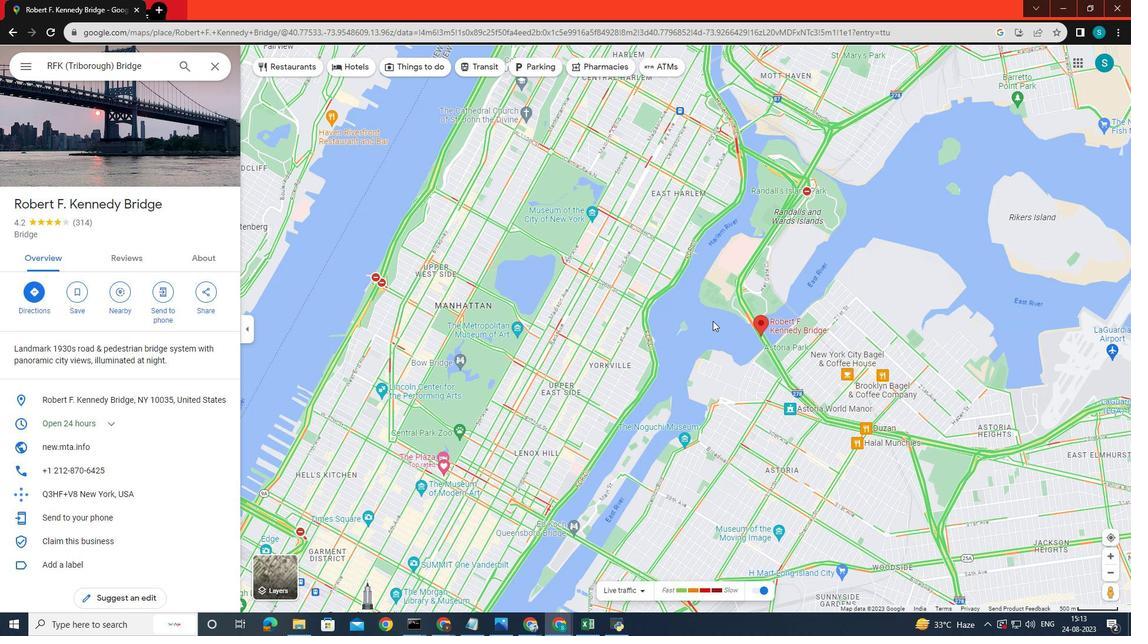 
Action: Mouse scrolled (712, 320) with delta (0, 0)
Screenshot: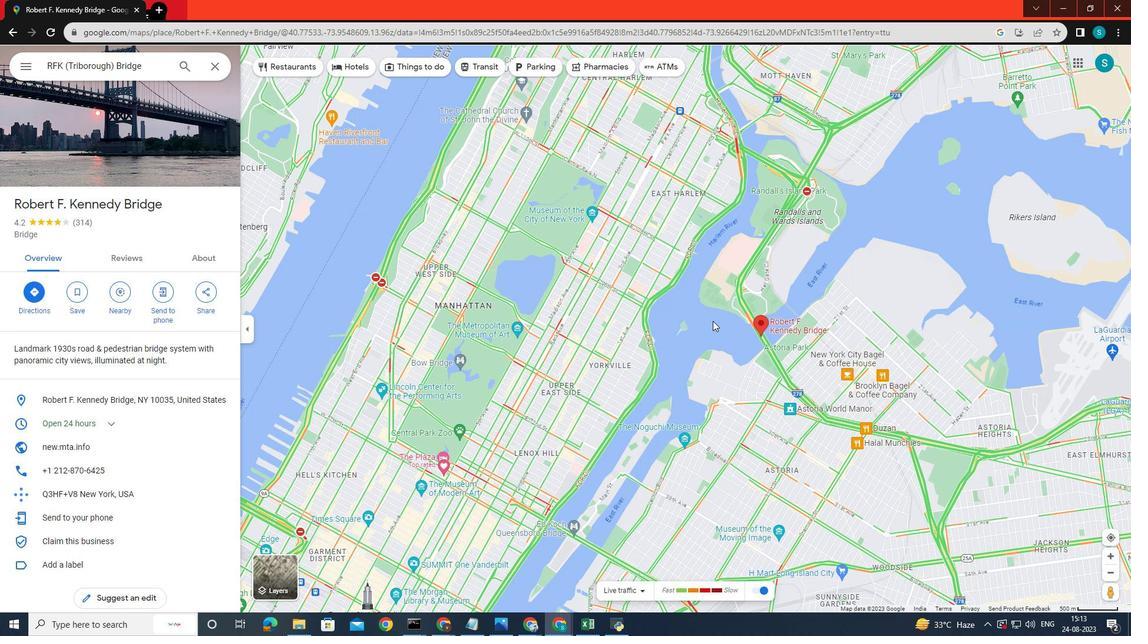 
Action: Mouse scrolled (712, 320) with delta (0, 0)
Screenshot: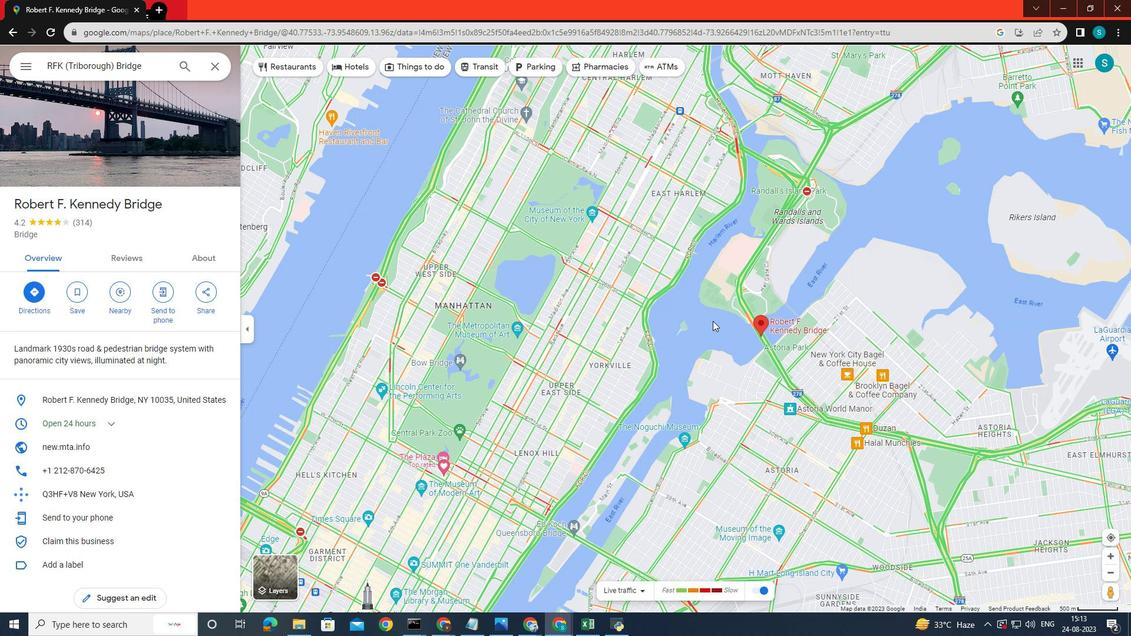 
Action: Mouse scrolled (712, 320) with delta (0, 0)
Screenshot: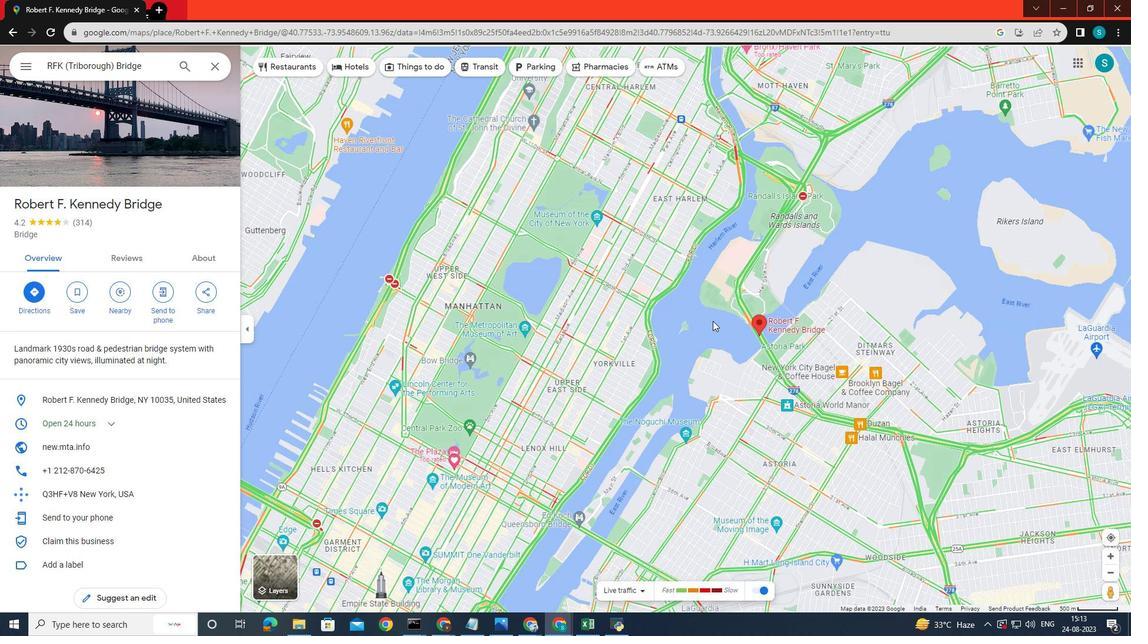 
Action: Mouse scrolled (712, 321) with delta (0, 0)
Screenshot: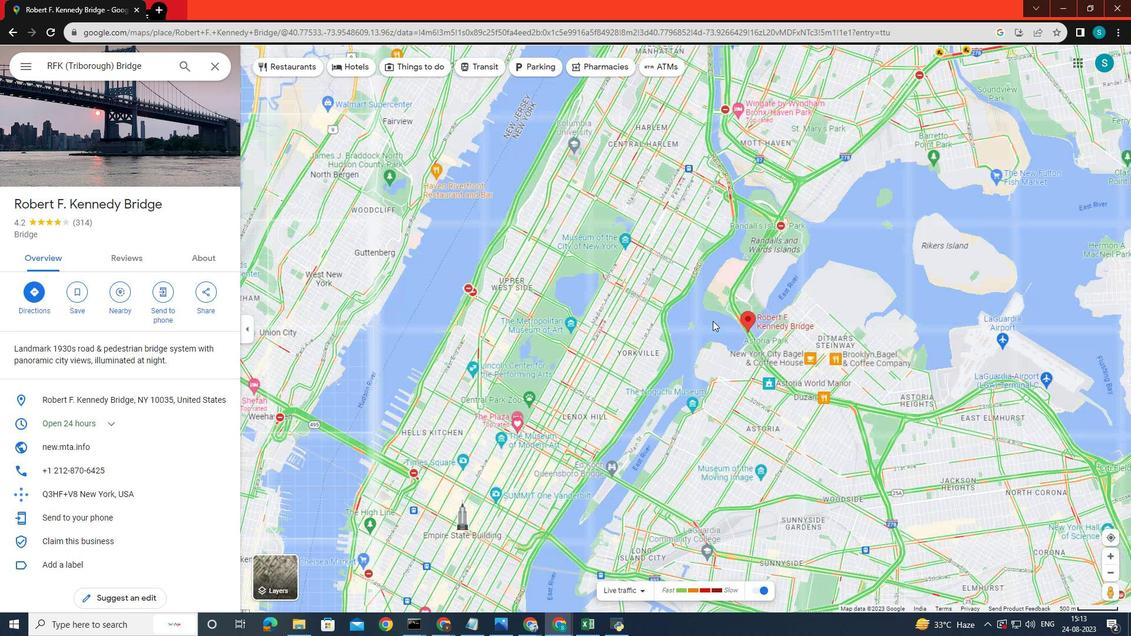 
Action: Mouse scrolled (712, 320) with delta (0, 0)
Screenshot: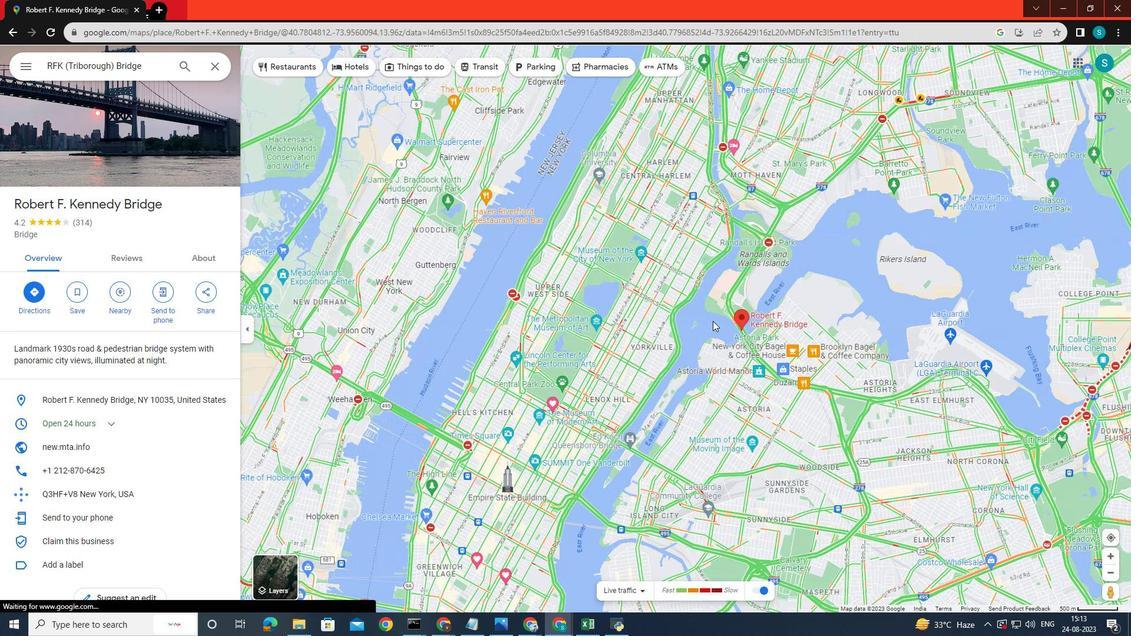 
Action: Mouse scrolled (712, 321) with delta (0, 0)
Screenshot: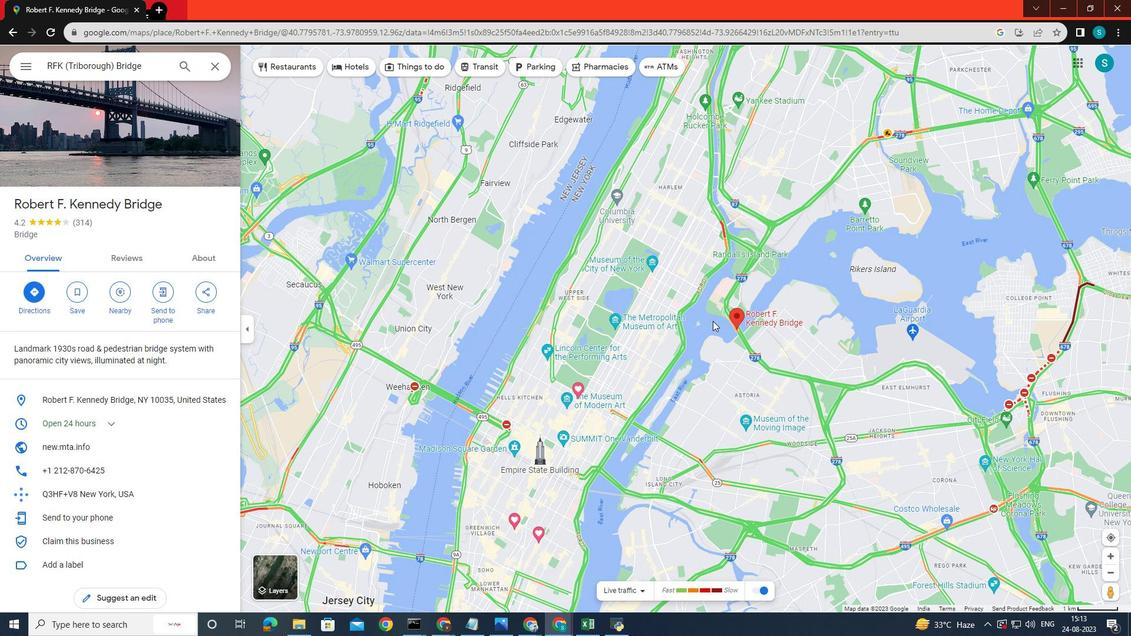 
